 Task: Look for space in Bāgha Purāna, India from 9th July, 2023 to 16th July, 2023 for 2 adults, 1 child in price range Rs.8000 to Rs.16000. Place can be entire place with 2 bedrooms having 2 beds and 1 bathroom. Property type can be house, flat, guest house. Booking option can be shelf check-in. Required host language is English.
Action: Mouse moved to (541, 112)
Screenshot: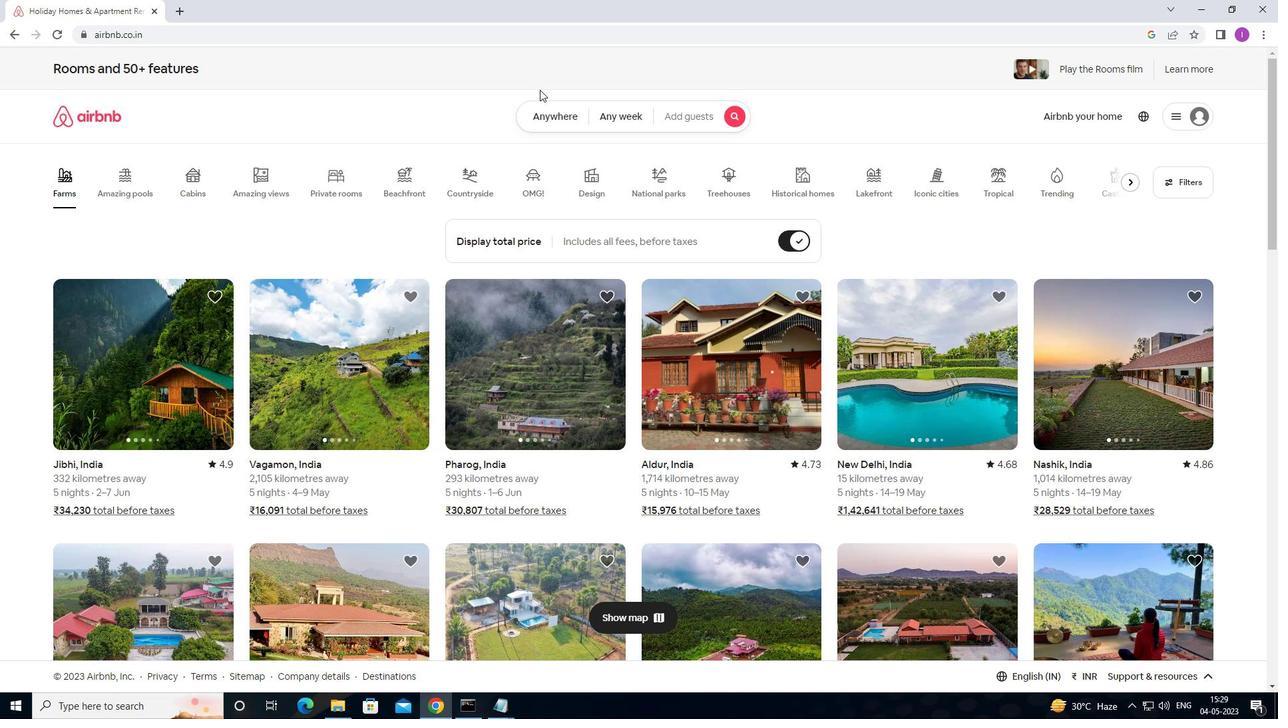 
Action: Mouse pressed left at (541, 112)
Screenshot: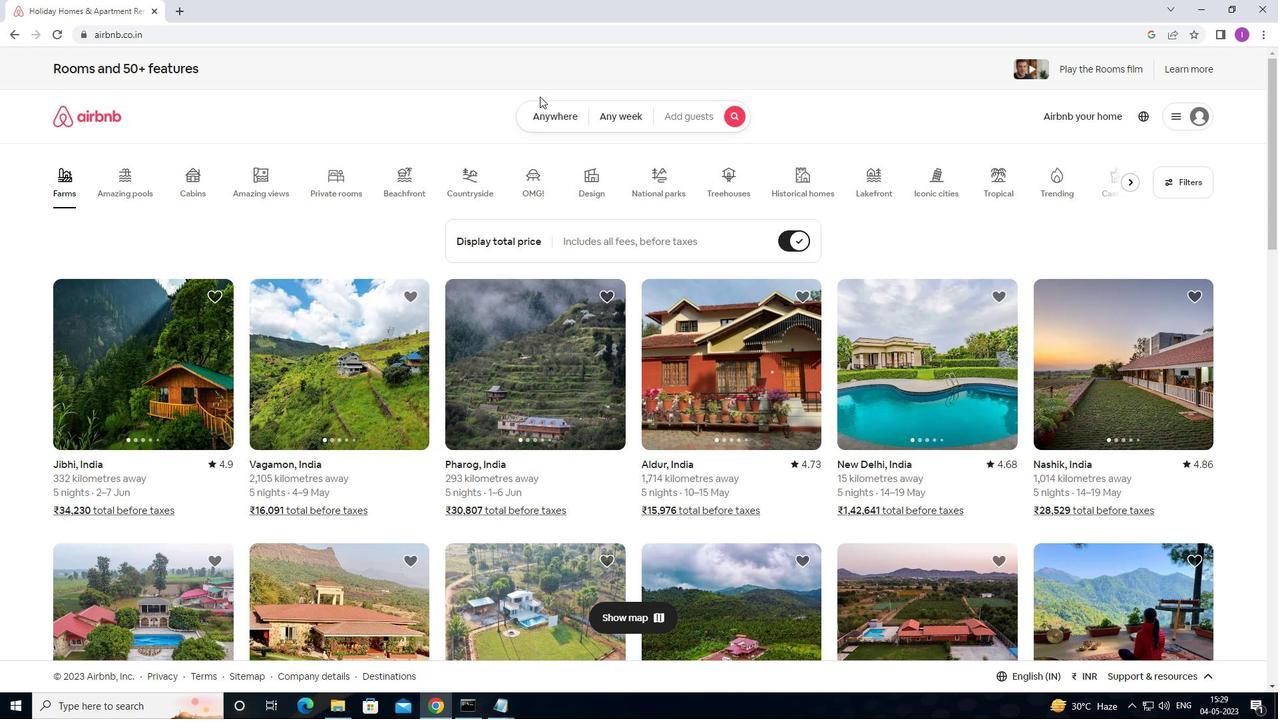 
Action: Mouse moved to (473, 172)
Screenshot: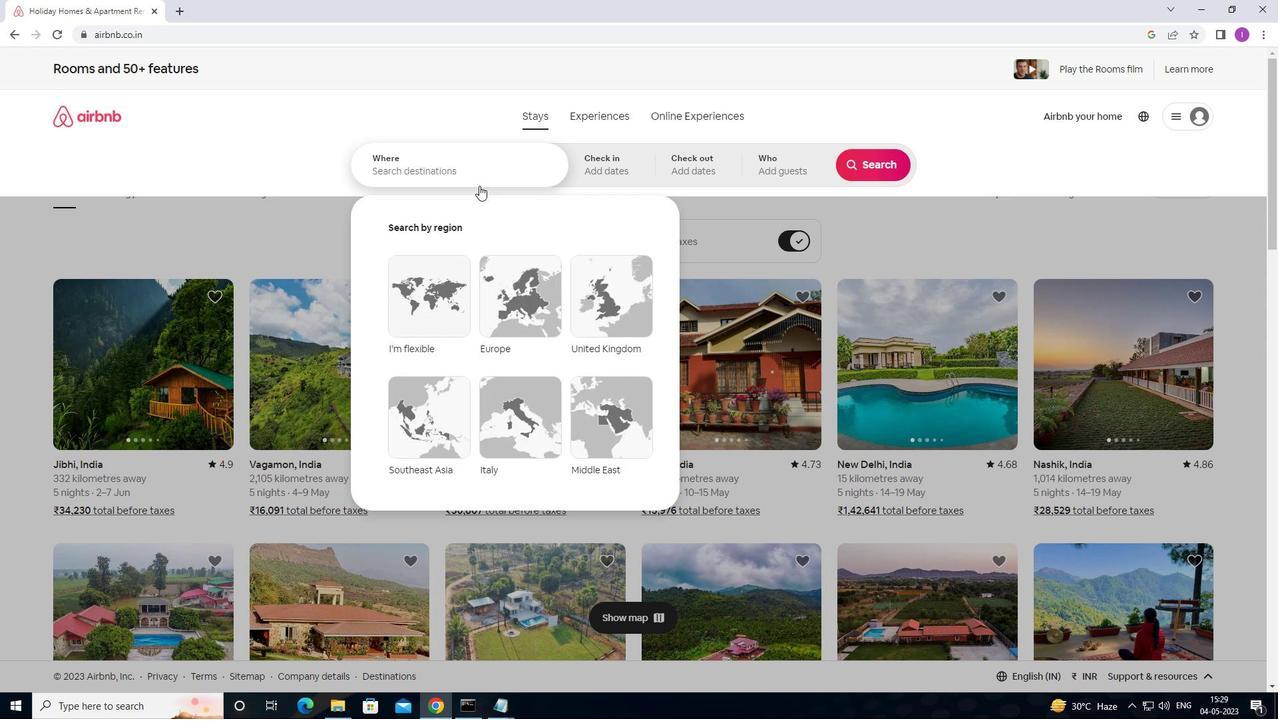 
Action: Mouse pressed left at (473, 172)
Screenshot: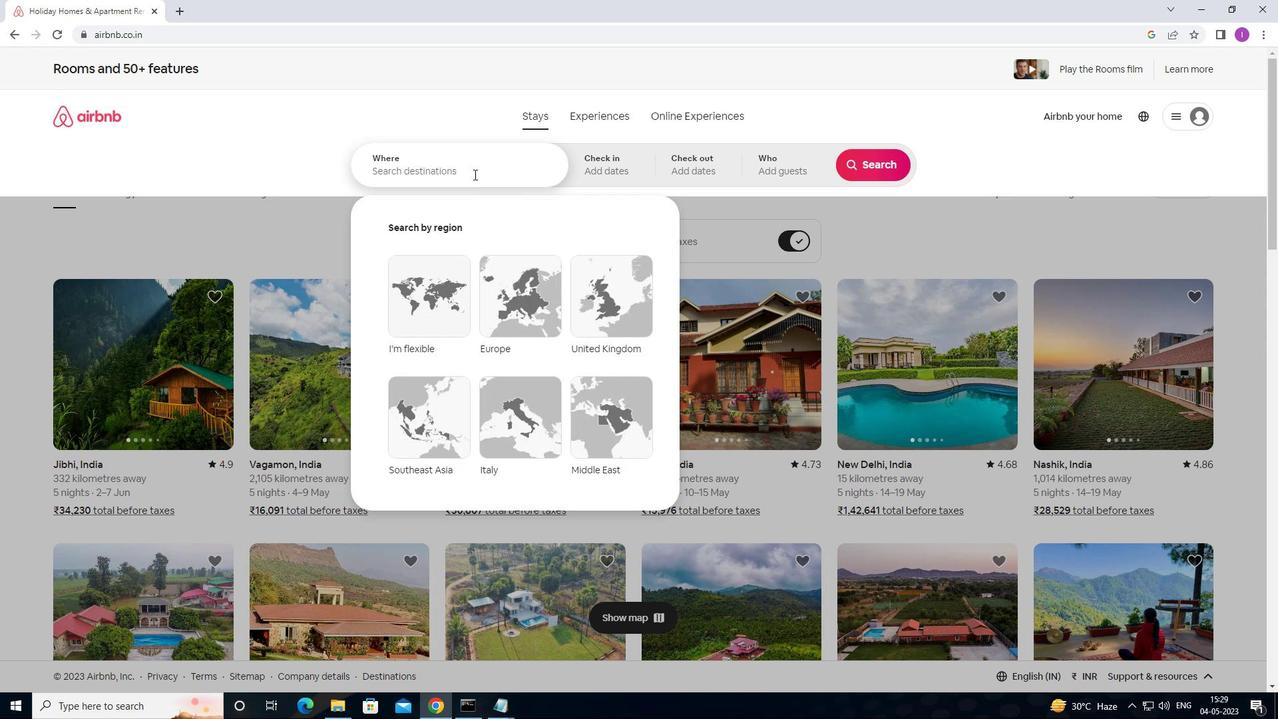 
Action: Mouse moved to (509, 155)
Screenshot: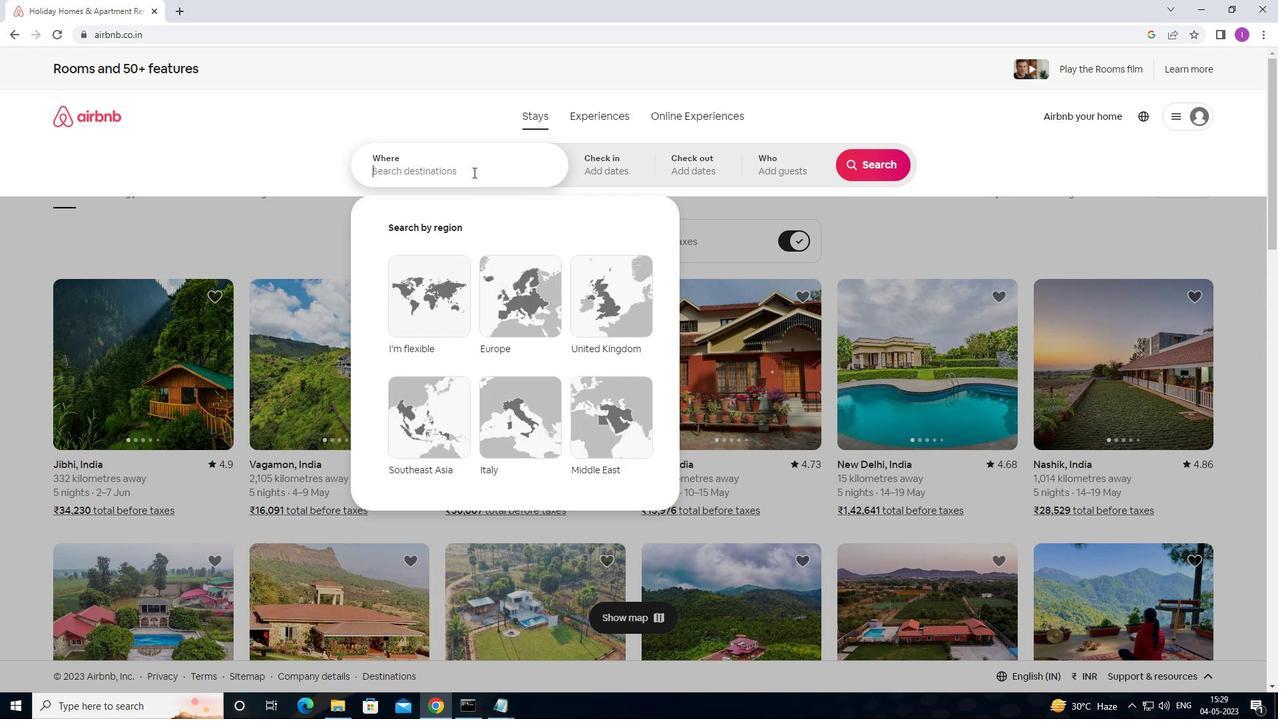 
Action: Key pressed <Key.shift>BAGHA<Key.space>PURANA,<Key.shift>I
Screenshot: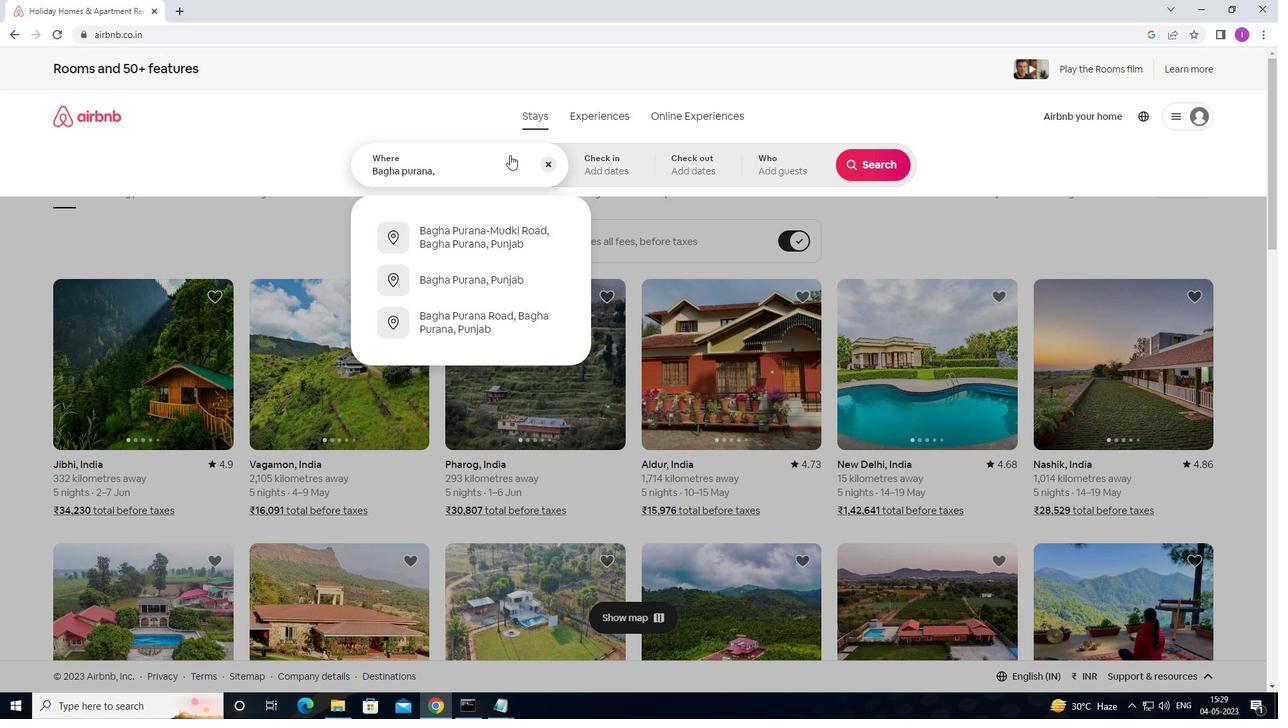 
Action: Mouse moved to (525, 161)
Screenshot: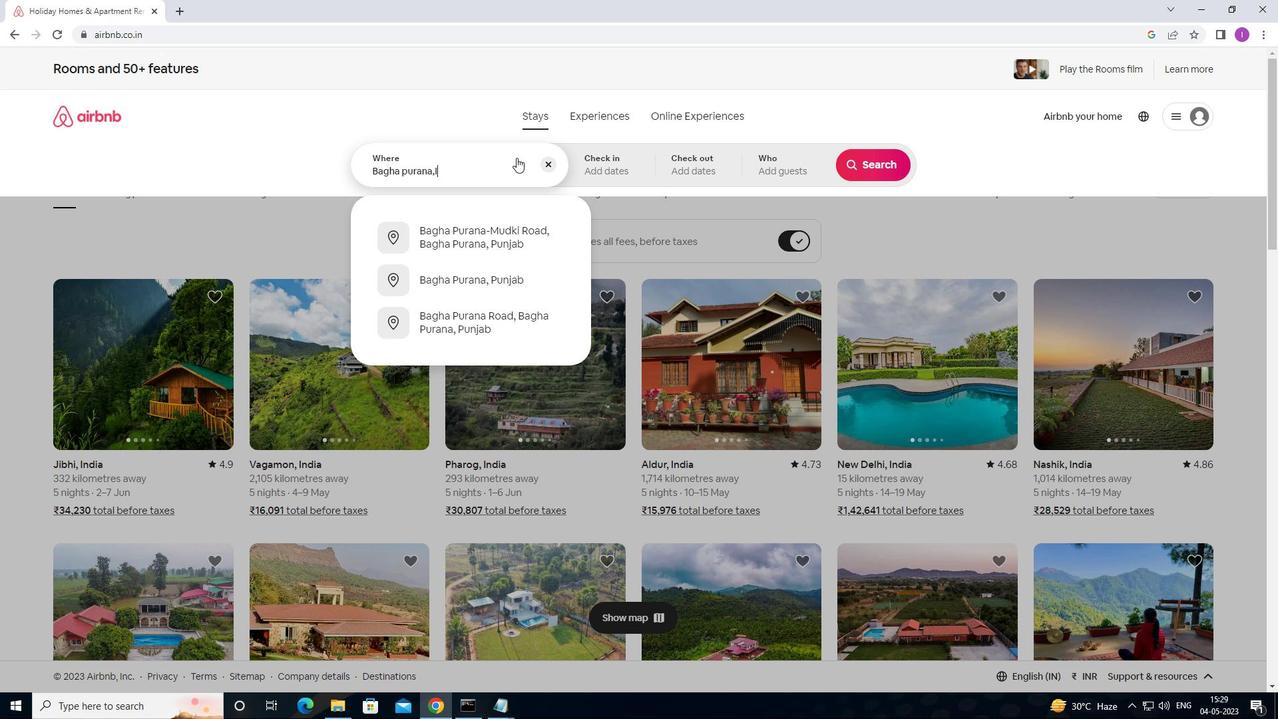 
Action: Key pressed NDI
Screenshot: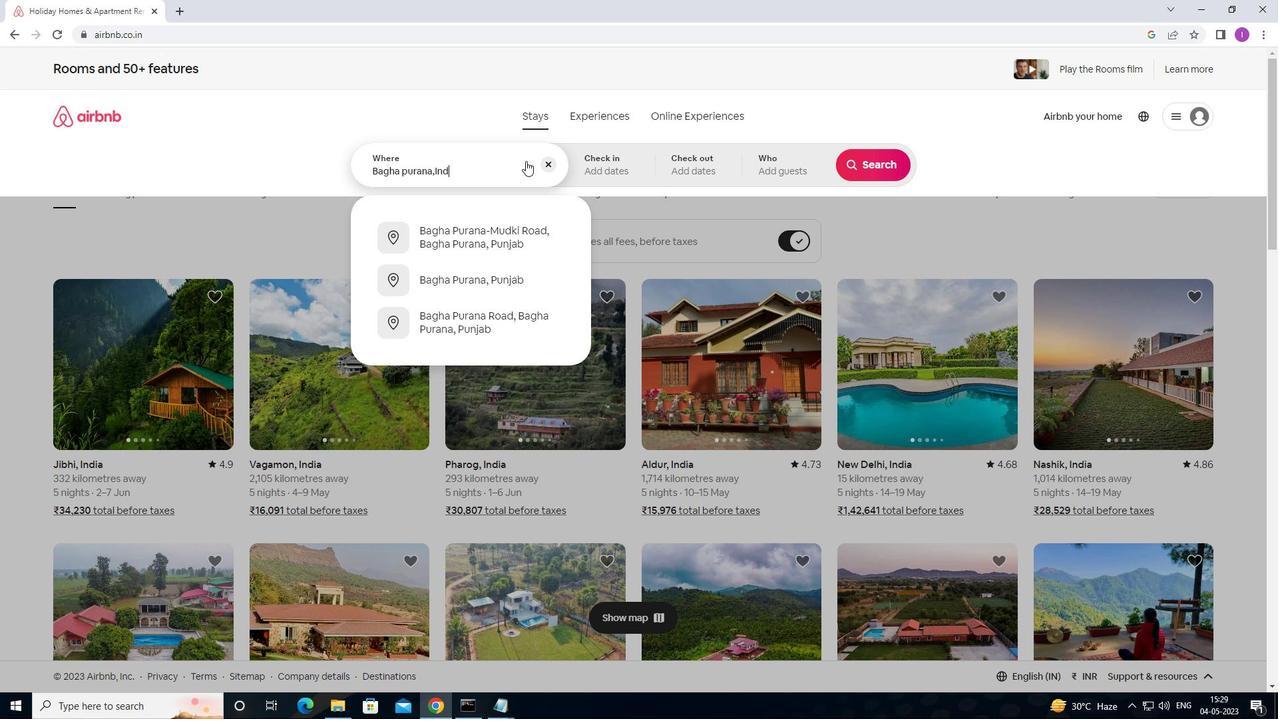 
Action: Mouse moved to (529, 162)
Screenshot: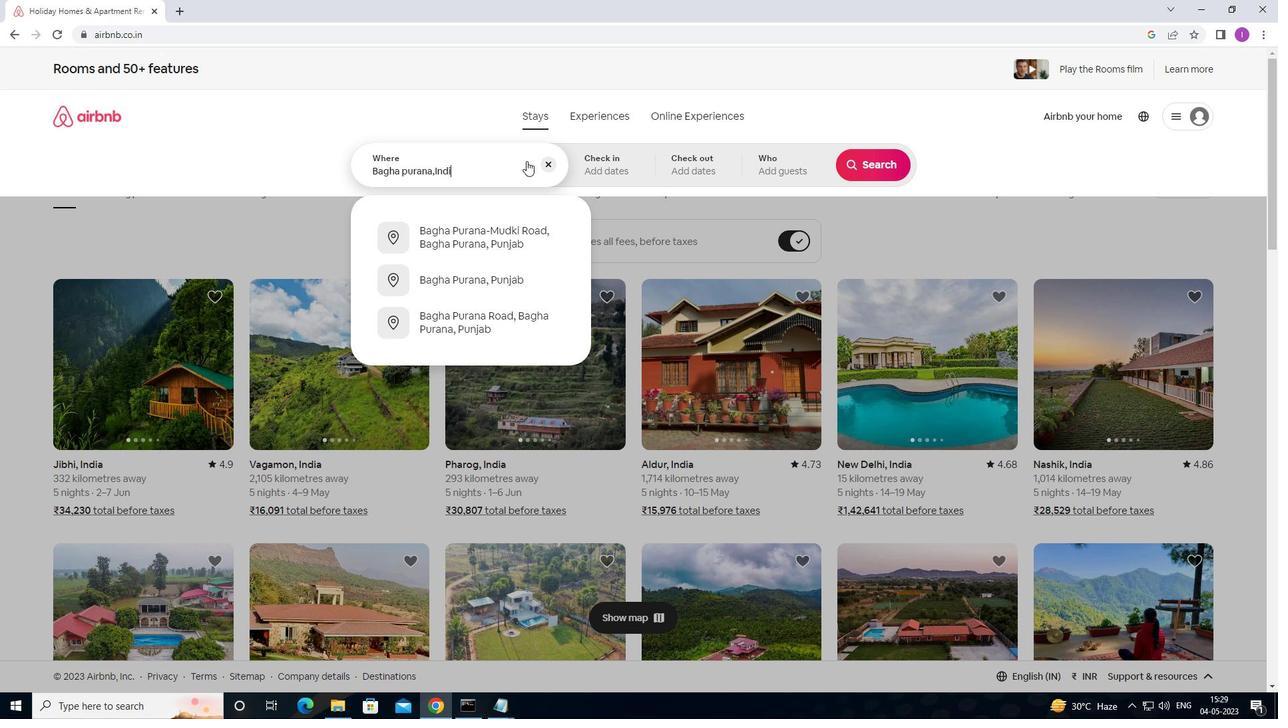
Action: Key pressed A
Screenshot: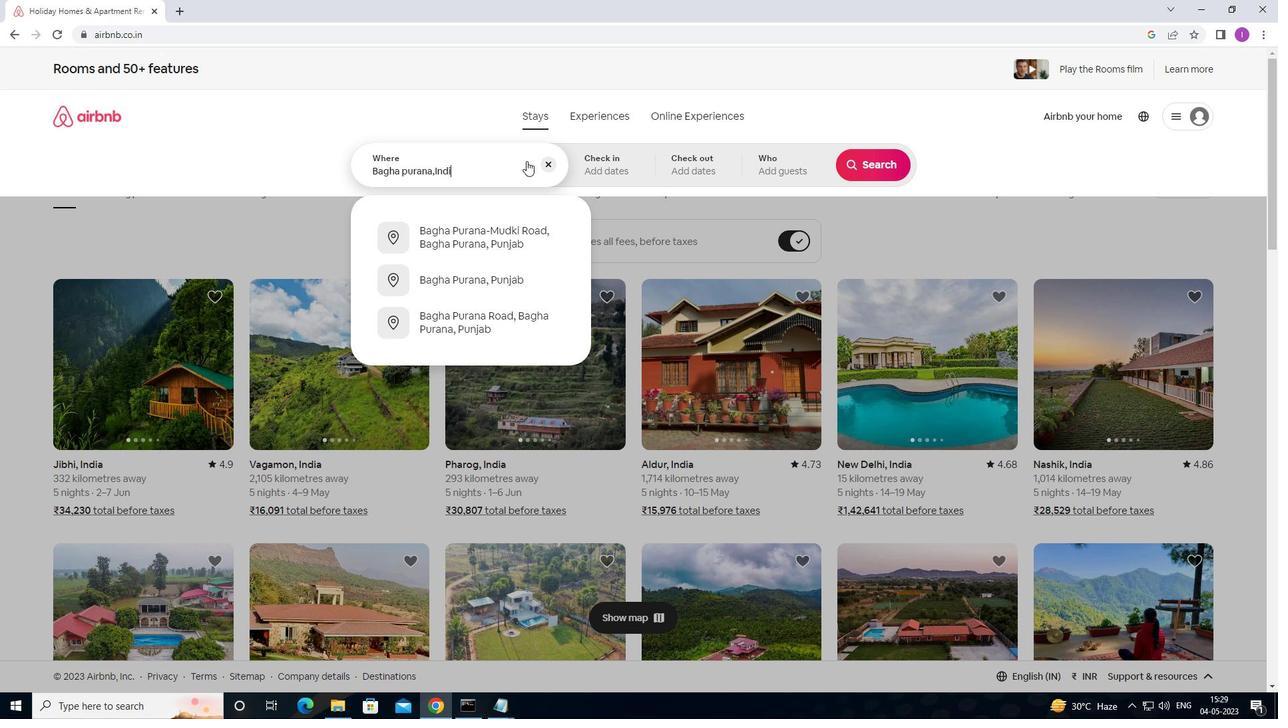 
Action: Mouse moved to (607, 171)
Screenshot: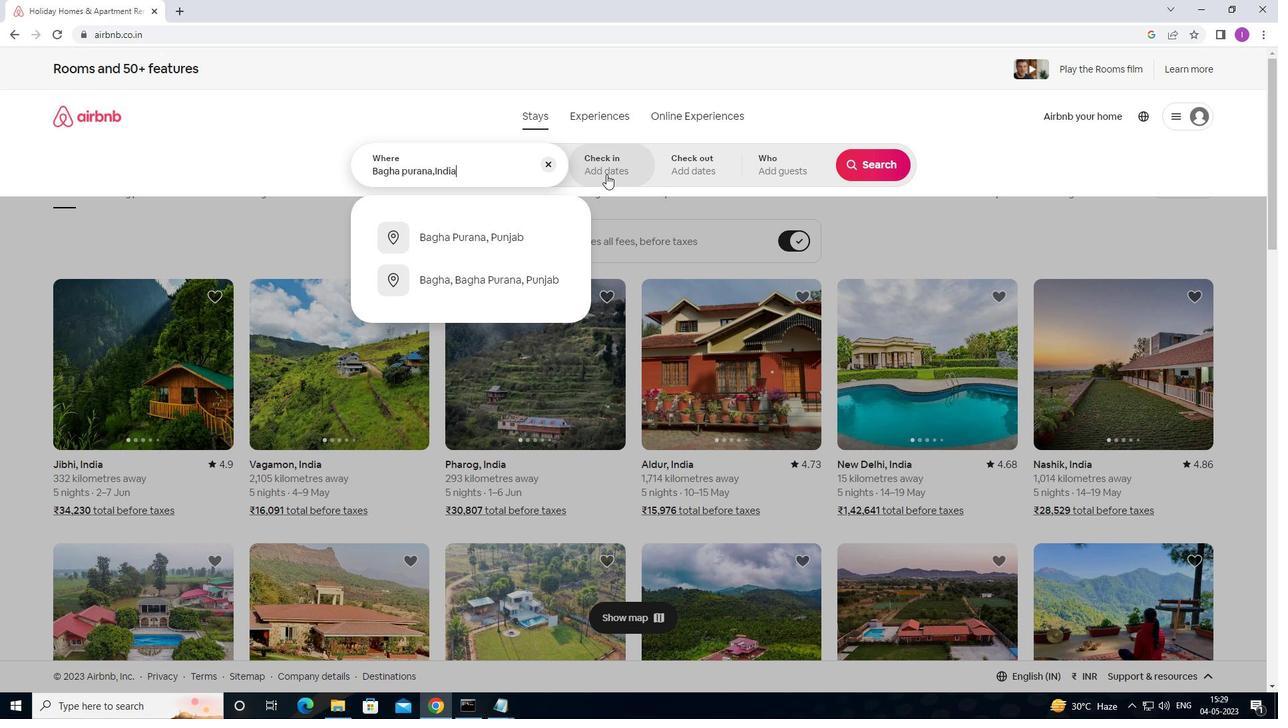 
Action: Mouse pressed left at (607, 171)
Screenshot: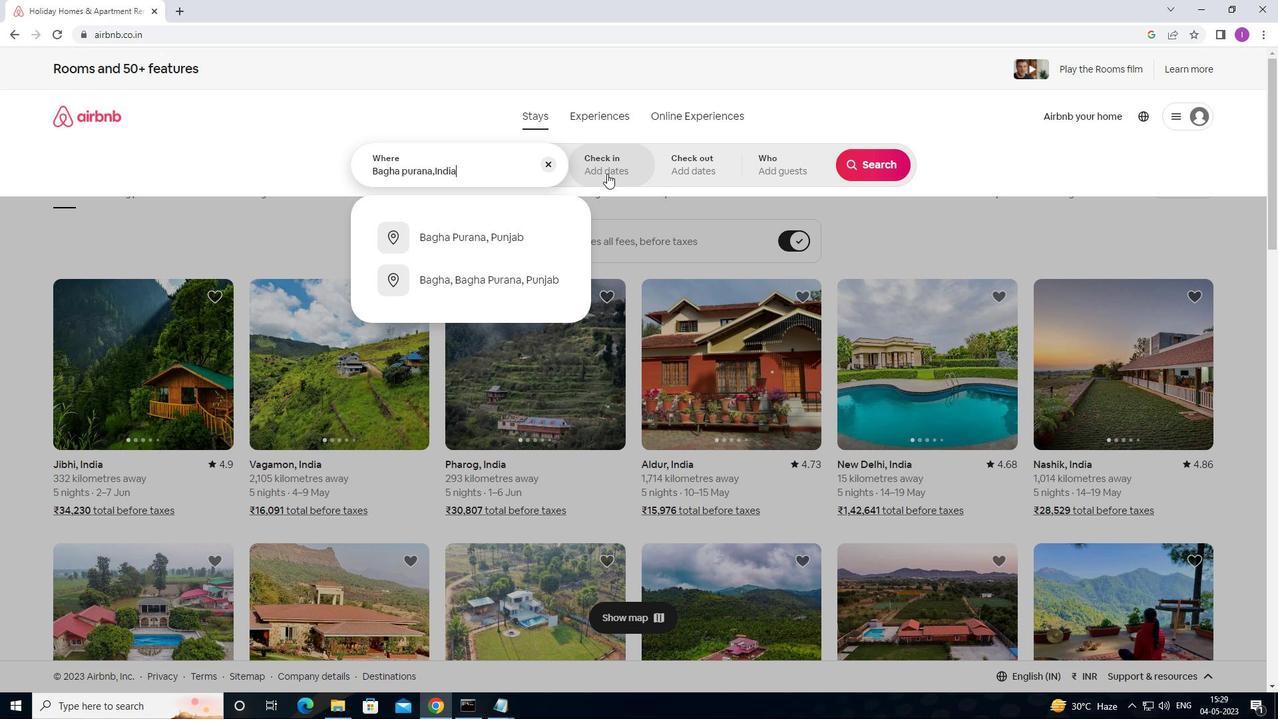 
Action: Mouse moved to (862, 270)
Screenshot: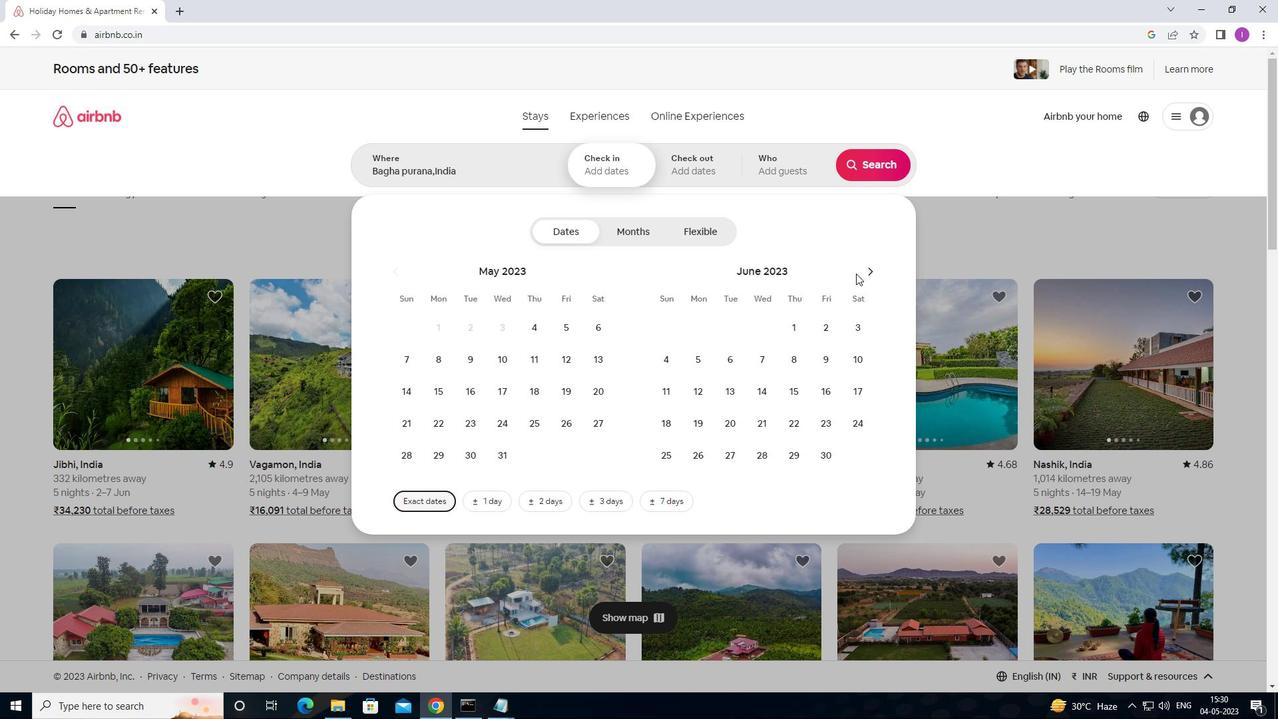 
Action: Mouse pressed left at (862, 270)
Screenshot: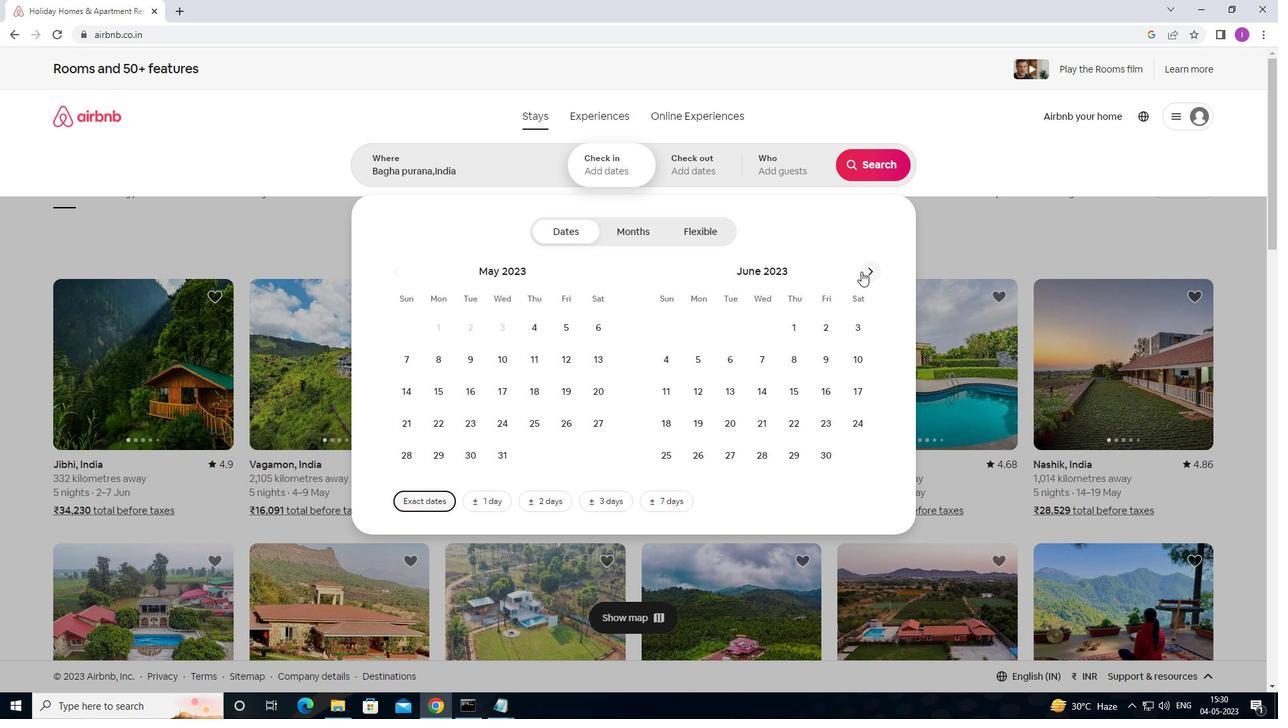 
Action: Mouse moved to (668, 380)
Screenshot: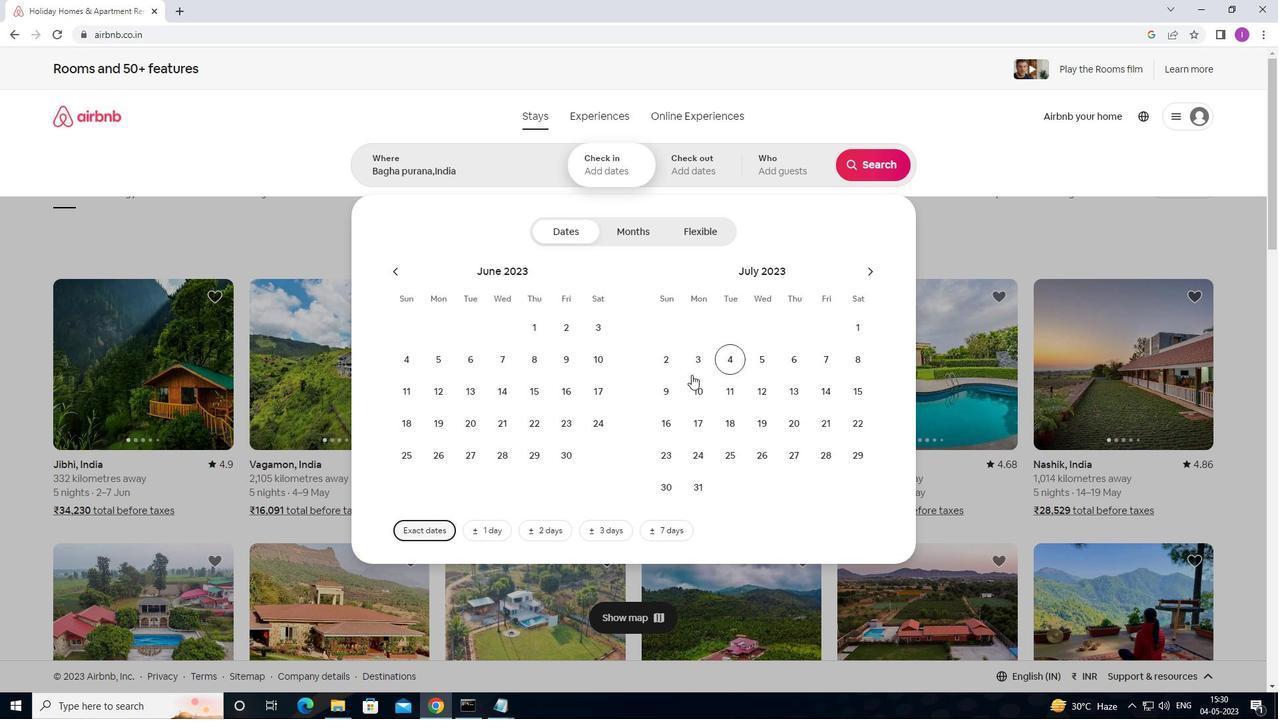 
Action: Mouse pressed left at (668, 380)
Screenshot: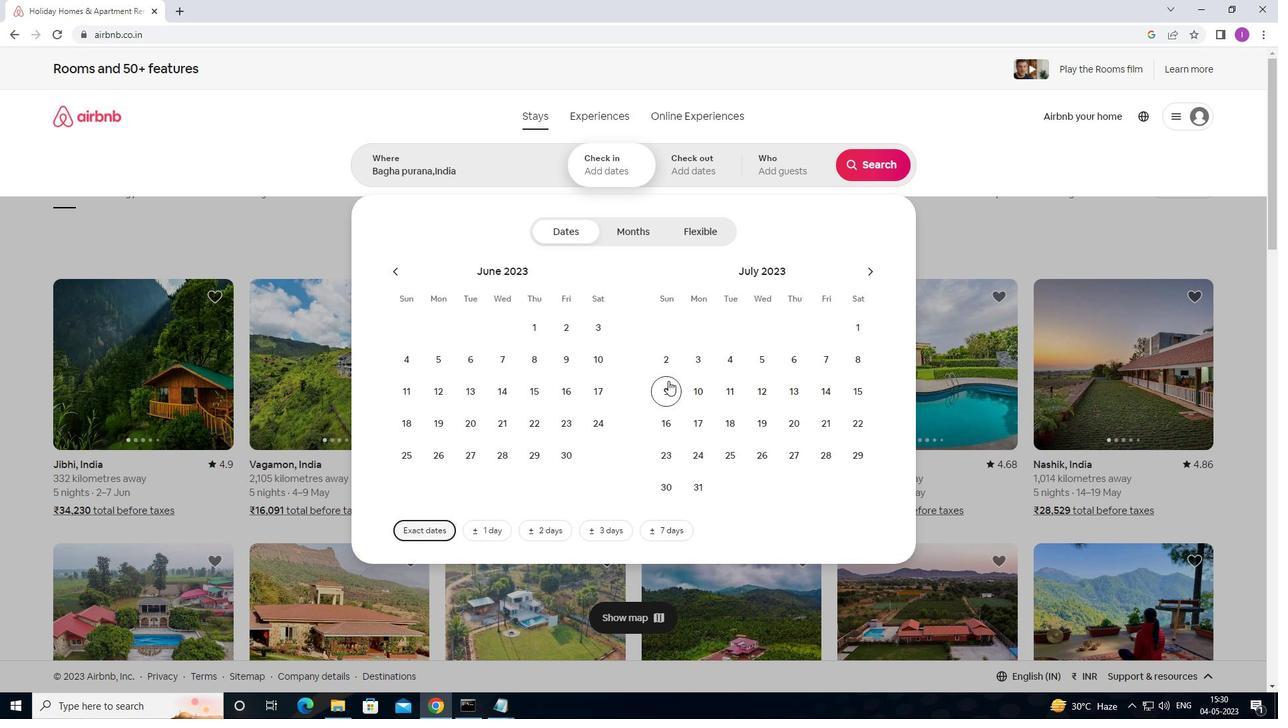 
Action: Mouse moved to (659, 426)
Screenshot: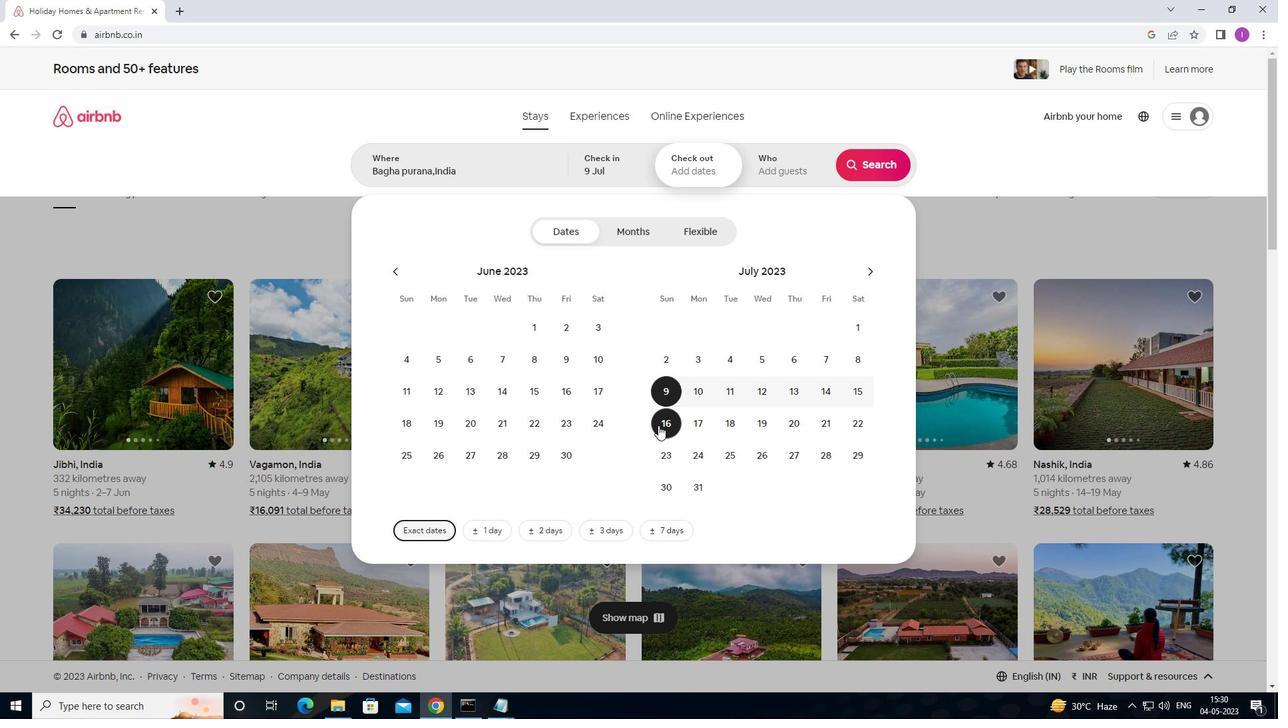 
Action: Mouse pressed left at (659, 426)
Screenshot: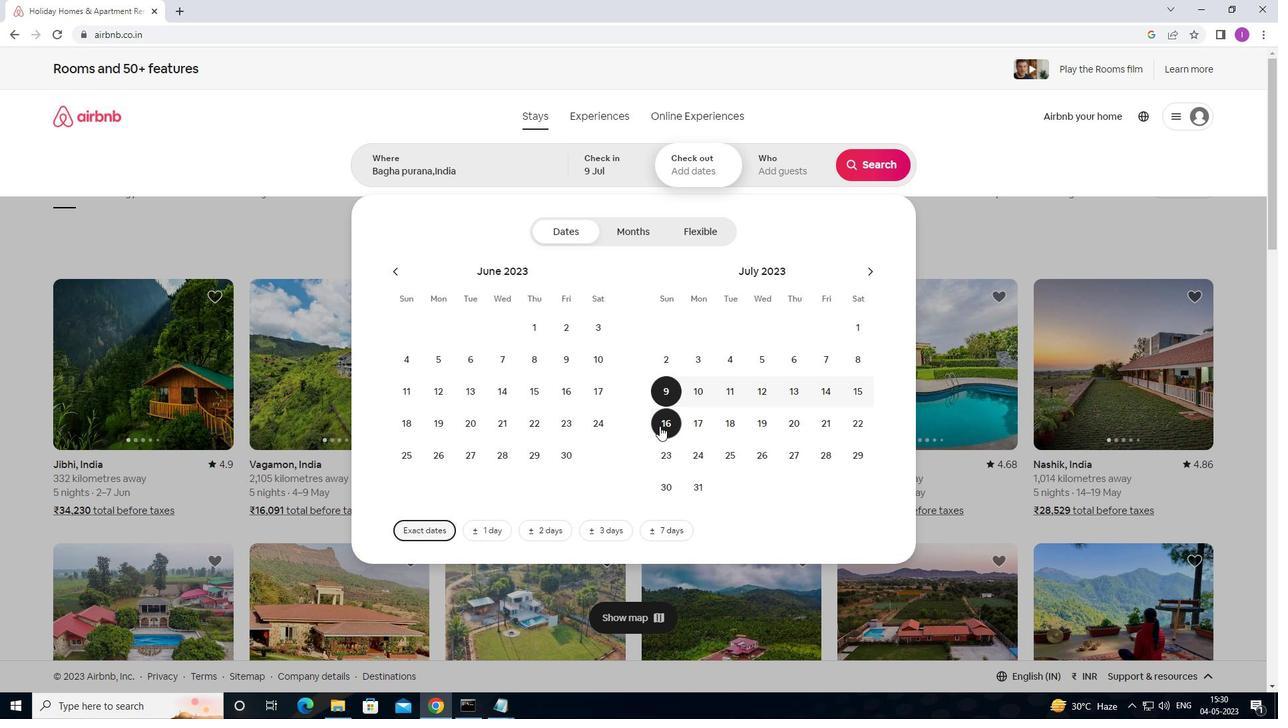 
Action: Mouse moved to (794, 167)
Screenshot: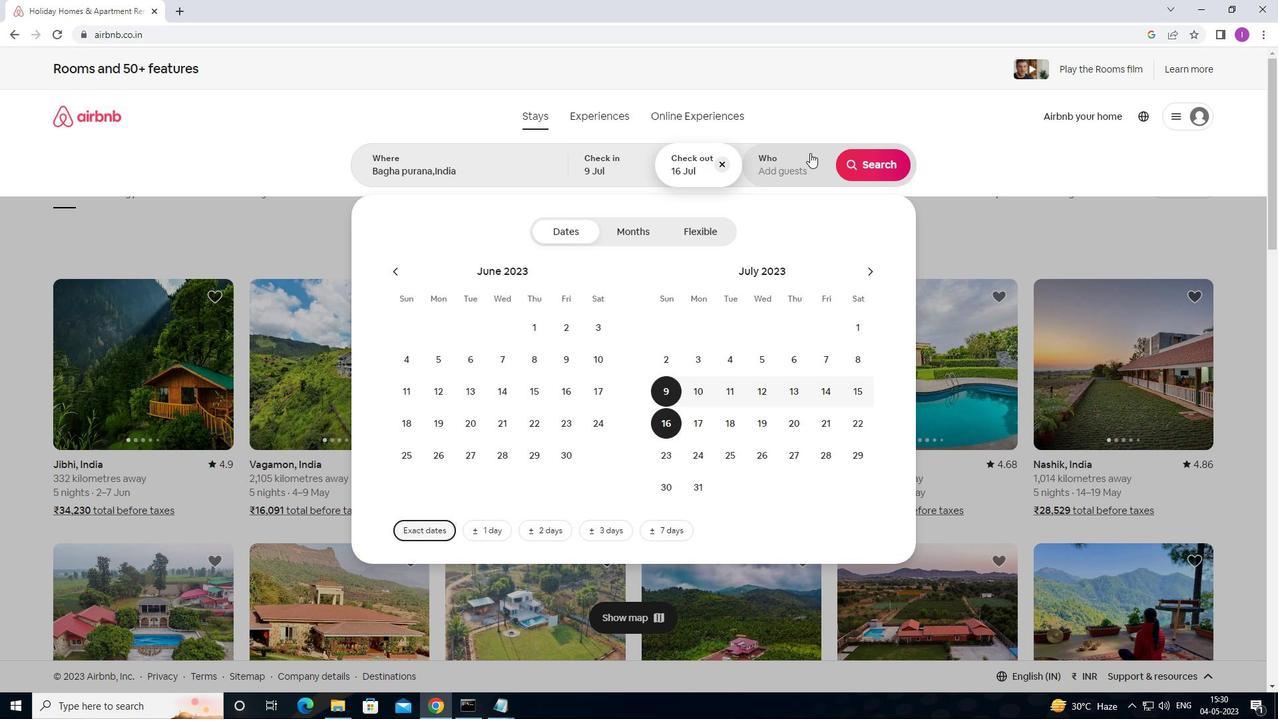 
Action: Mouse pressed left at (794, 167)
Screenshot: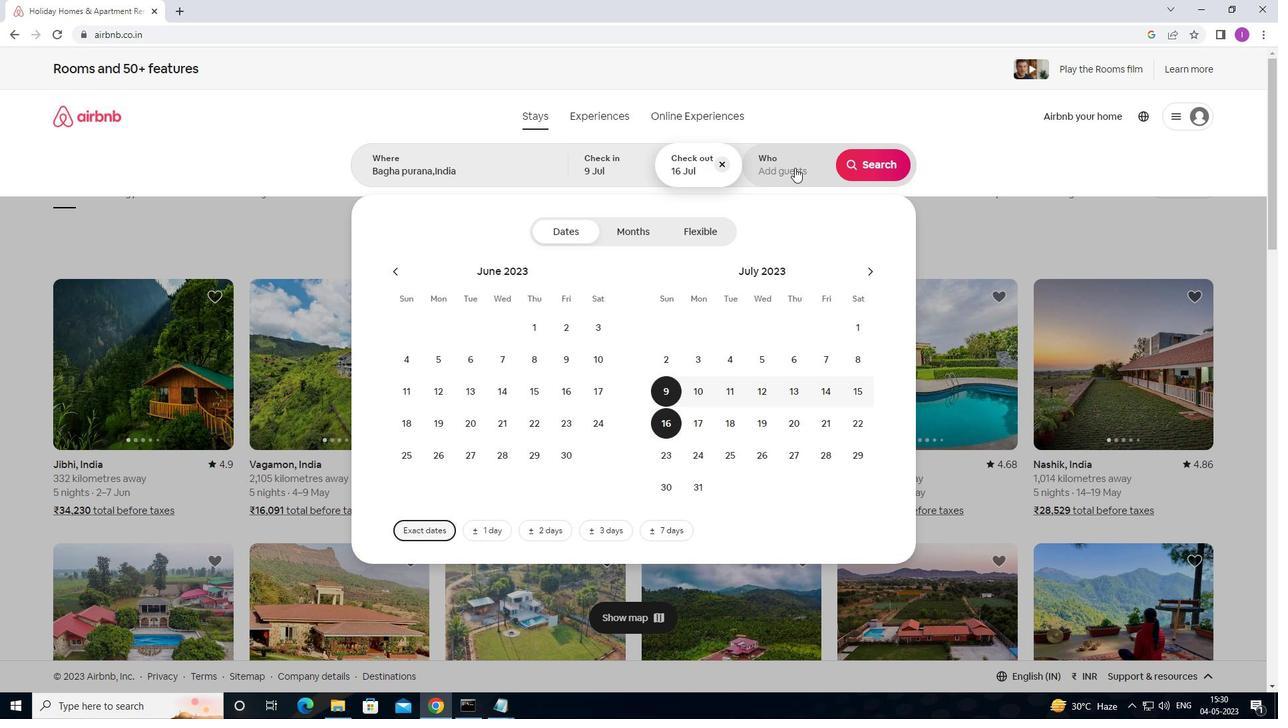 
Action: Mouse moved to (876, 231)
Screenshot: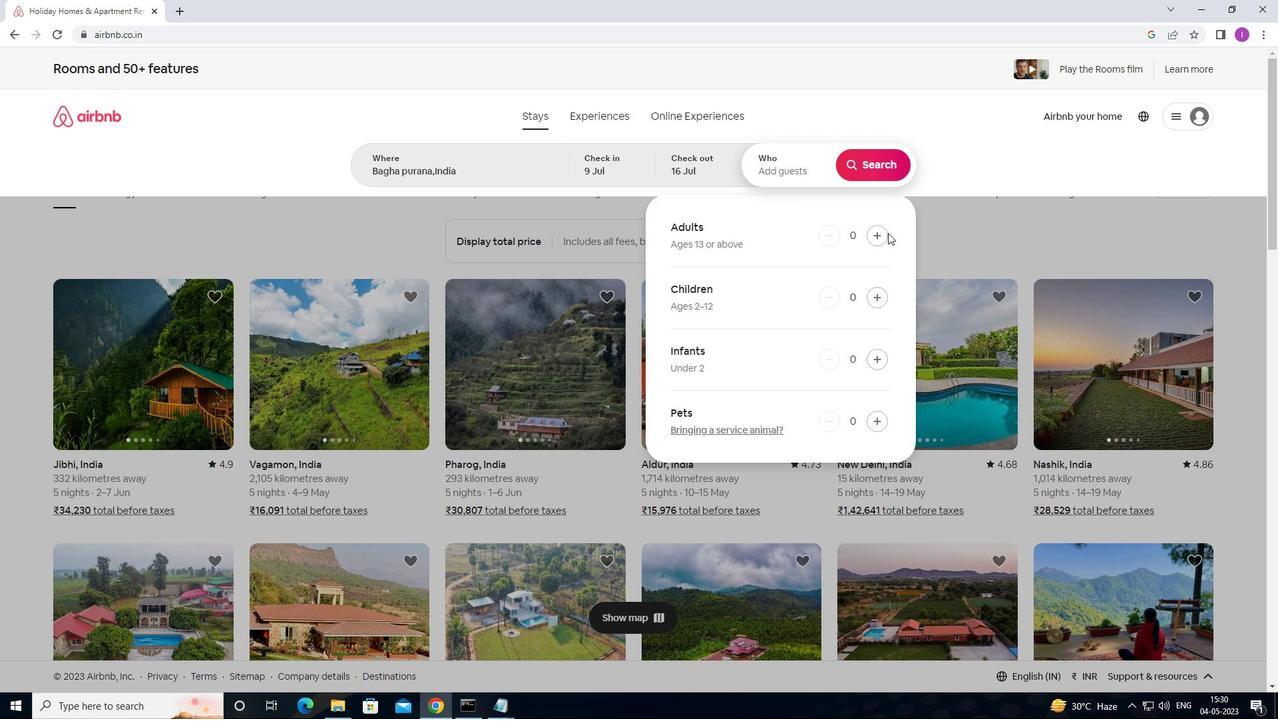 
Action: Mouse pressed left at (876, 231)
Screenshot: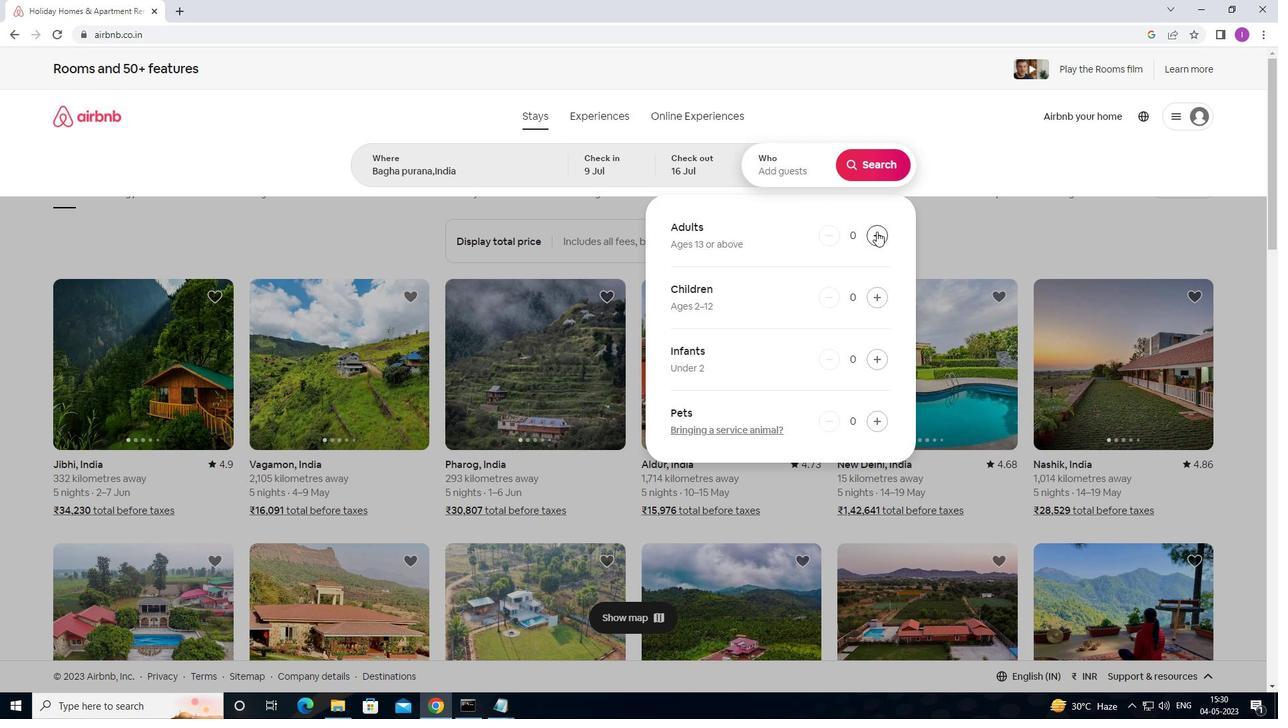 
Action: Mouse moved to (876, 227)
Screenshot: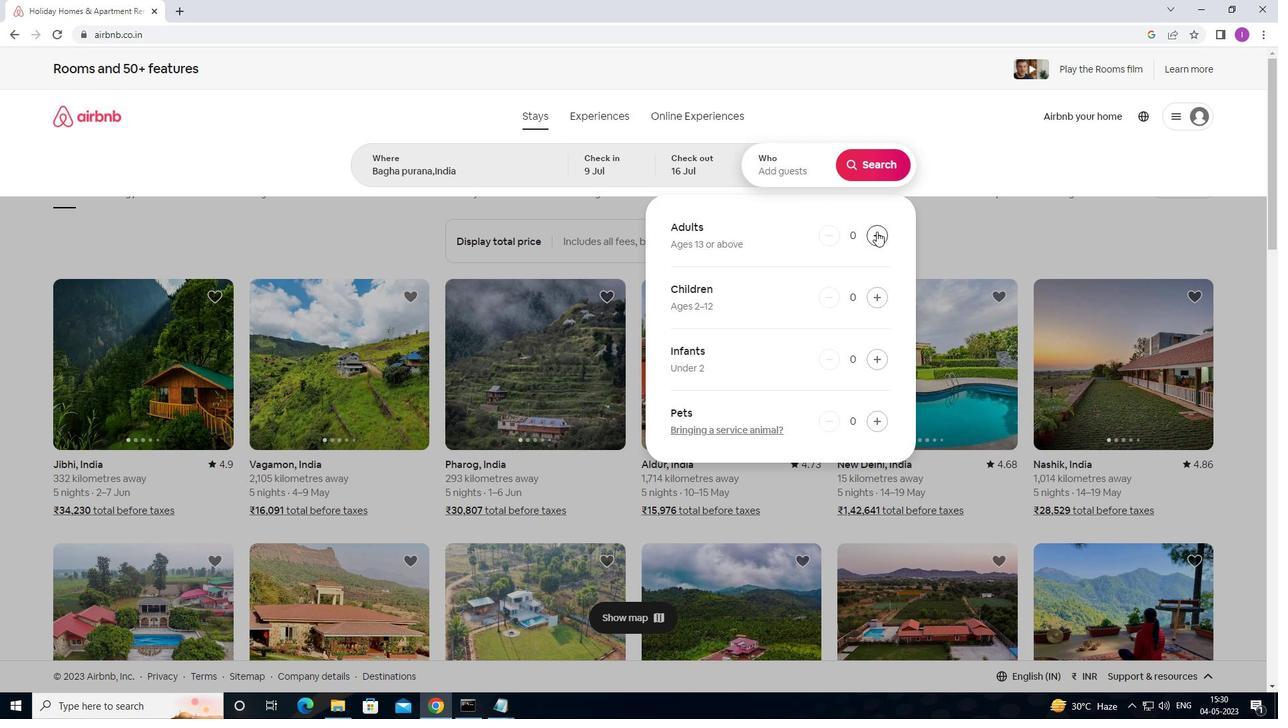 
Action: Mouse pressed left at (876, 227)
Screenshot: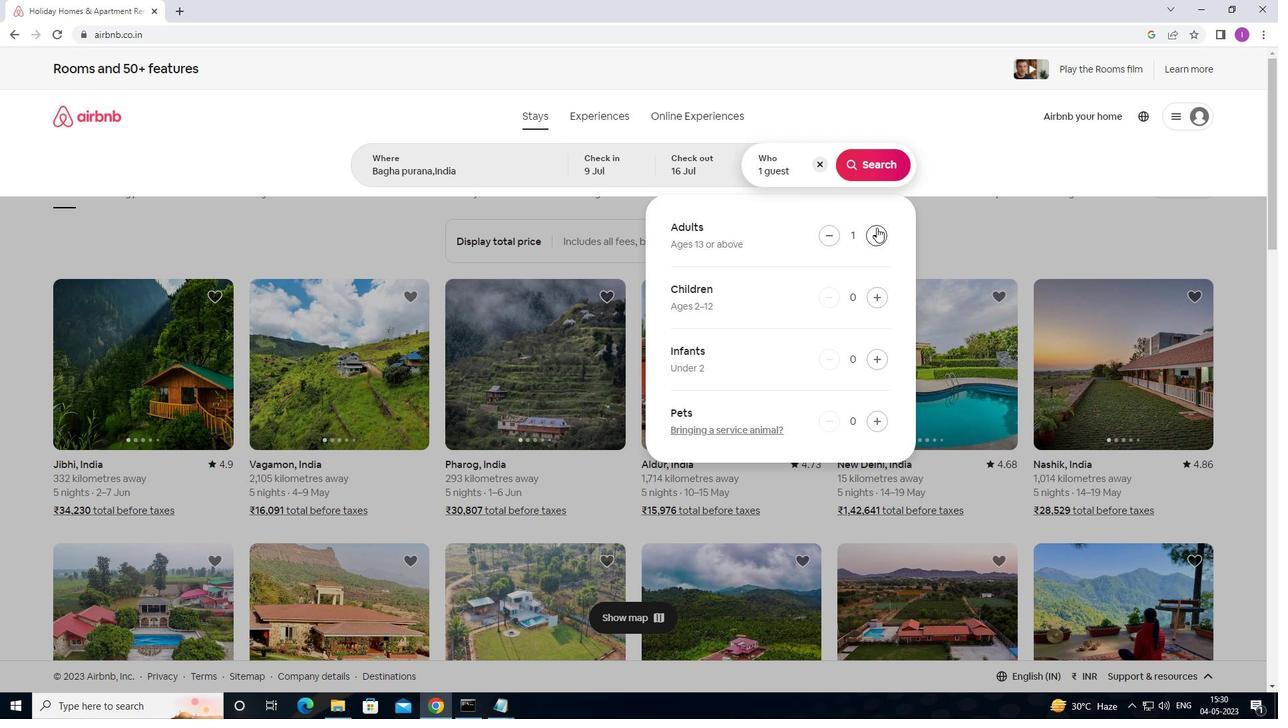 
Action: Mouse moved to (872, 291)
Screenshot: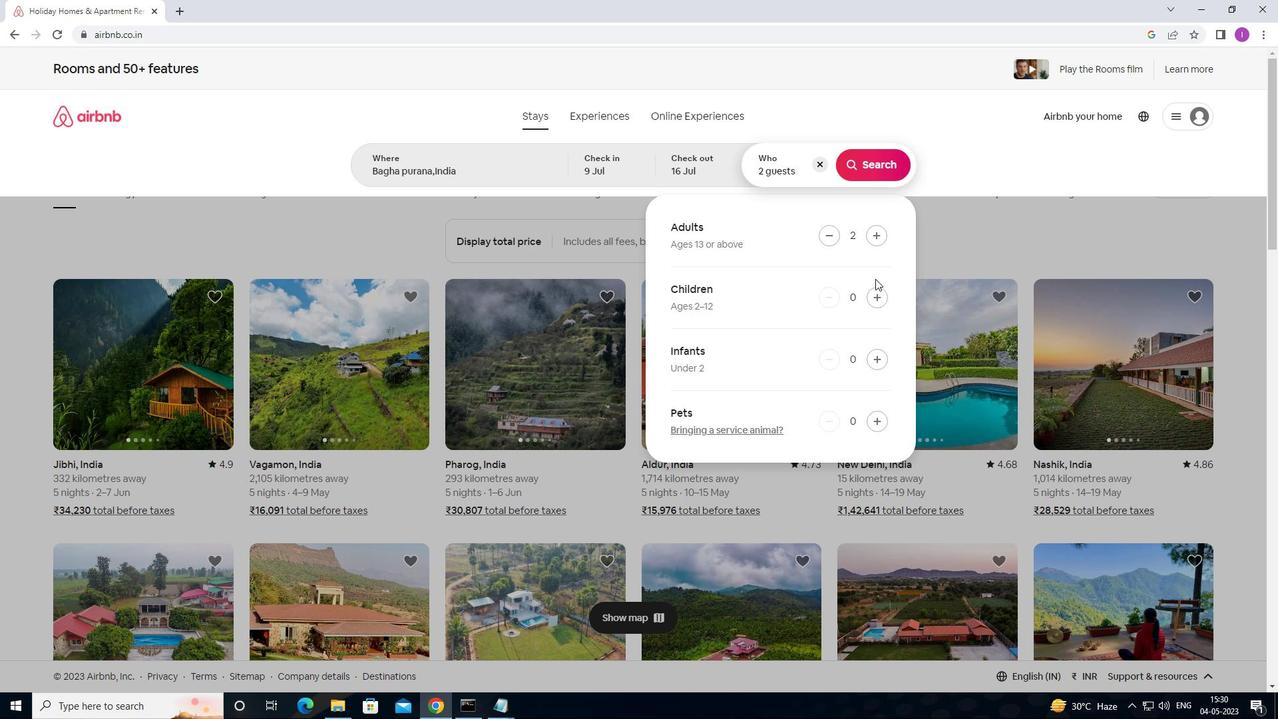 
Action: Mouse pressed left at (872, 291)
Screenshot: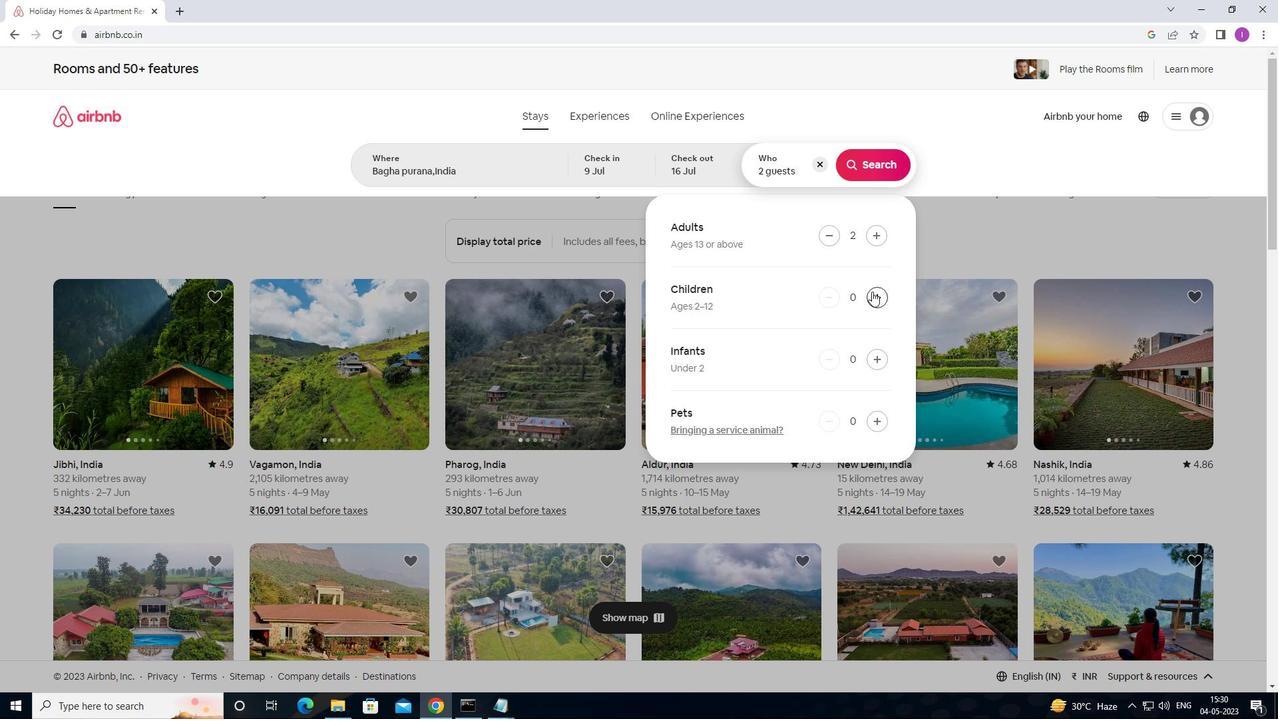 
Action: Mouse moved to (870, 172)
Screenshot: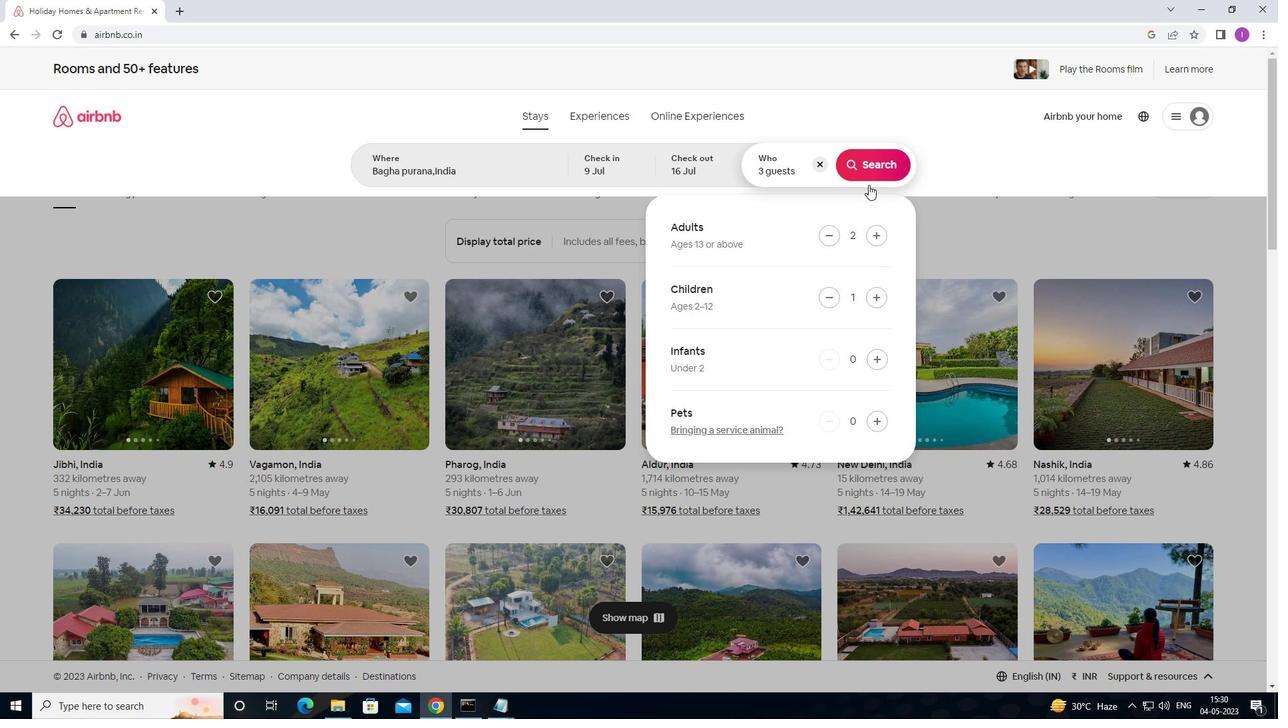 
Action: Mouse pressed left at (870, 172)
Screenshot: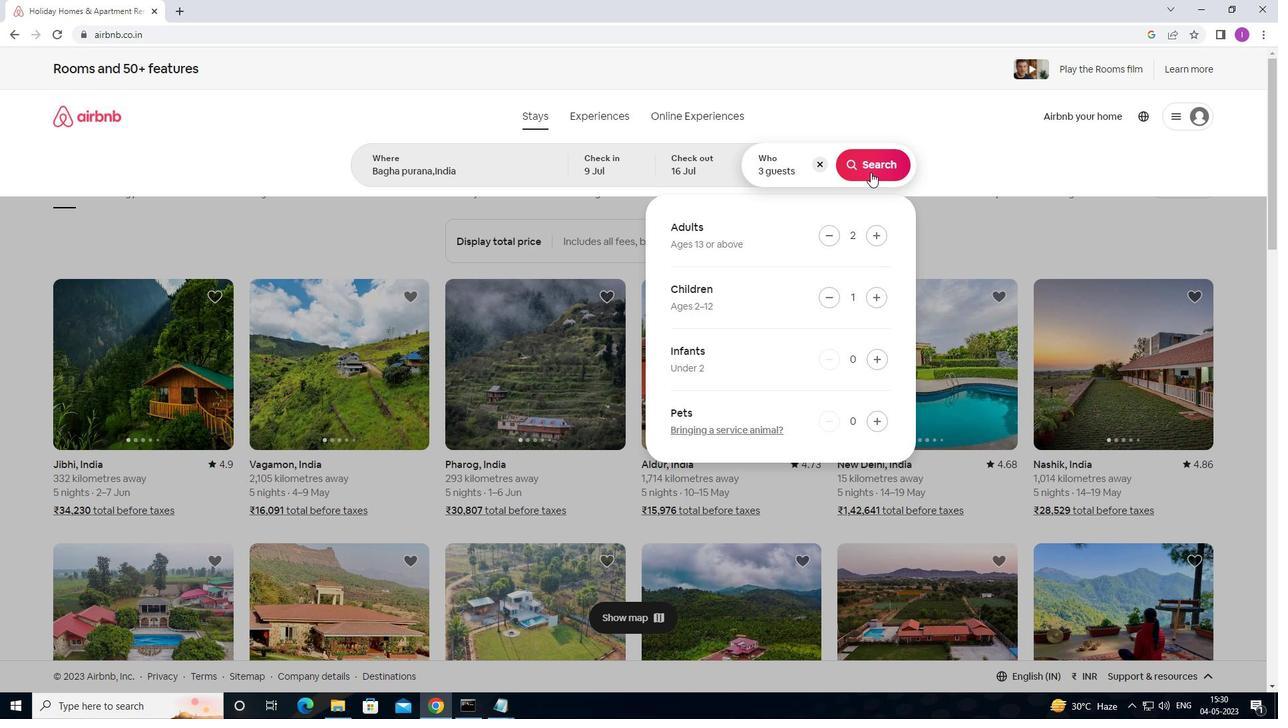 
Action: Mouse moved to (1246, 137)
Screenshot: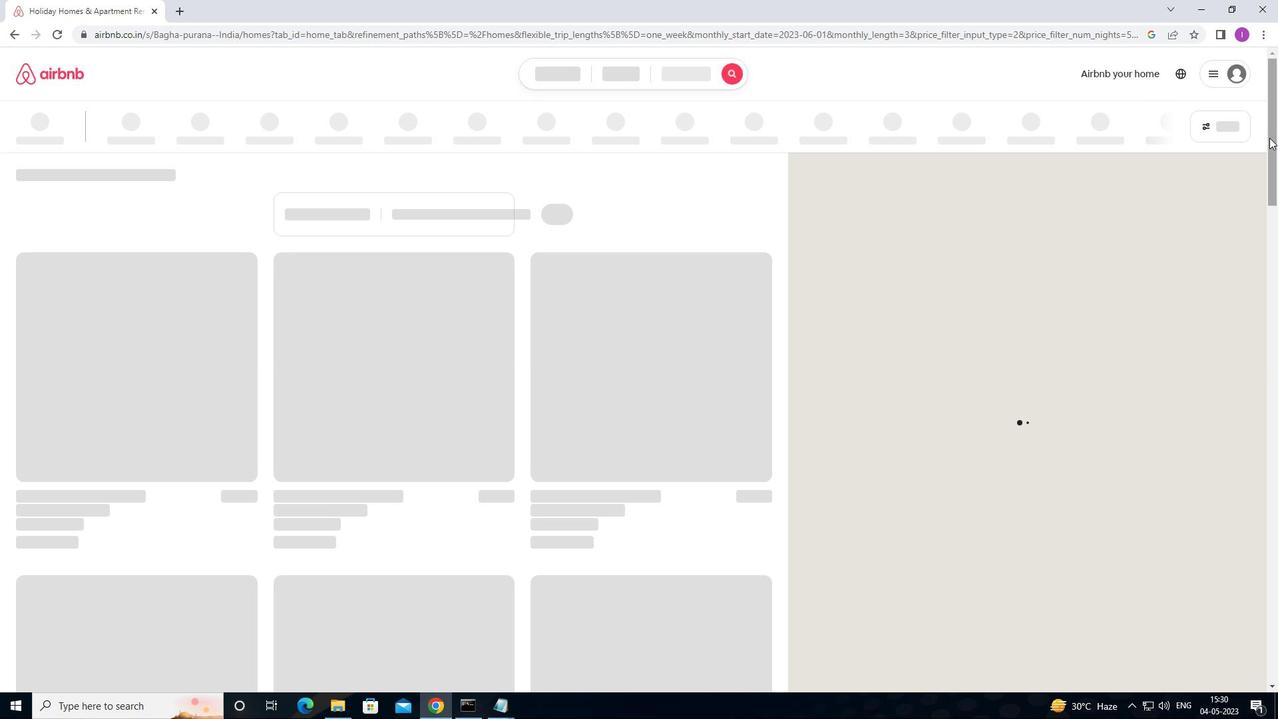 
Action: Mouse pressed left at (1246, 137)
Screenshot: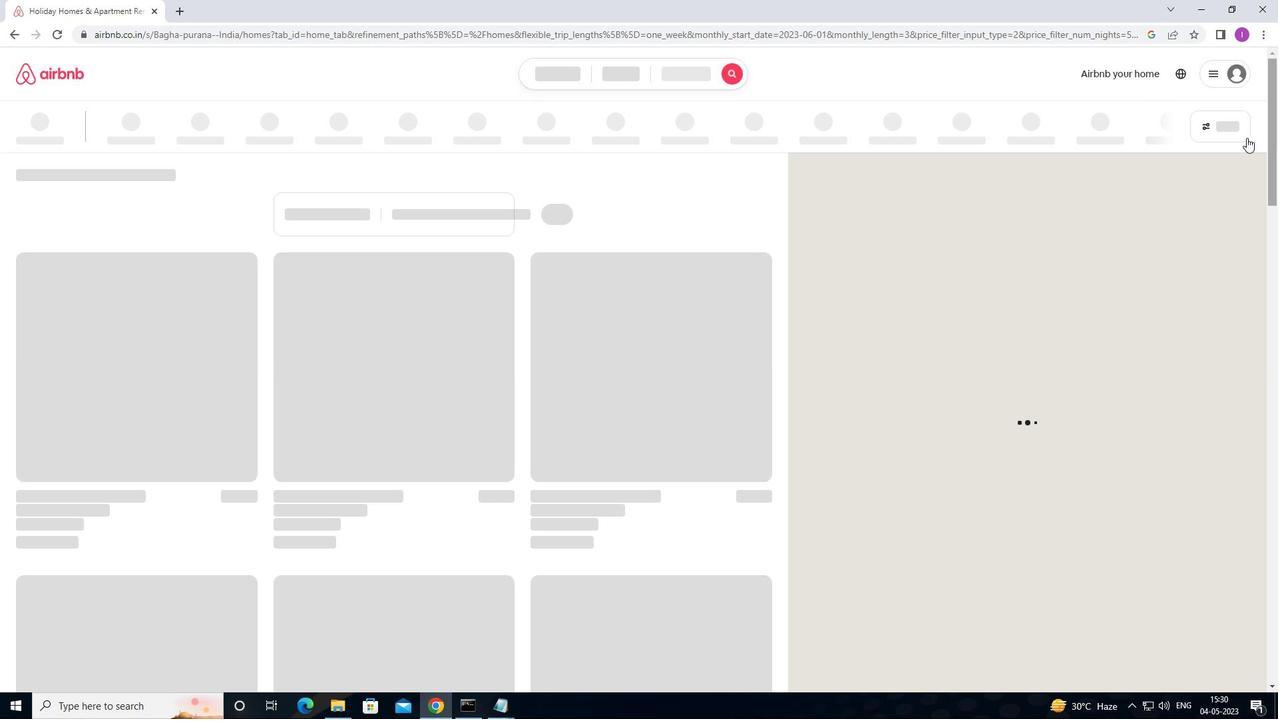 
Action: Mouse moved to (476, 301)
Screenshot: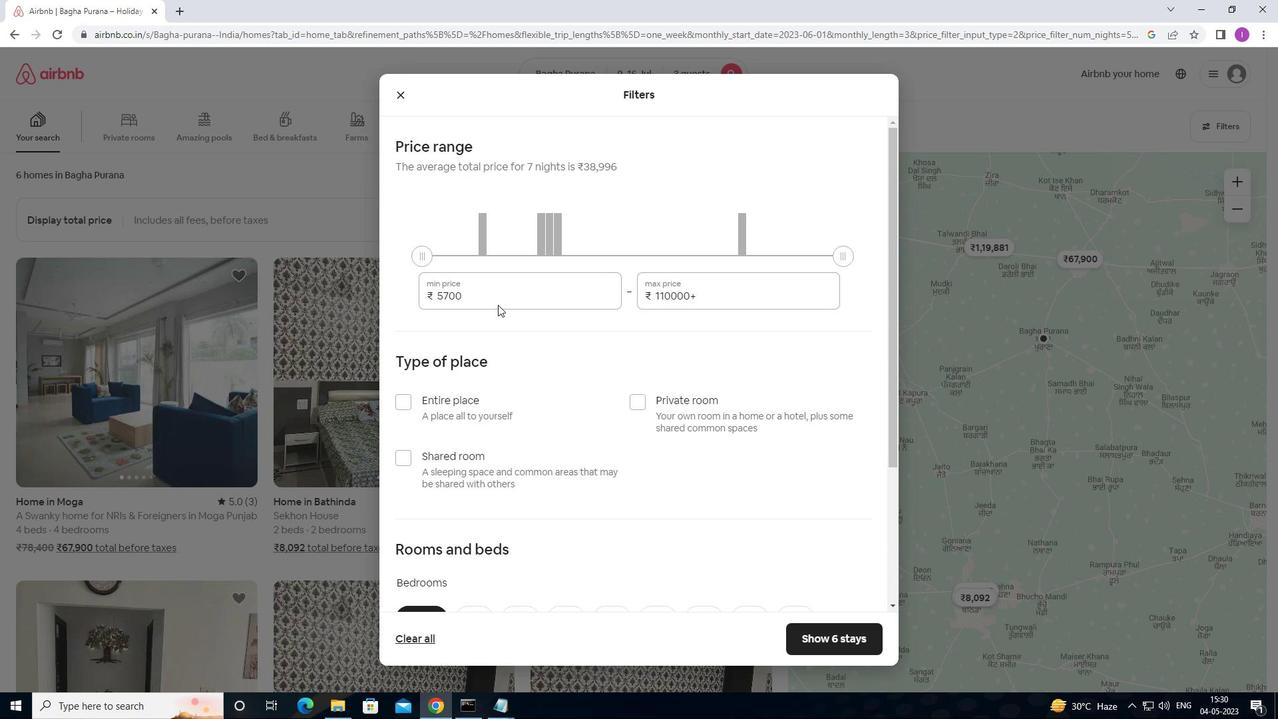 
Action: Mouse pressed left at (476, 301)
Screenshot: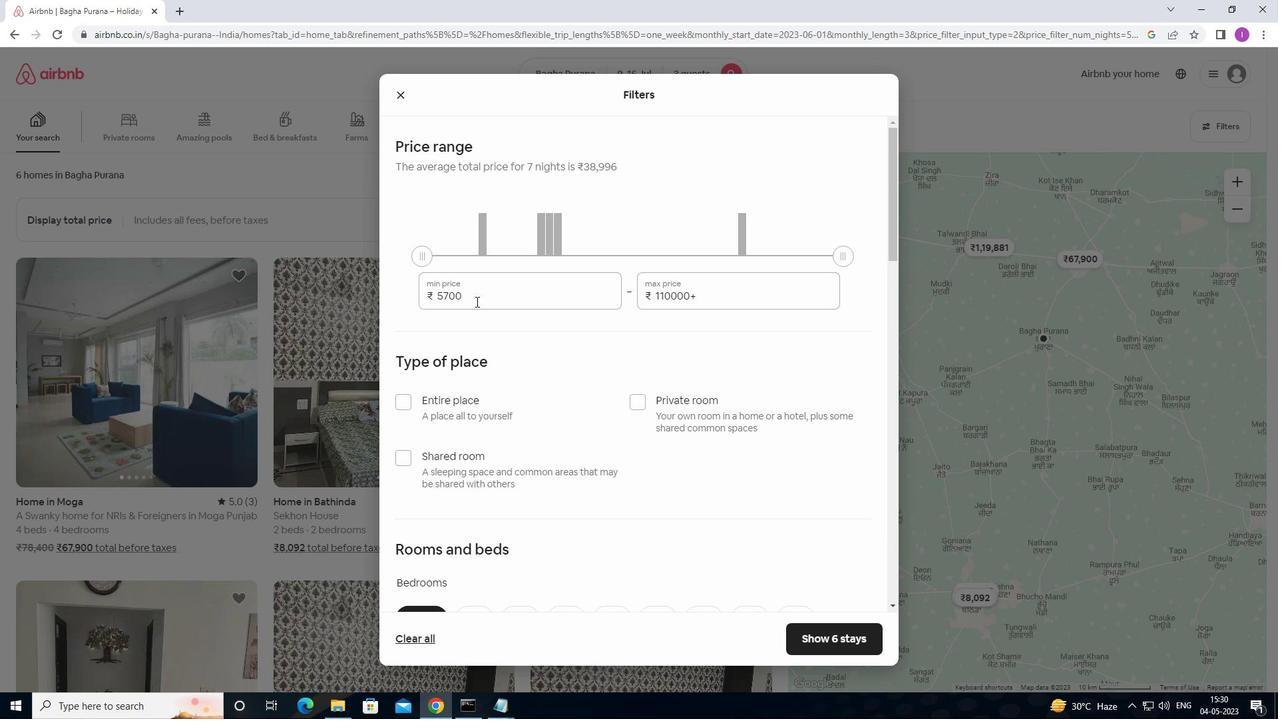 
Action: Mouse moved to (425, 287)
Screenshot: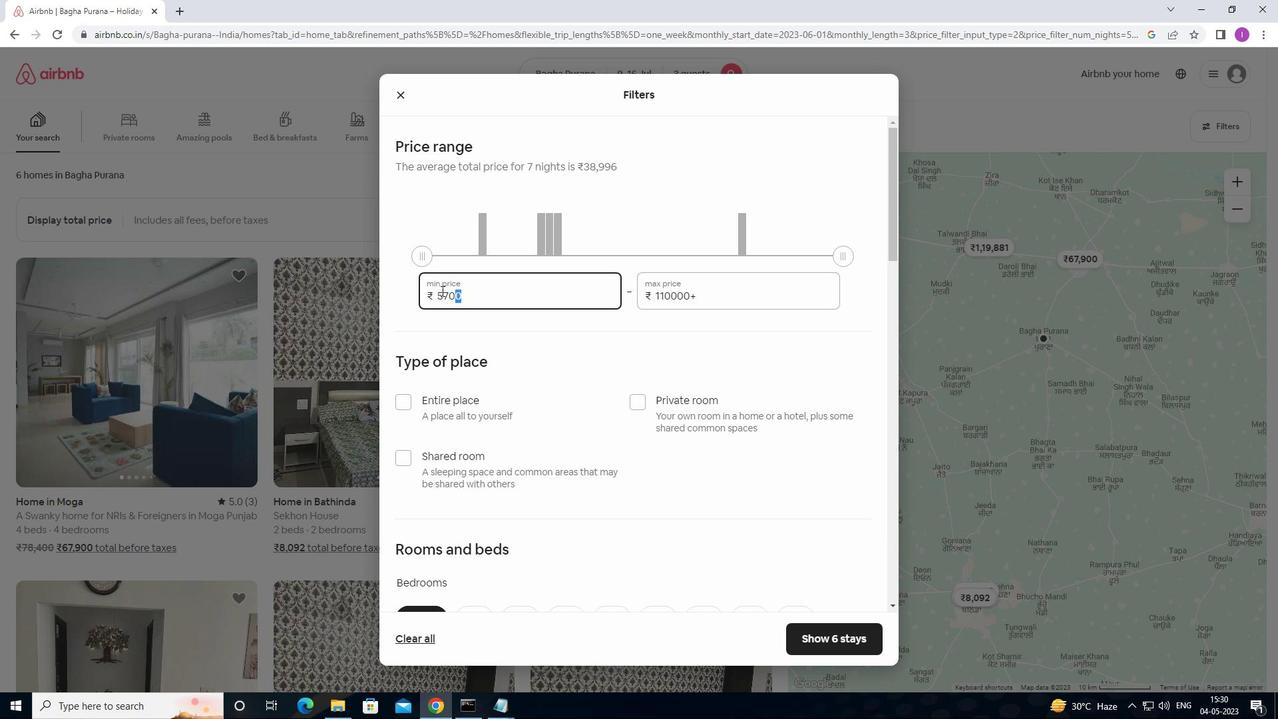 
Action: Key pressed 8
Screenshot: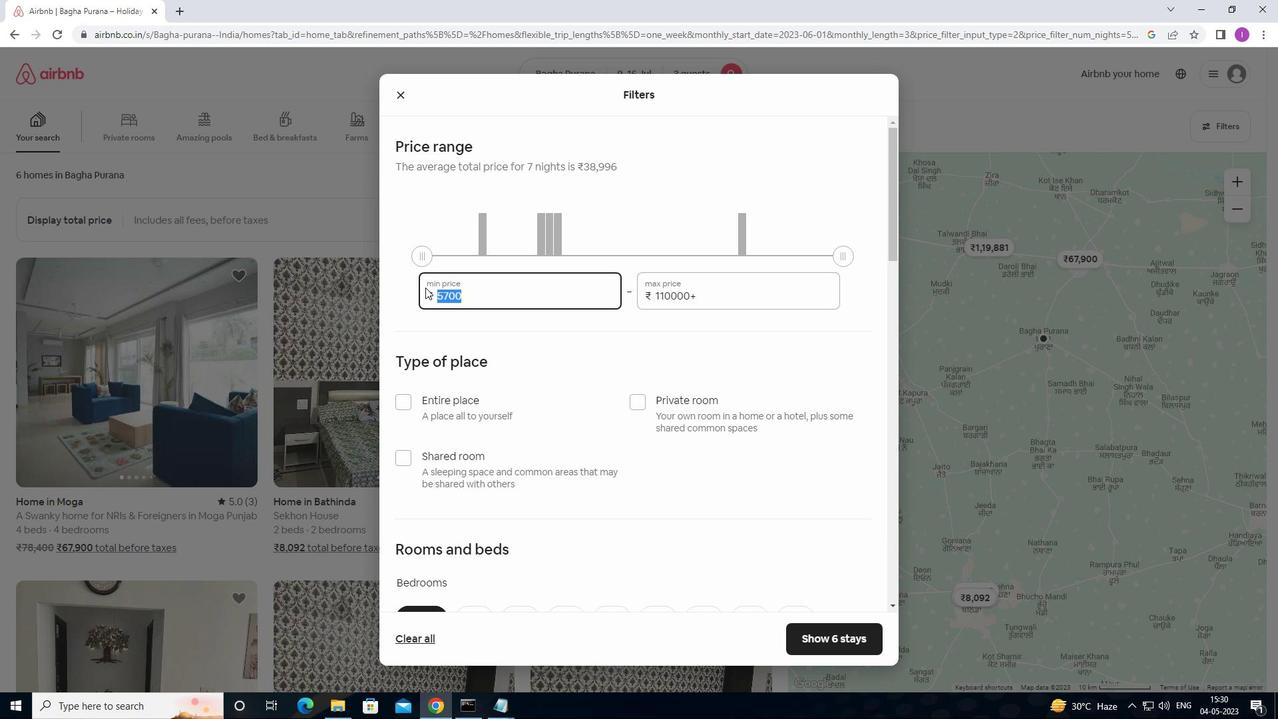 
Action: Mouse moved to (427, 287)
Screenshot: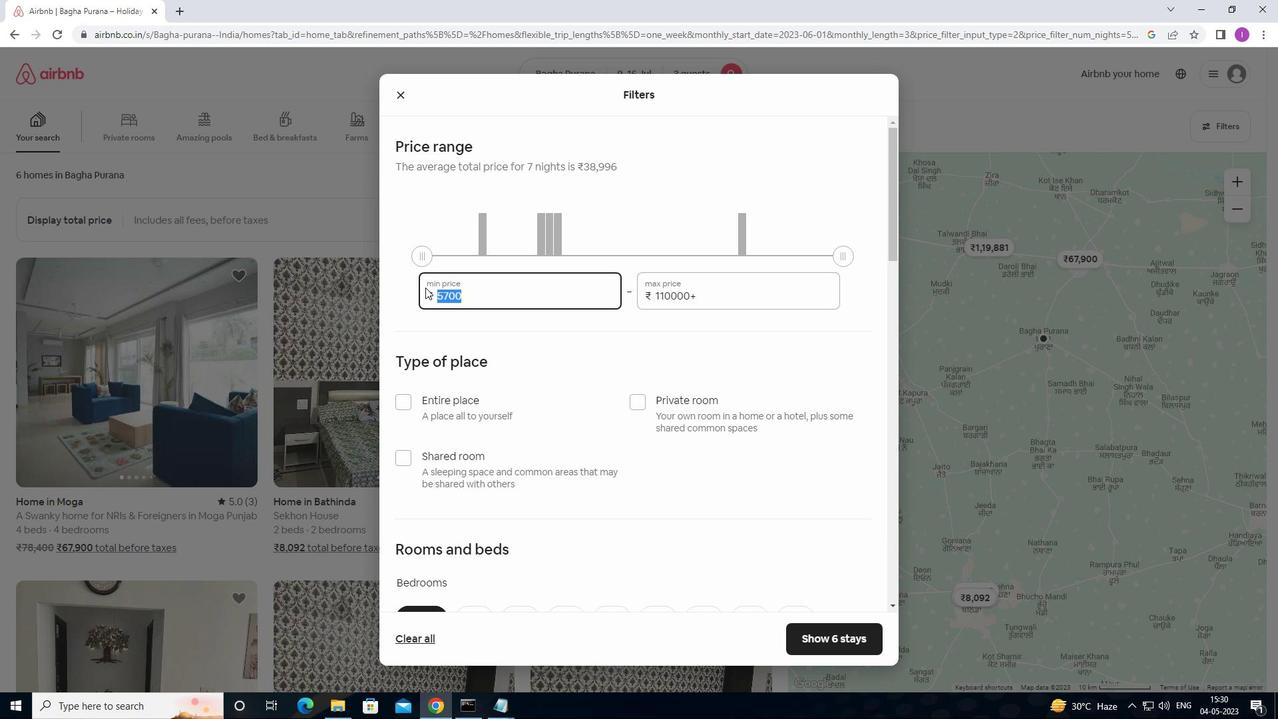 
Action: Key pressed 0
Screenshot: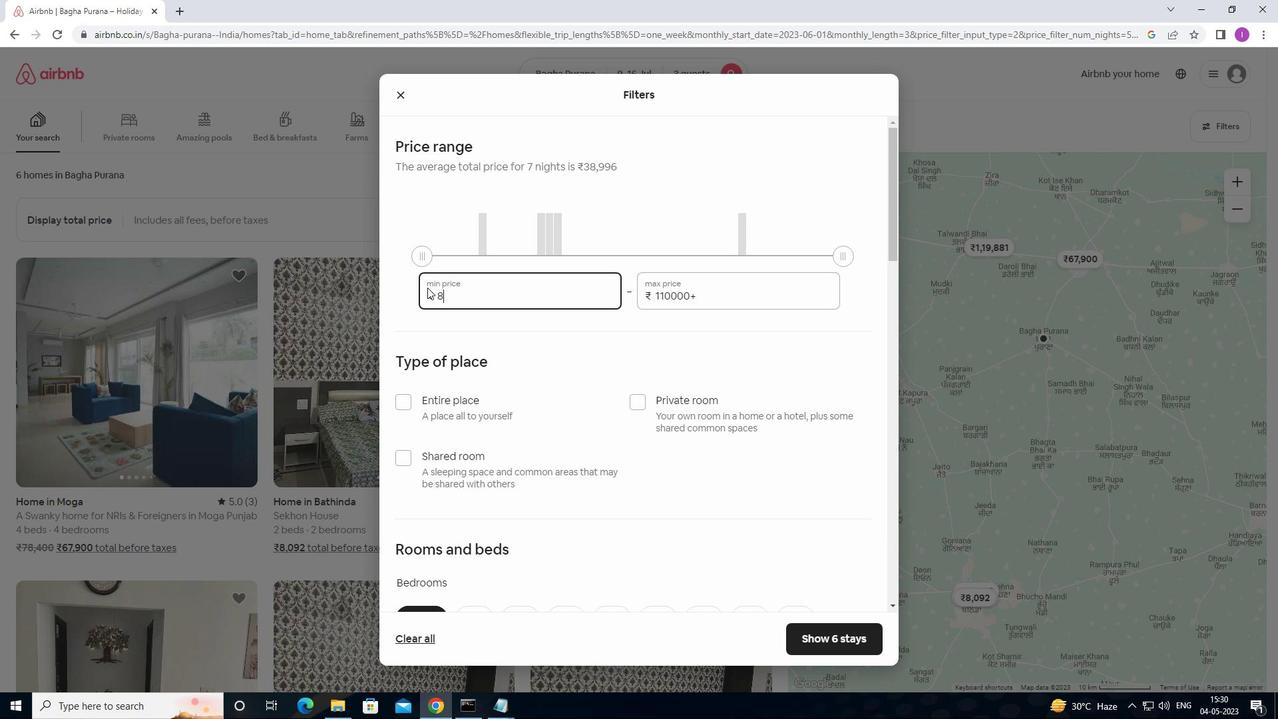 
Action: Mouse moved to (430, 287)
Screenshot: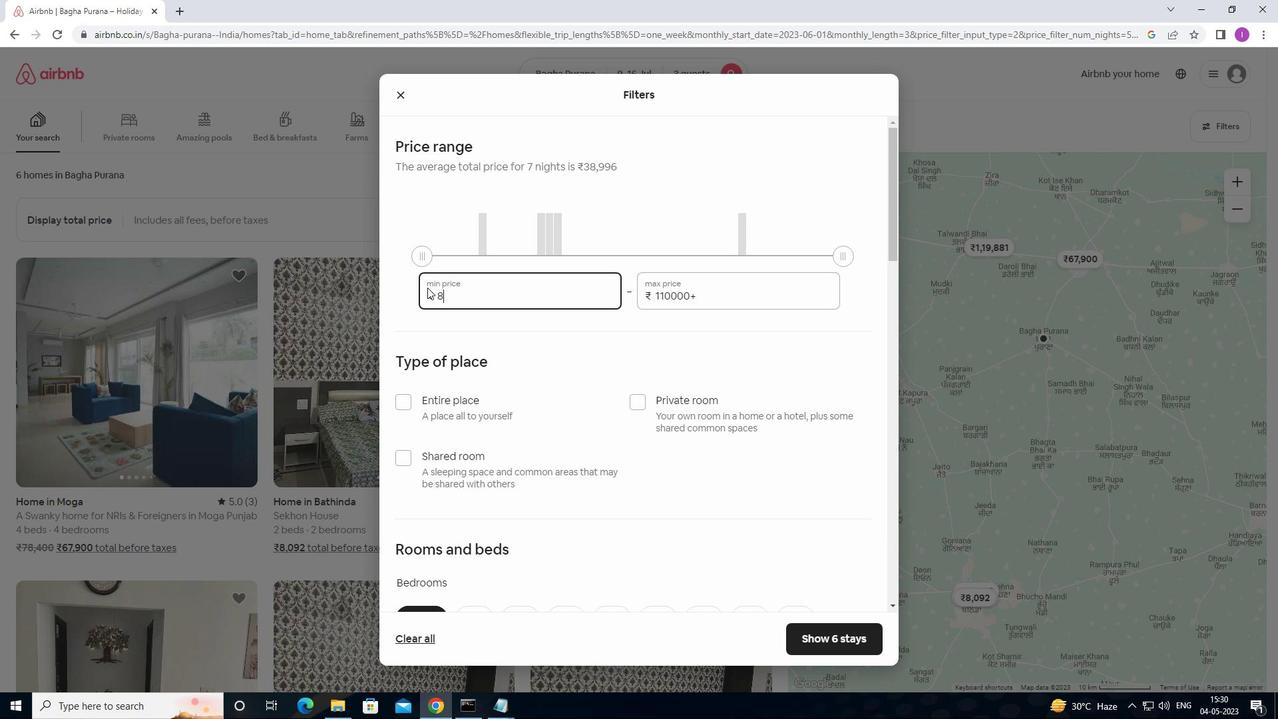 
Action: Key pressed 0
Screenshot: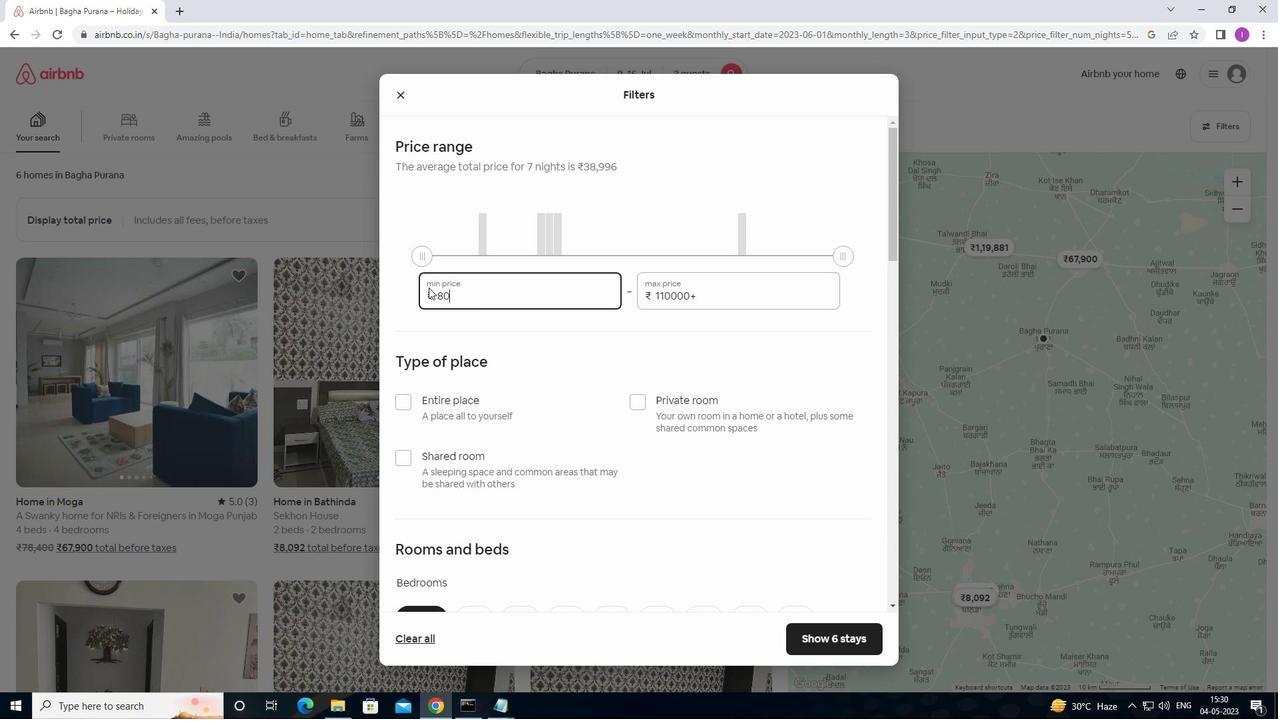 
Action: Mouse moved to (430, 287)
Screenshot: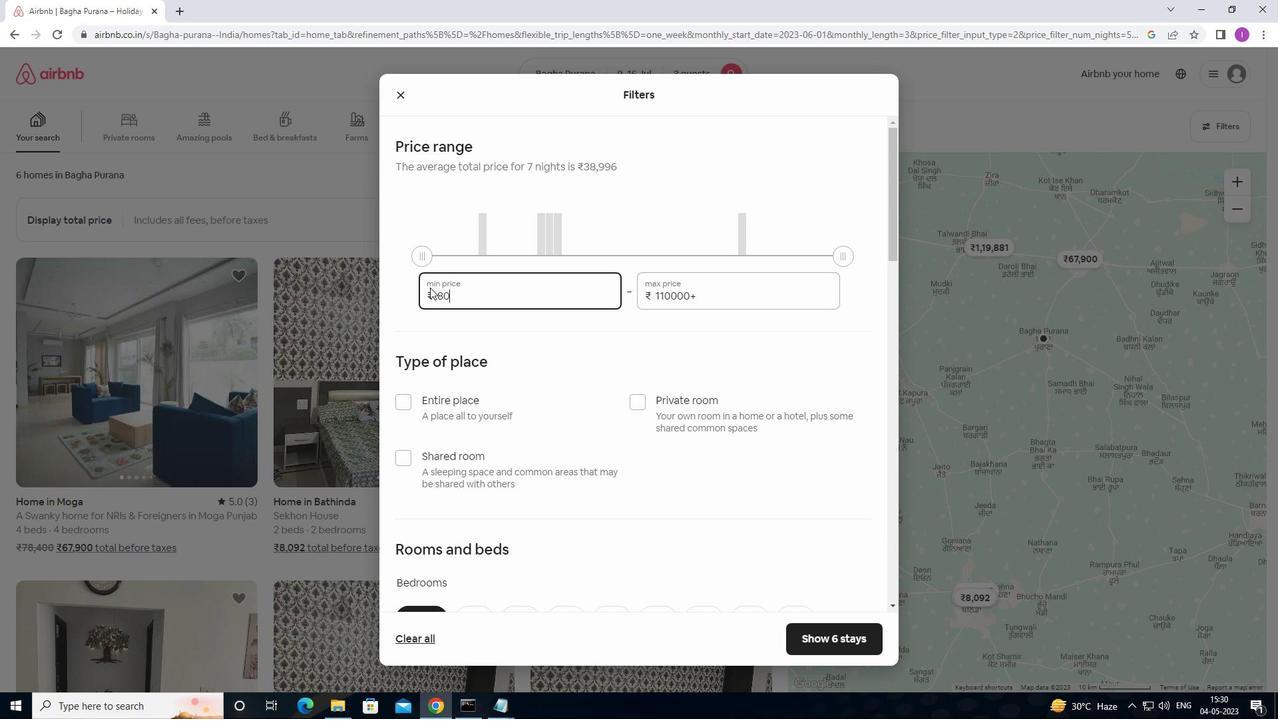 
Action: Key pressed 0
Screenshot: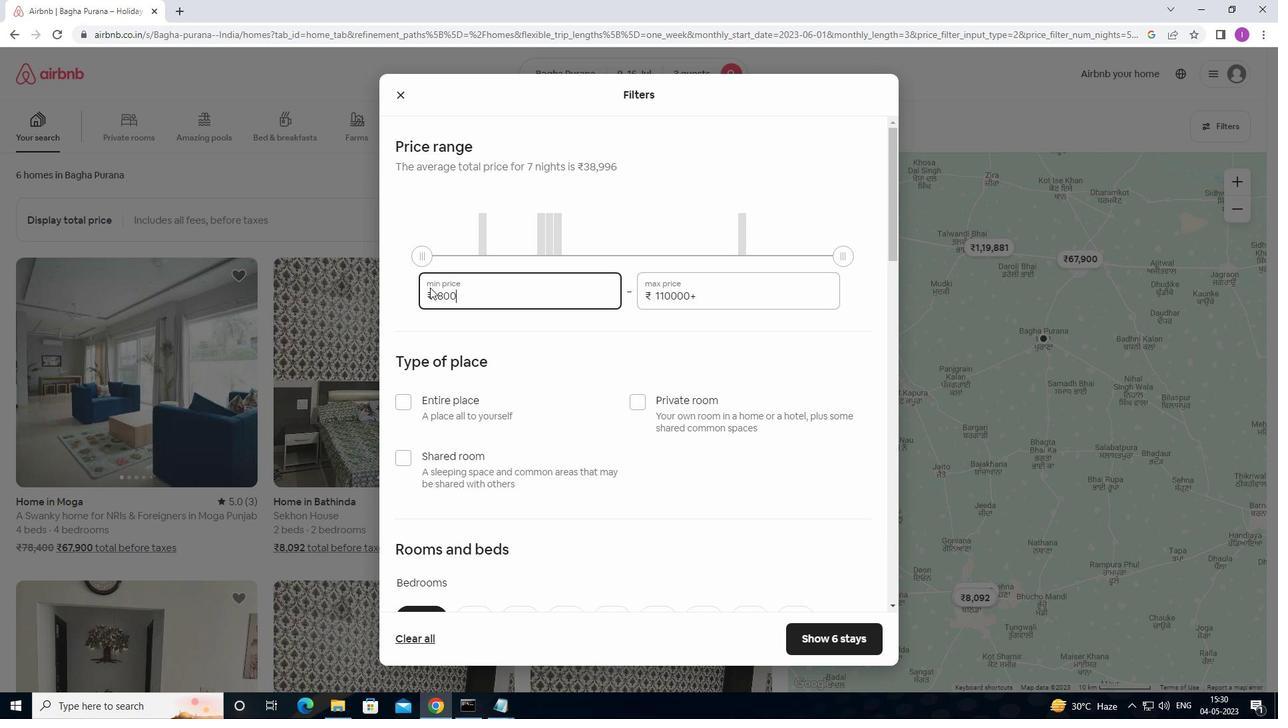 
Action: Mouse moved to (700, 295)
Screenshot: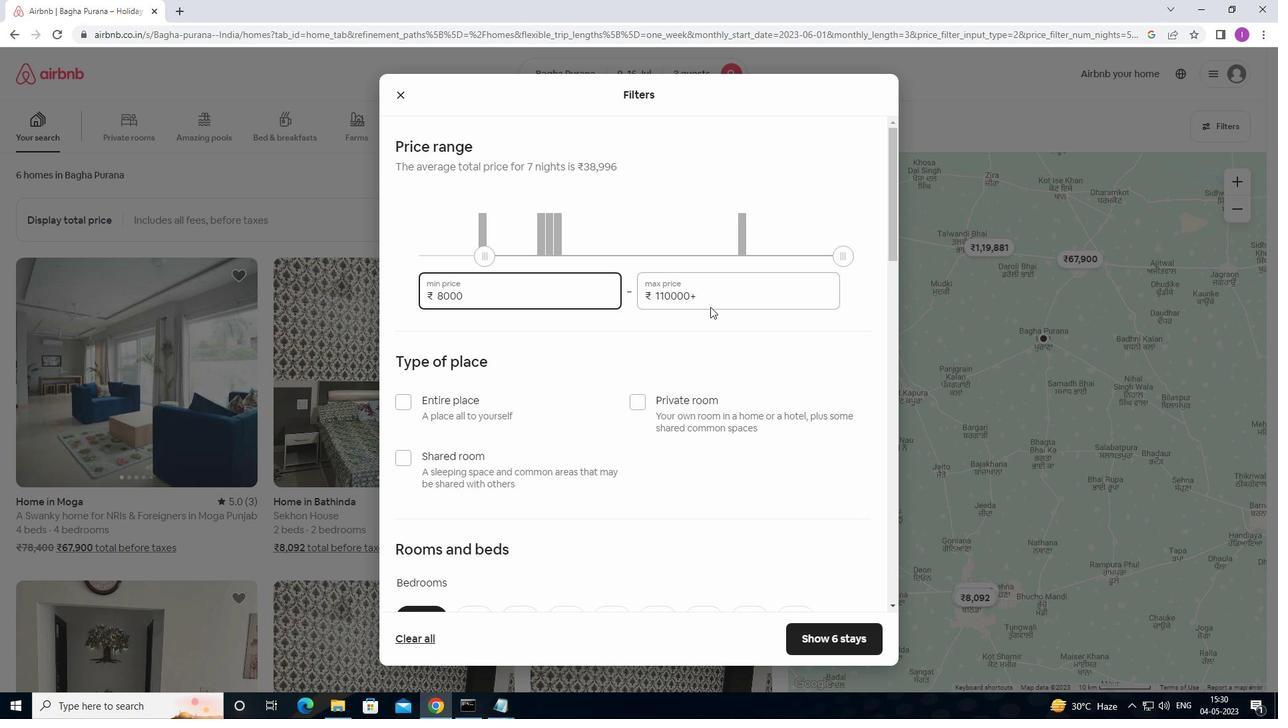 
Action: Mouse pressed left at (700, 295)
Screenshot: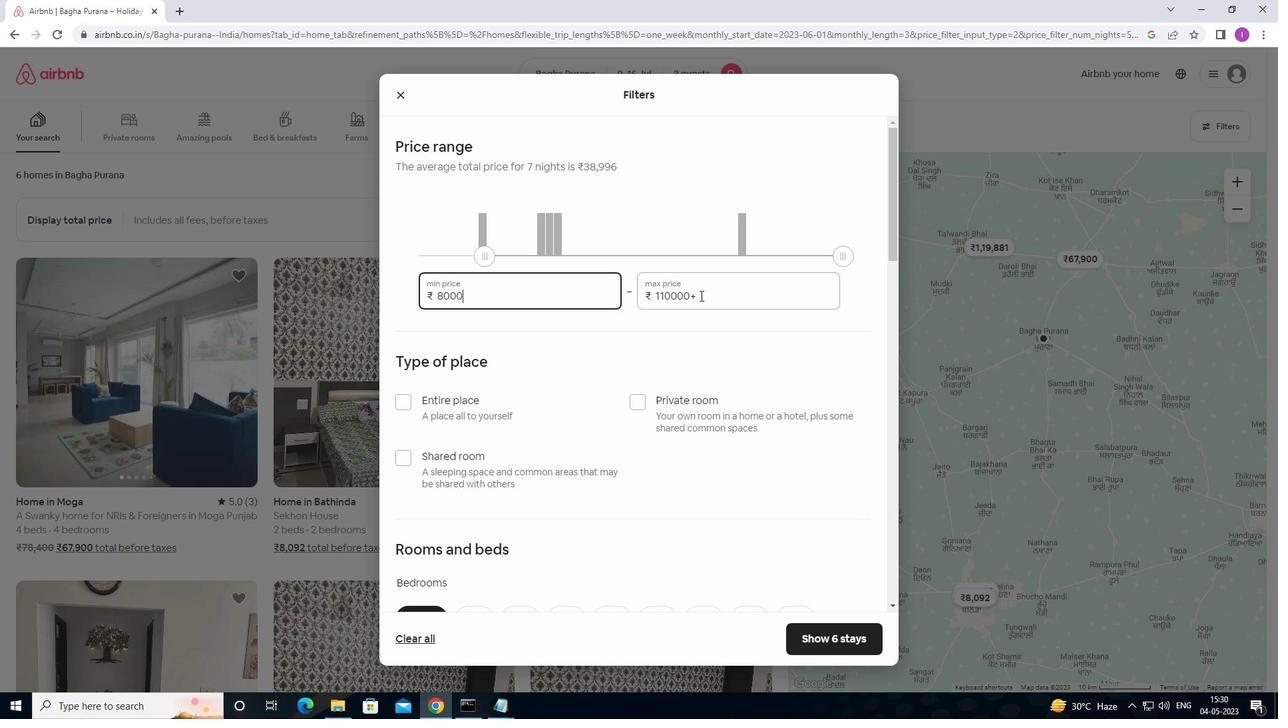 
Action: Mouse moved to (640, 293)
Screenshot: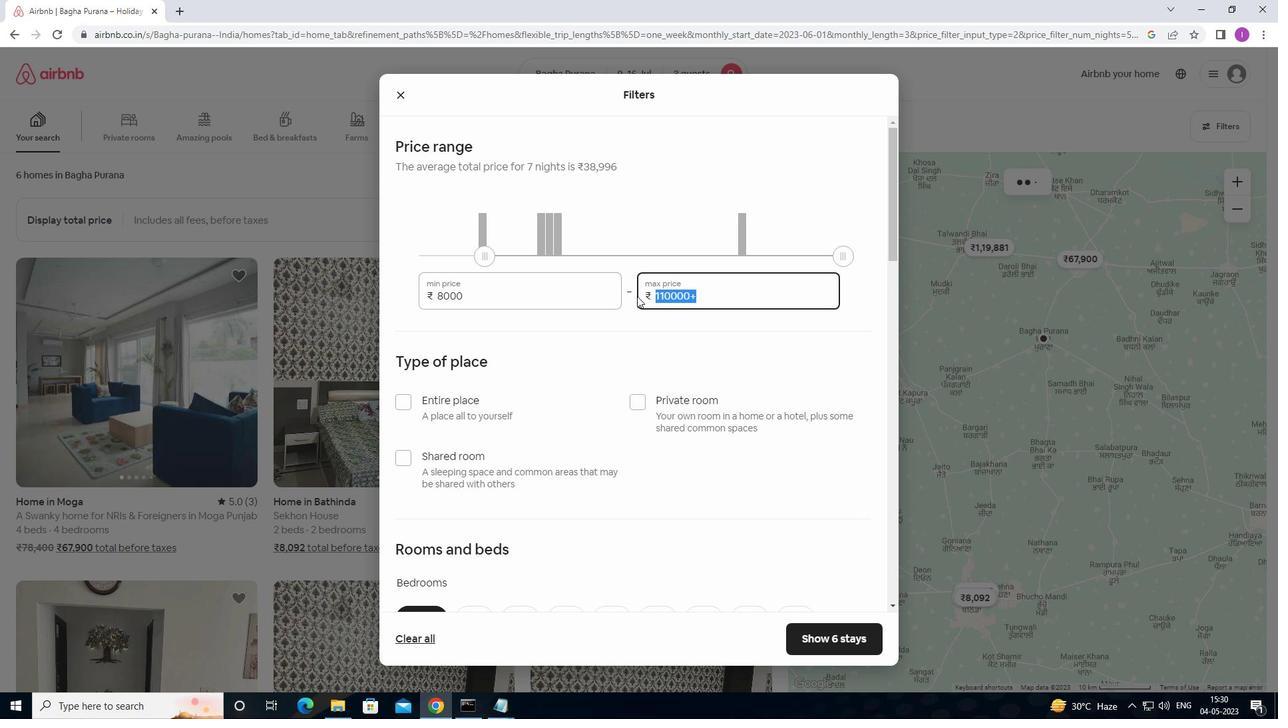 
Action: Key pressed 16
Screenshot: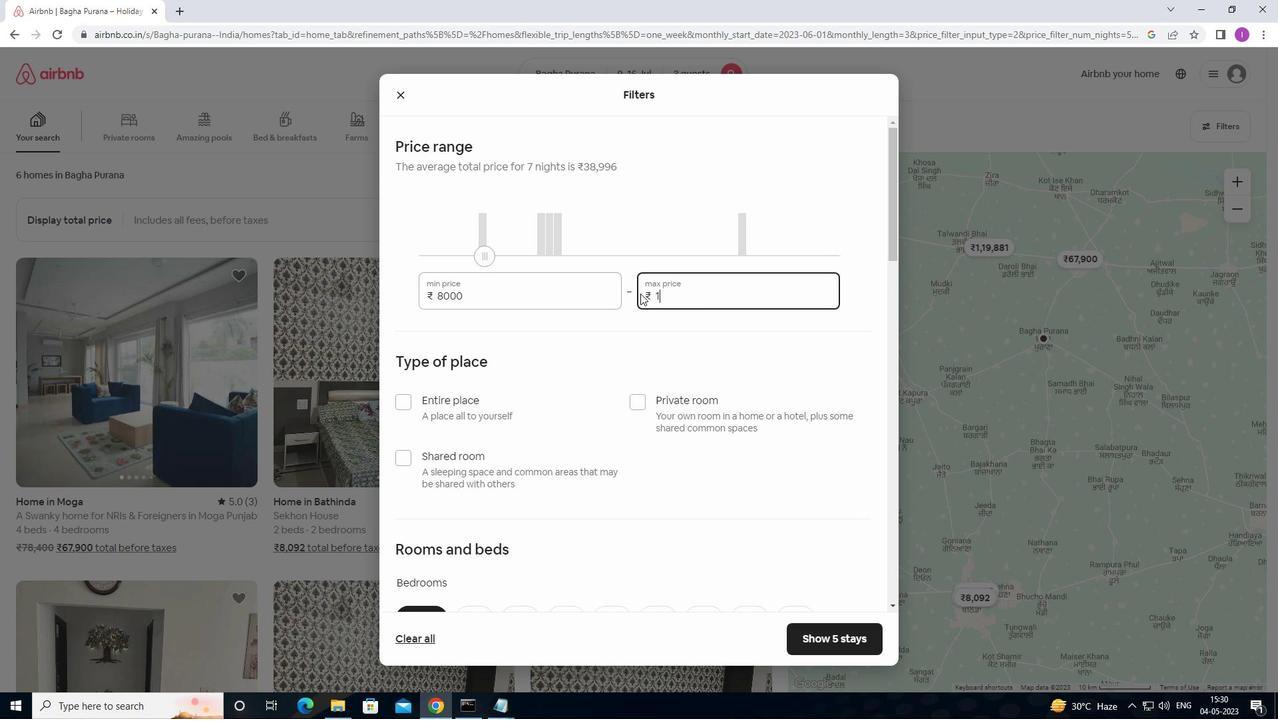 
Action: Mouse moved to (640, 294)
Screenshot: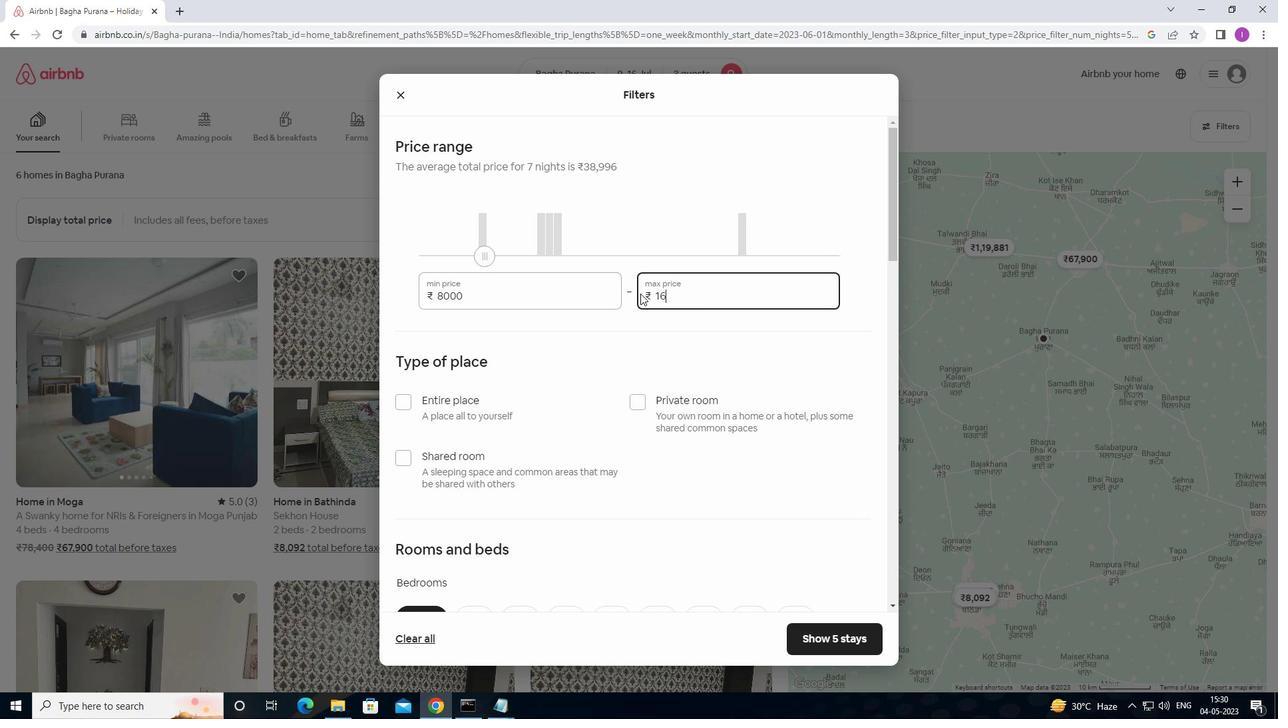 
Action: Key pressed 000
Screenshot: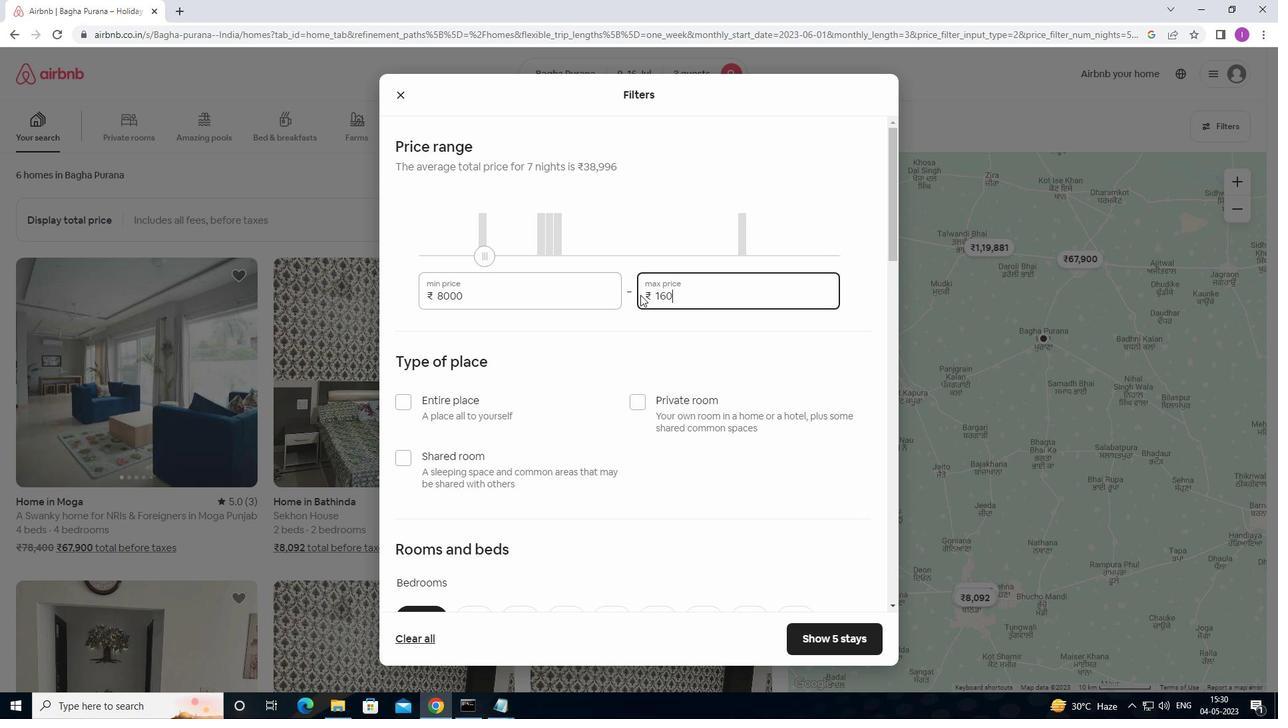 
Action: Mouse moved to (587, 353)
Screenshot: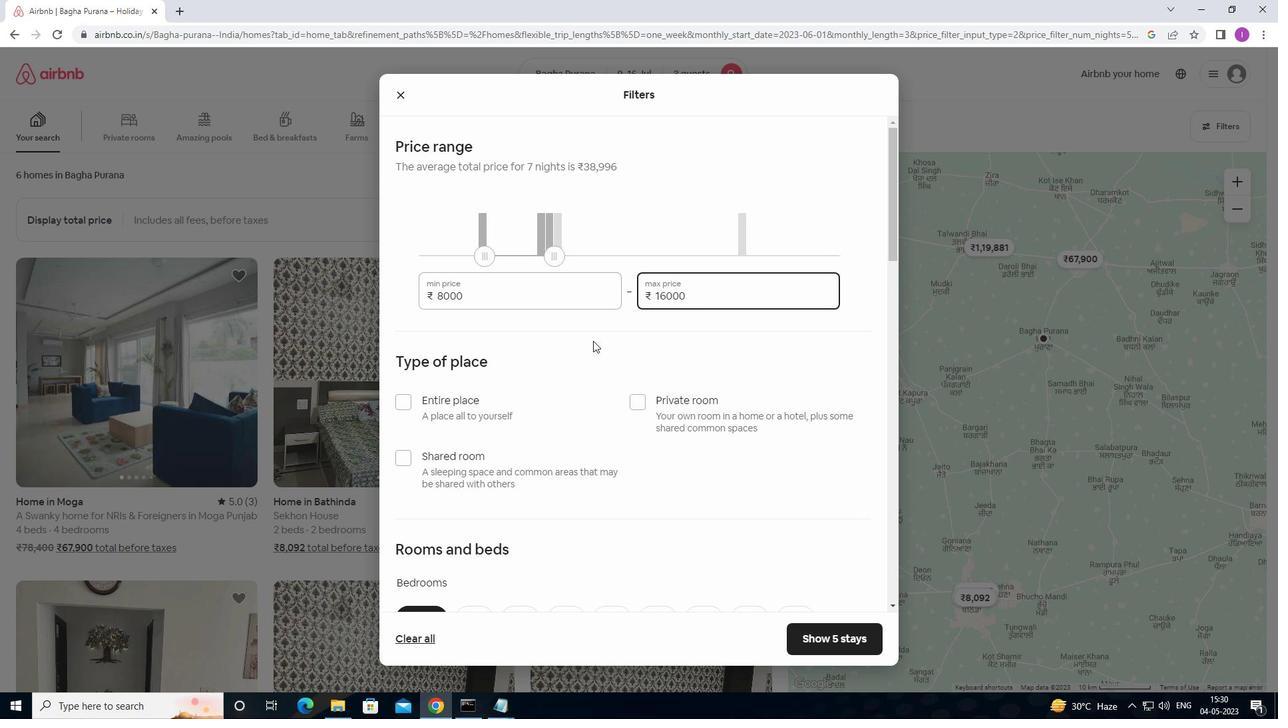 
Action: Mouse scrolled (587, 352) with delta (0, 0)
Screenshot: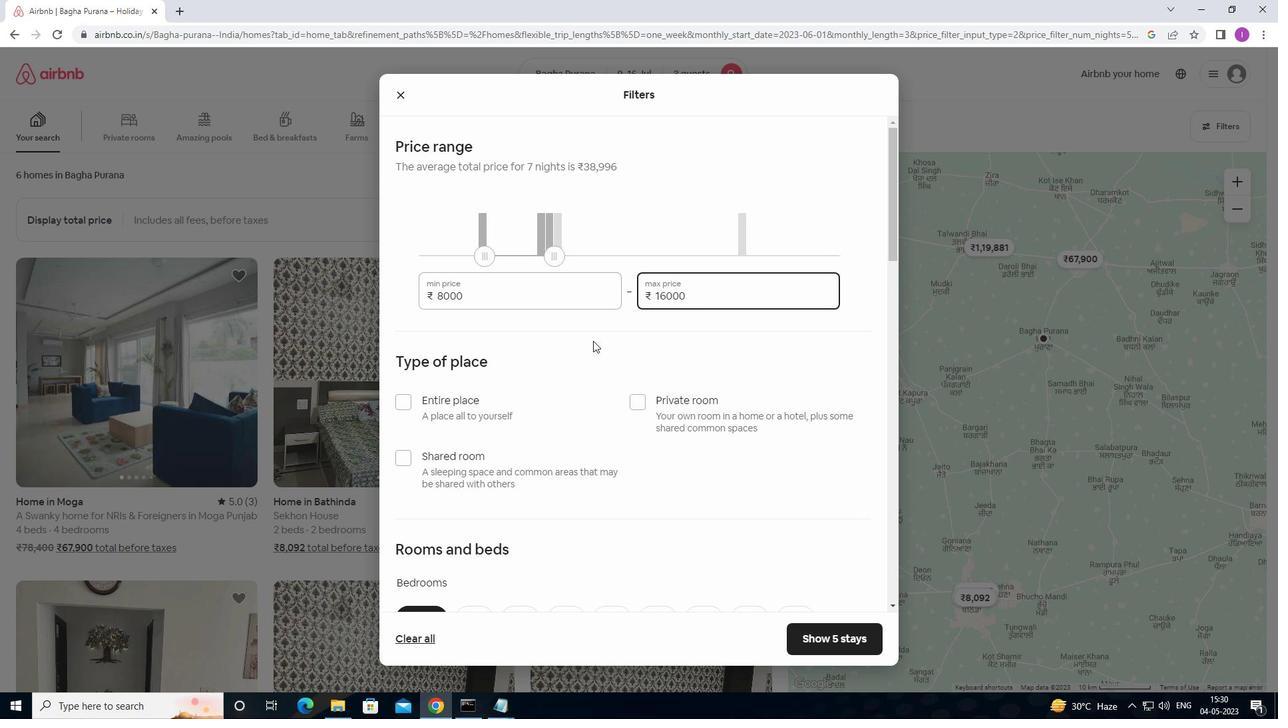 
Action: Mouse moved to (588, 355)
Screenshot: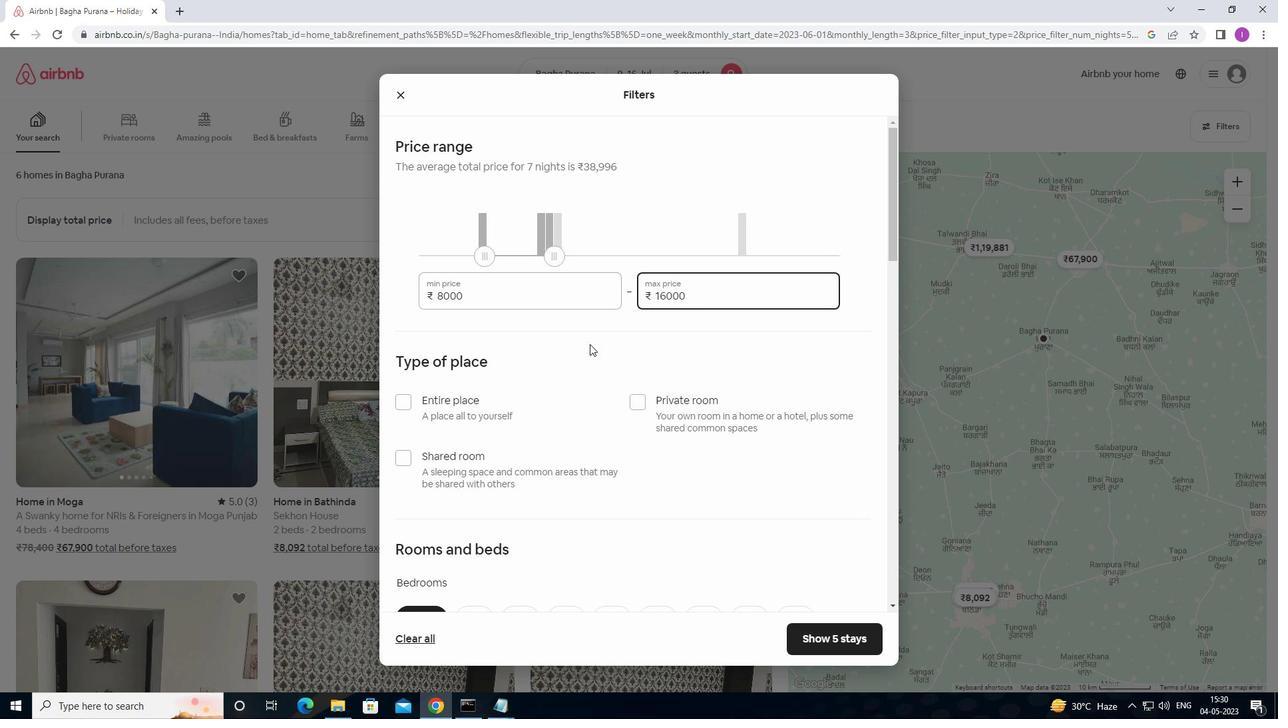 
Action: Mouse scrolled (588, 354) with delta (0, 0)
Screenshot: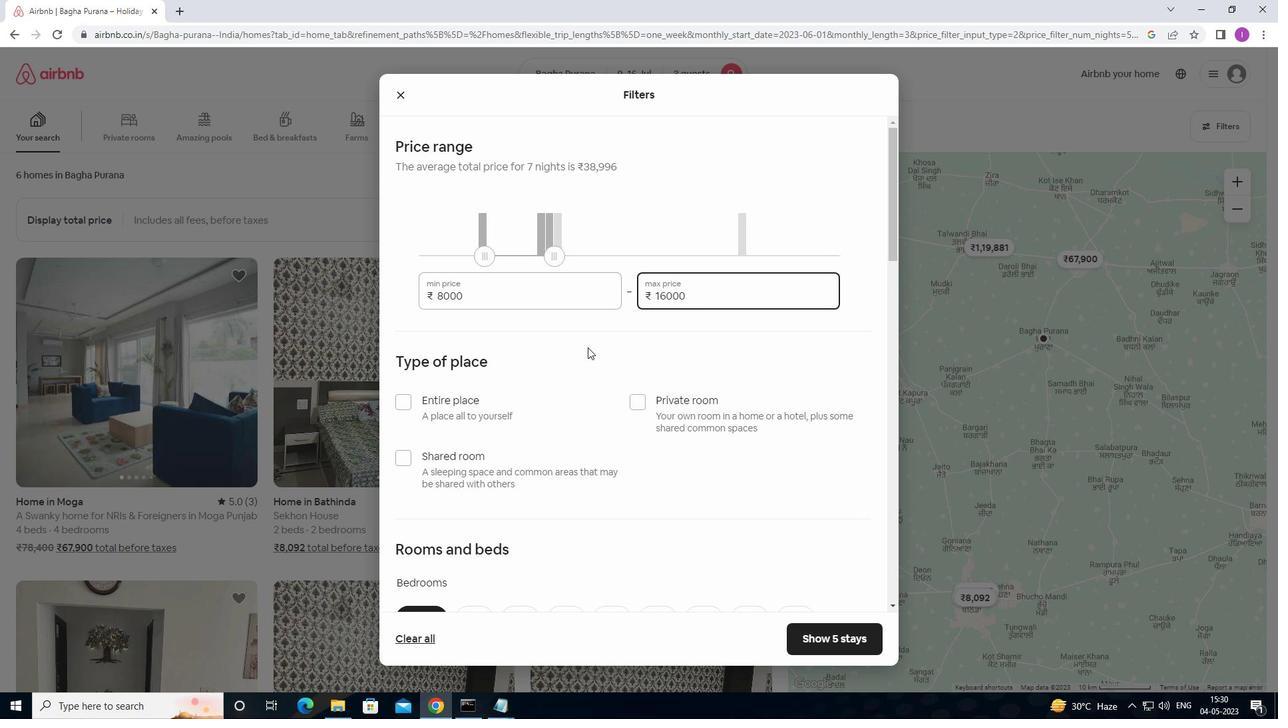 
Action: Mouse moved to (418, 274)
Screenshot: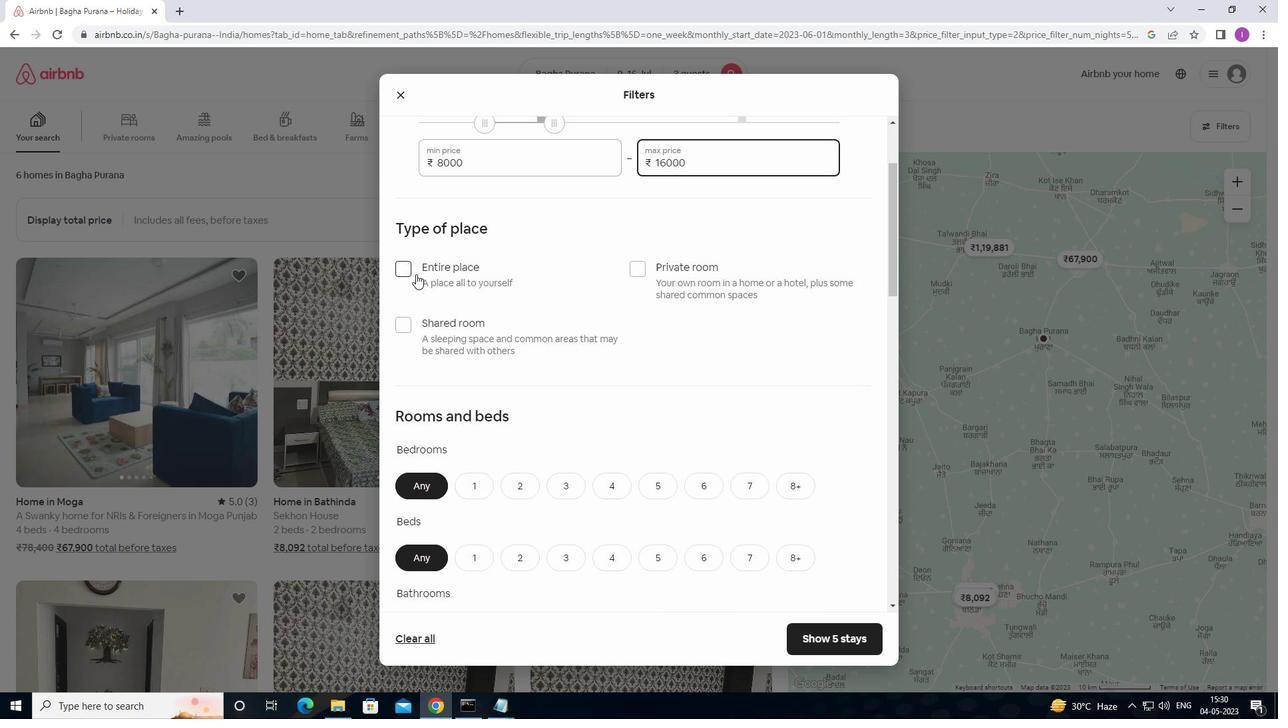 
Action: Mouse pressed left at (418, 274)
Screenshot: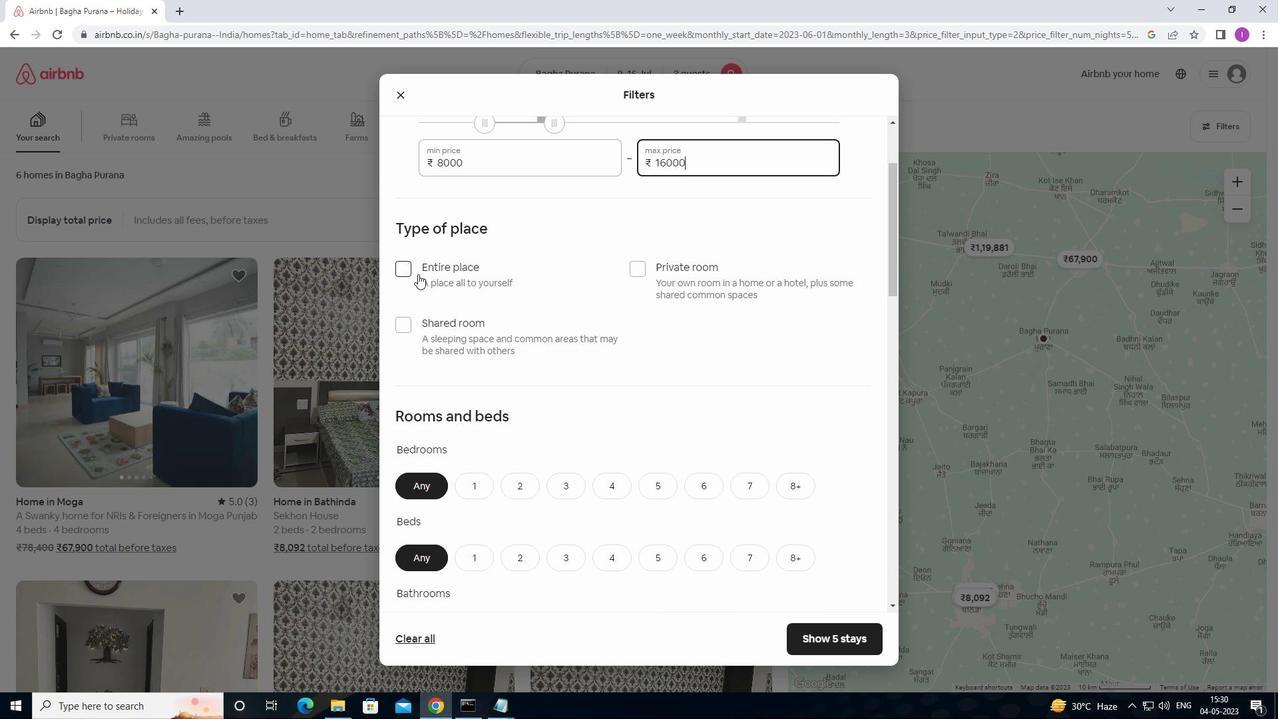 
Action: Mouse moved to (575, 312)
Screenshot: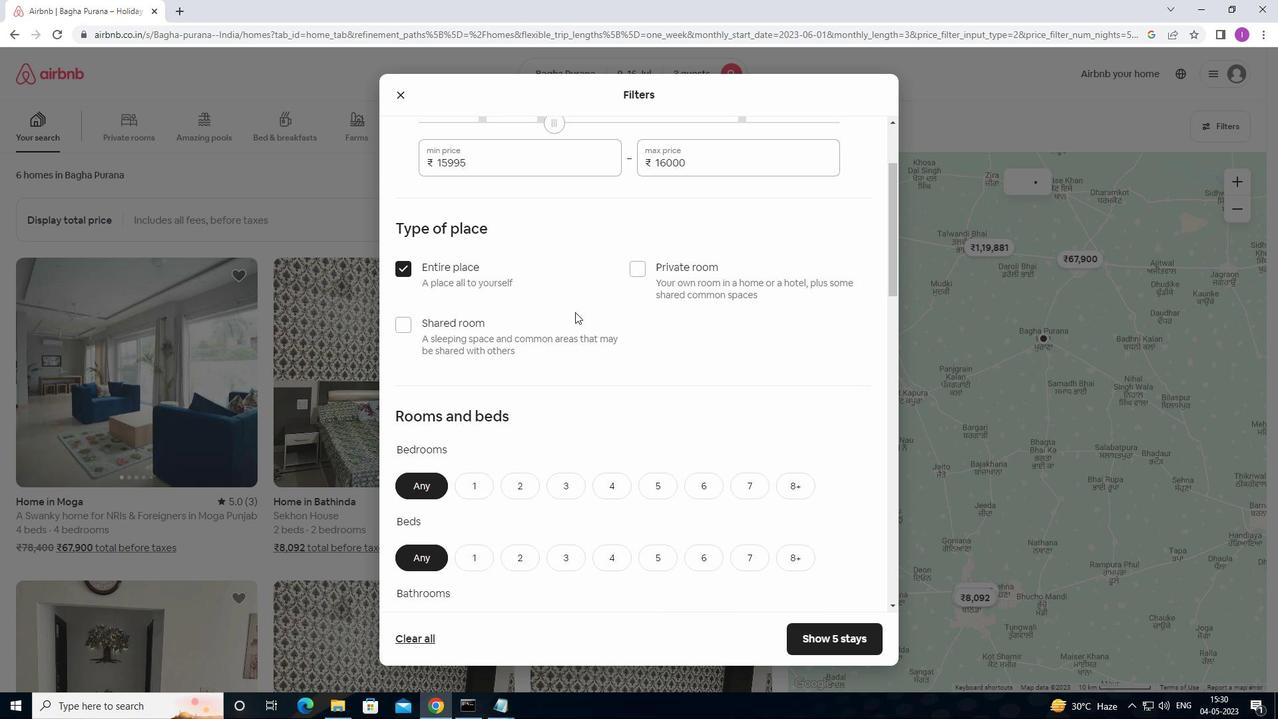 
Action: Mouse scrolled (575, 311) with delta (0, 0)
Screenshot: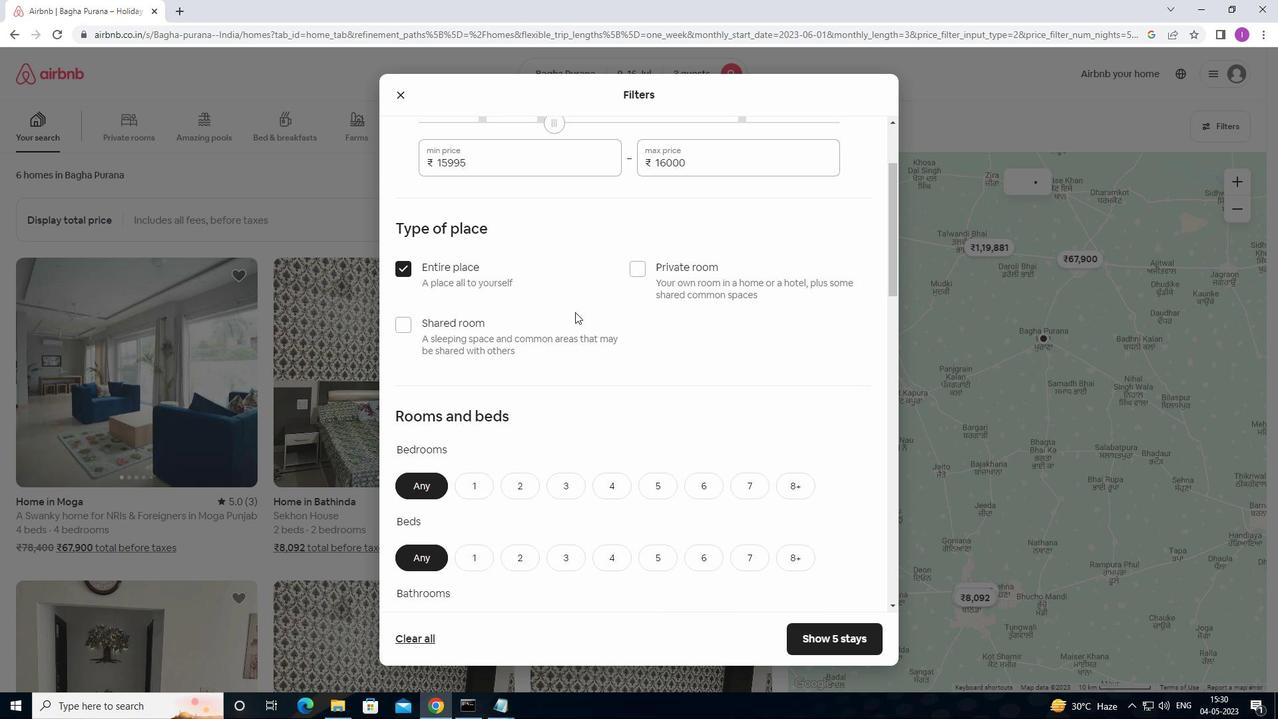 
Action: Mouse scrolled (575, 311) with delta (0, 0)
Screenshot: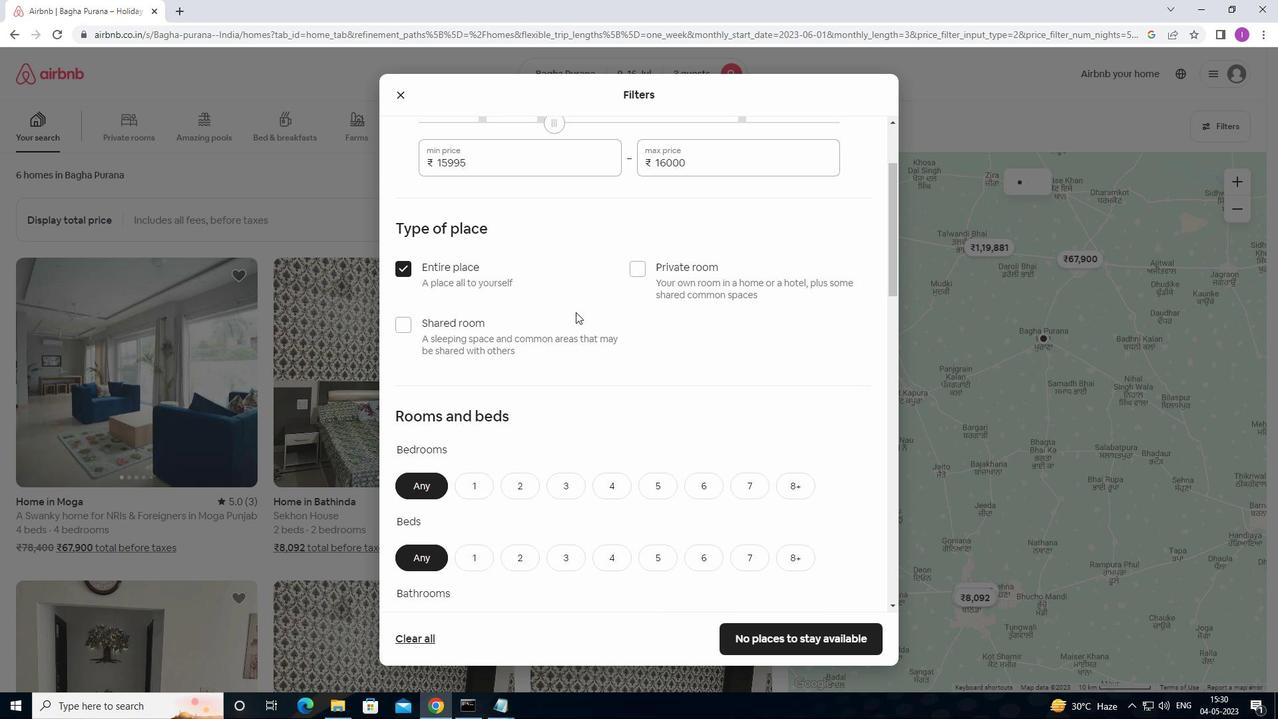 
Action: Mouse moved to (518, 350)
Screenshot: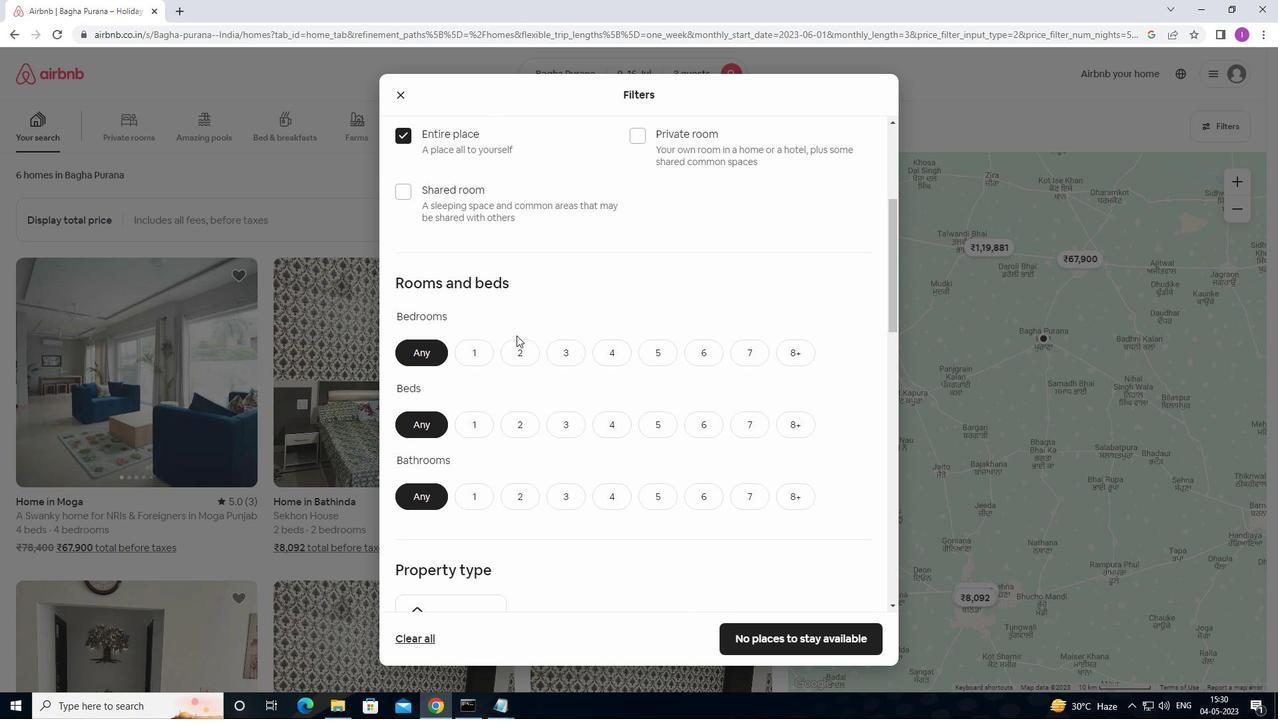 
Action: Mouse pressed left at (518, 350)
Screenshot: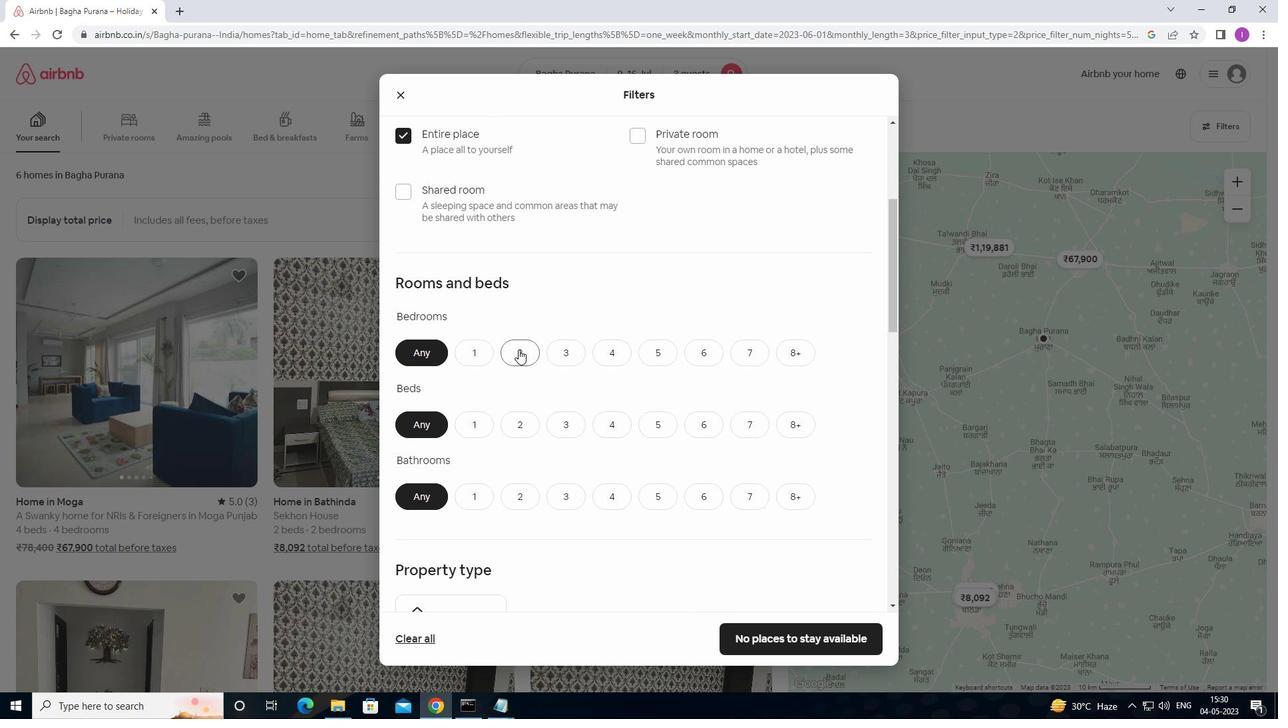 
Action: Mouse moved to (519, 426)
Screenshot: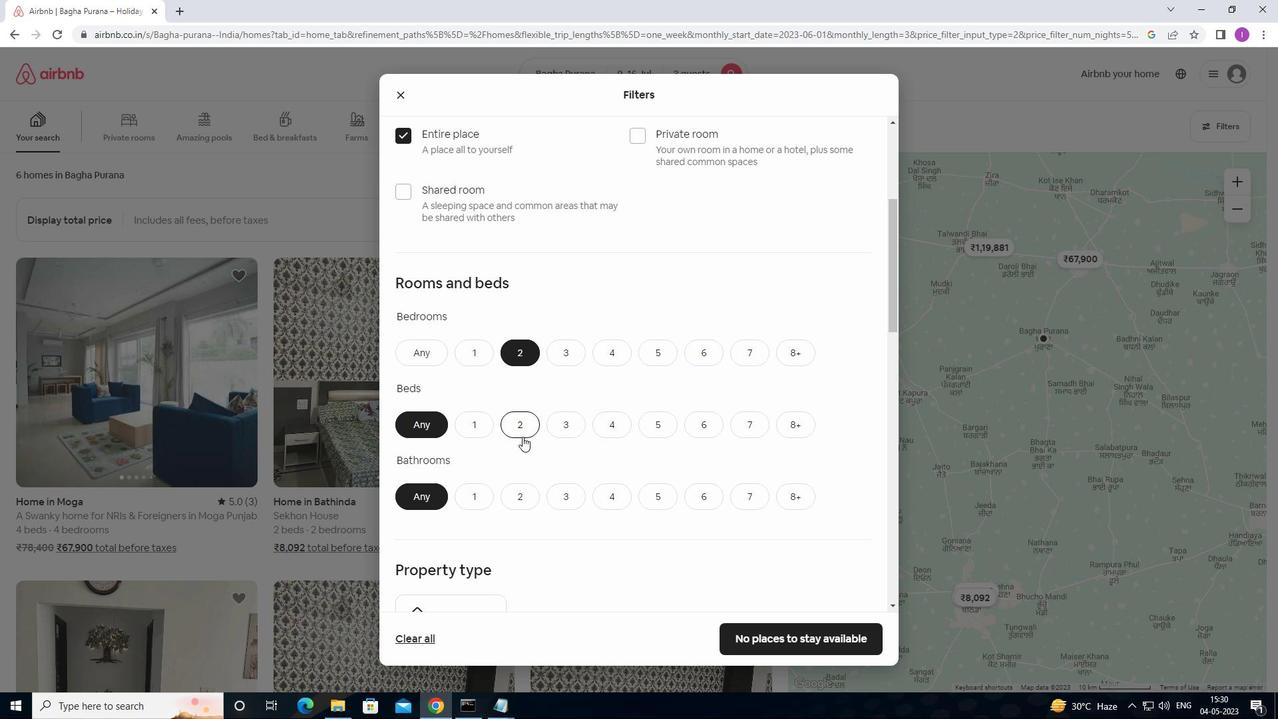 
Action: Mouse pressed left at (519, 426)
Screenshot: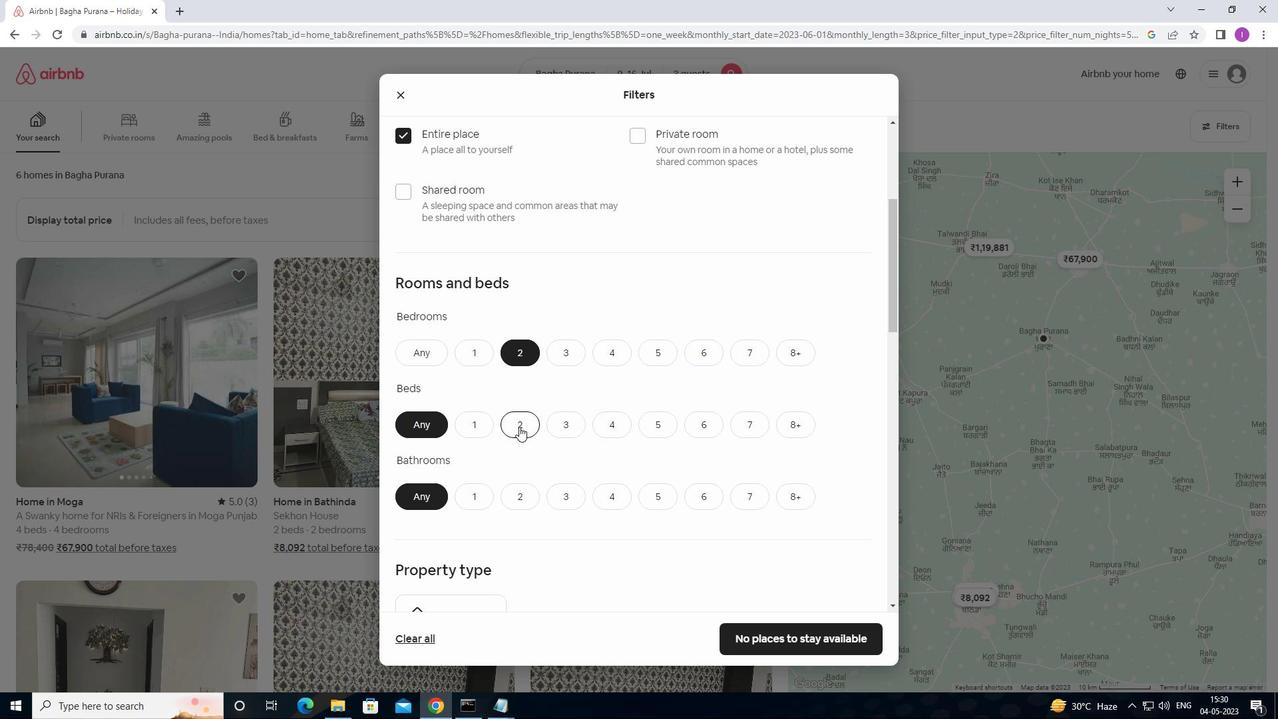 
Action: Mouse moved to (468, 502)
Screenshot: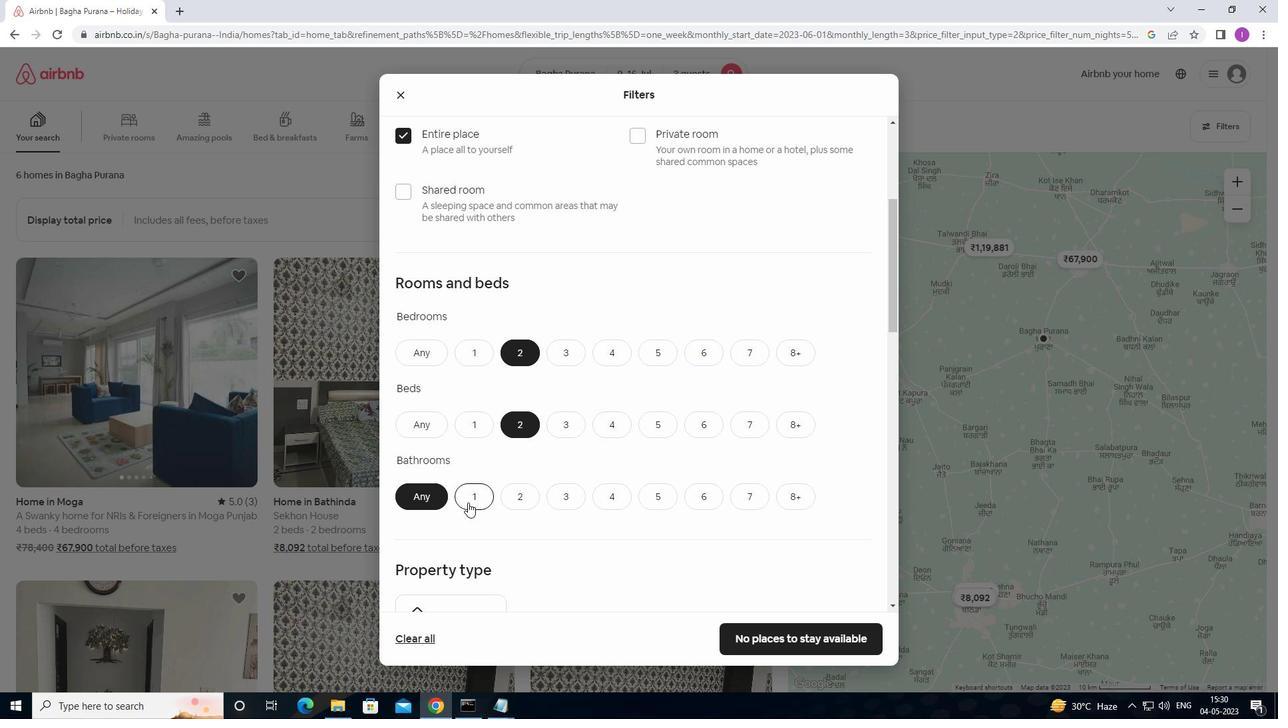 
Action: Mouse pressed left at (468, 502)
Screenshot: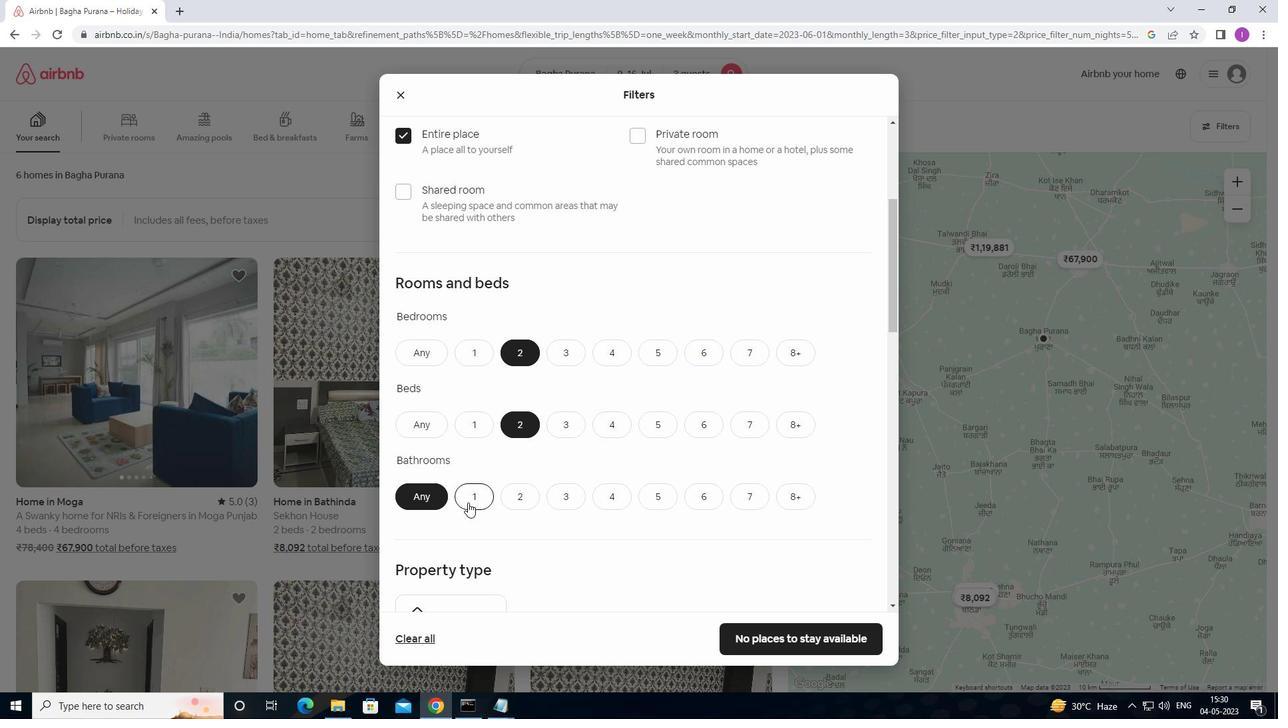 
Action: Mouse moved to (607, 440)
Screenshot: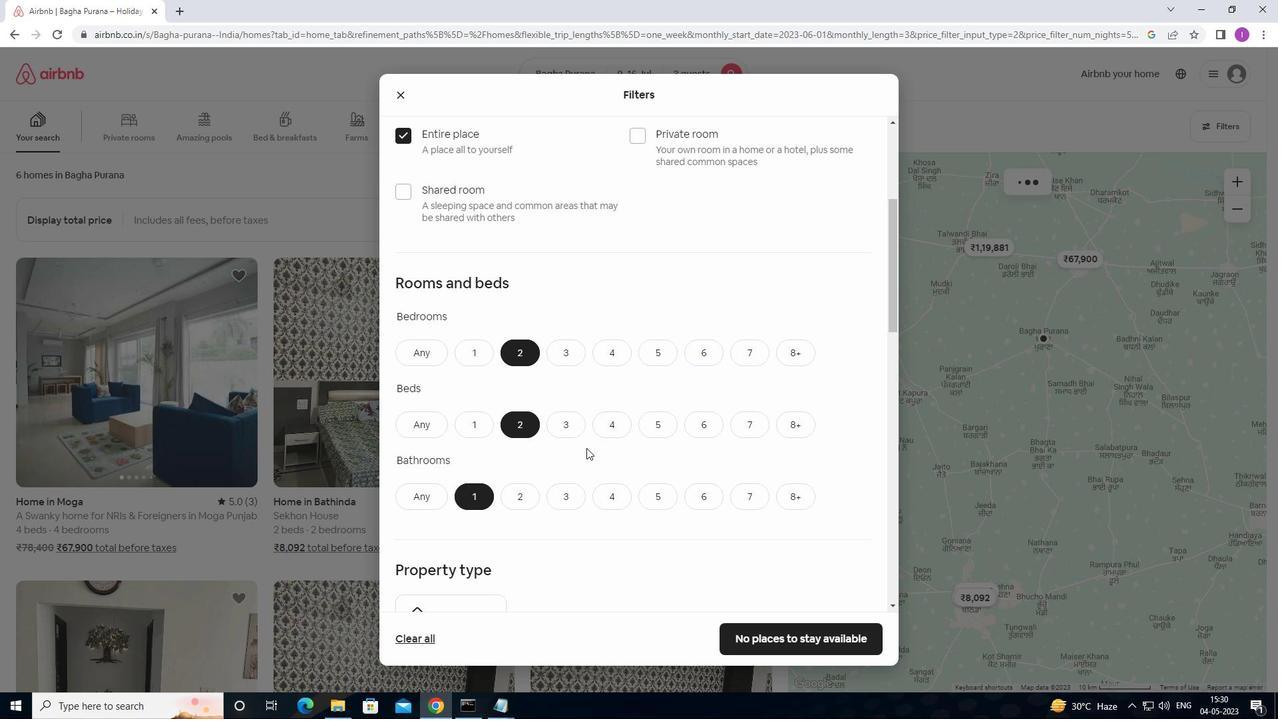 
Action: Mouse scrolled (607, 439) with delta (0, 0)
Screenshot: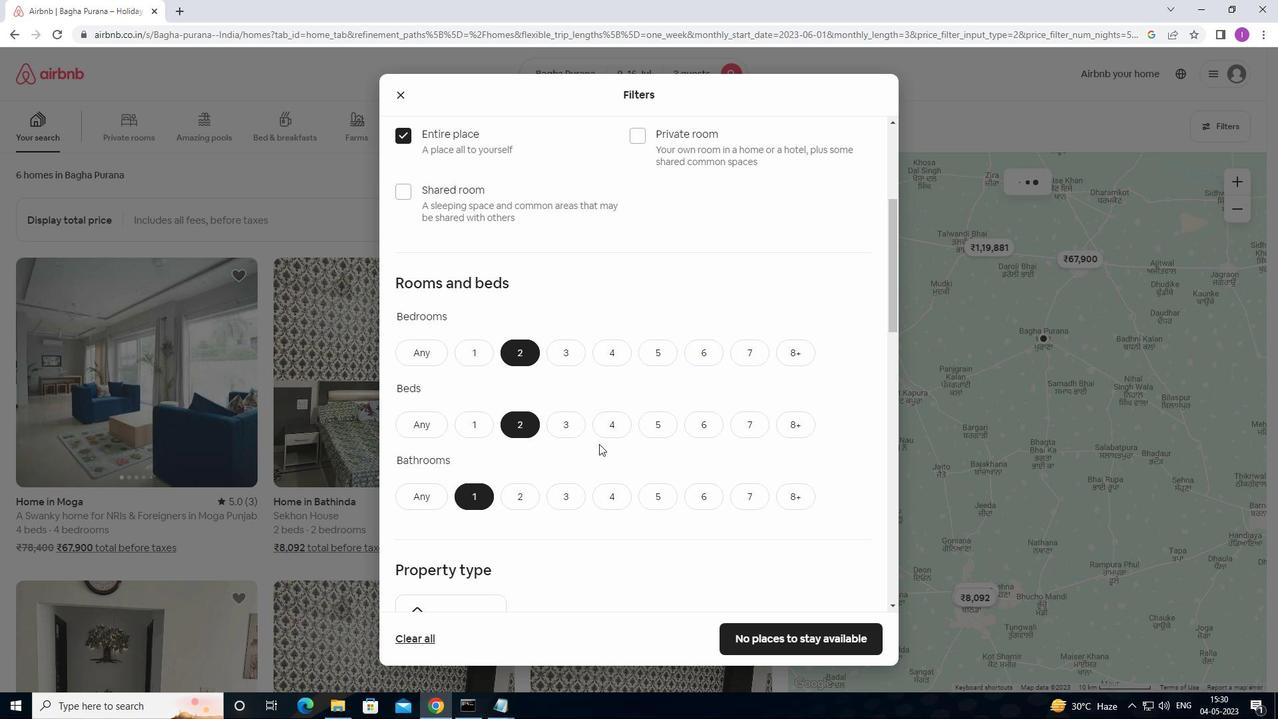 
Action: Mouse scrolled (607, 439) with delta (0, 0)
Screenshot: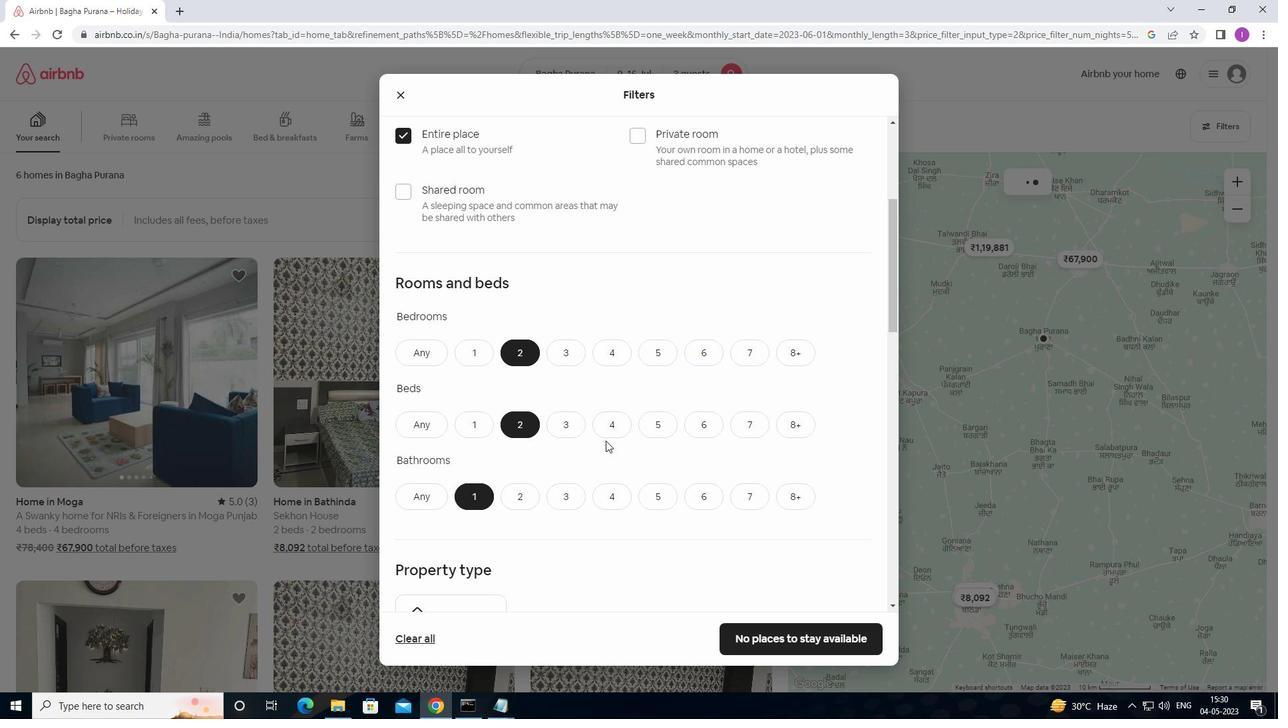
Action: Mouse moved to (609, 436)
Screenshot: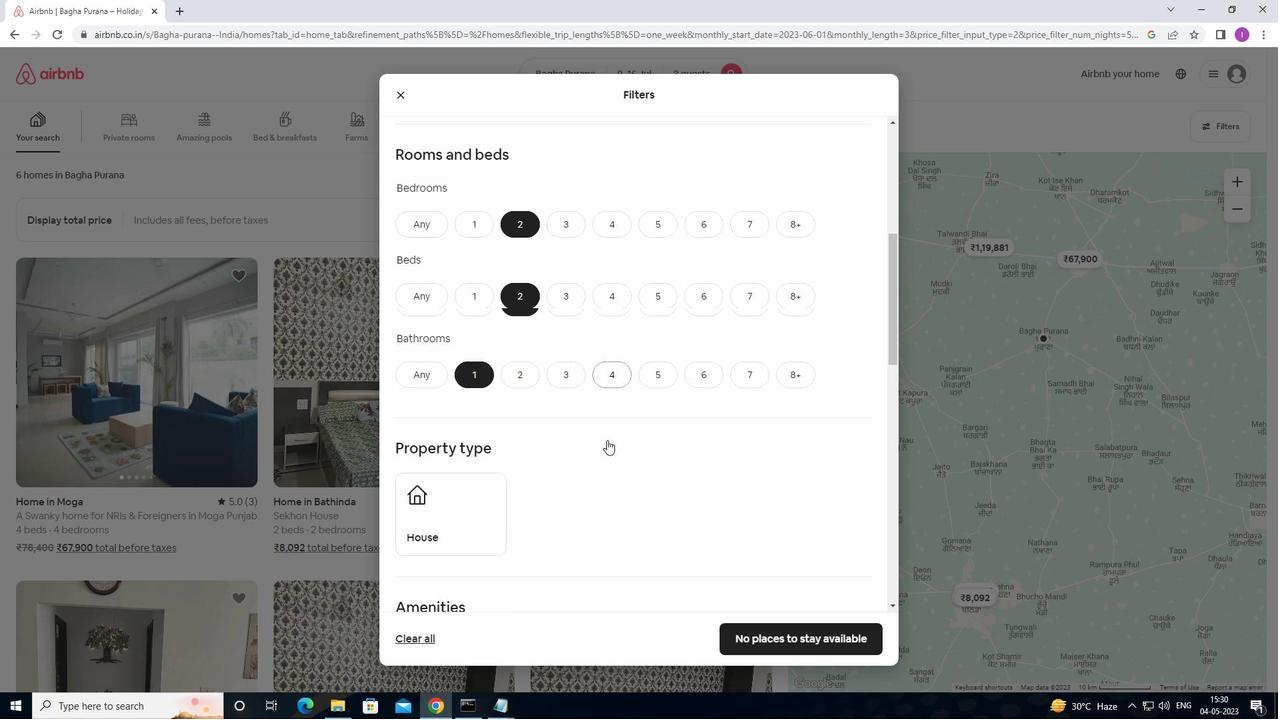 
Action: Mouse scrolled (609, 435) with delta (0, 0)
Screenshot: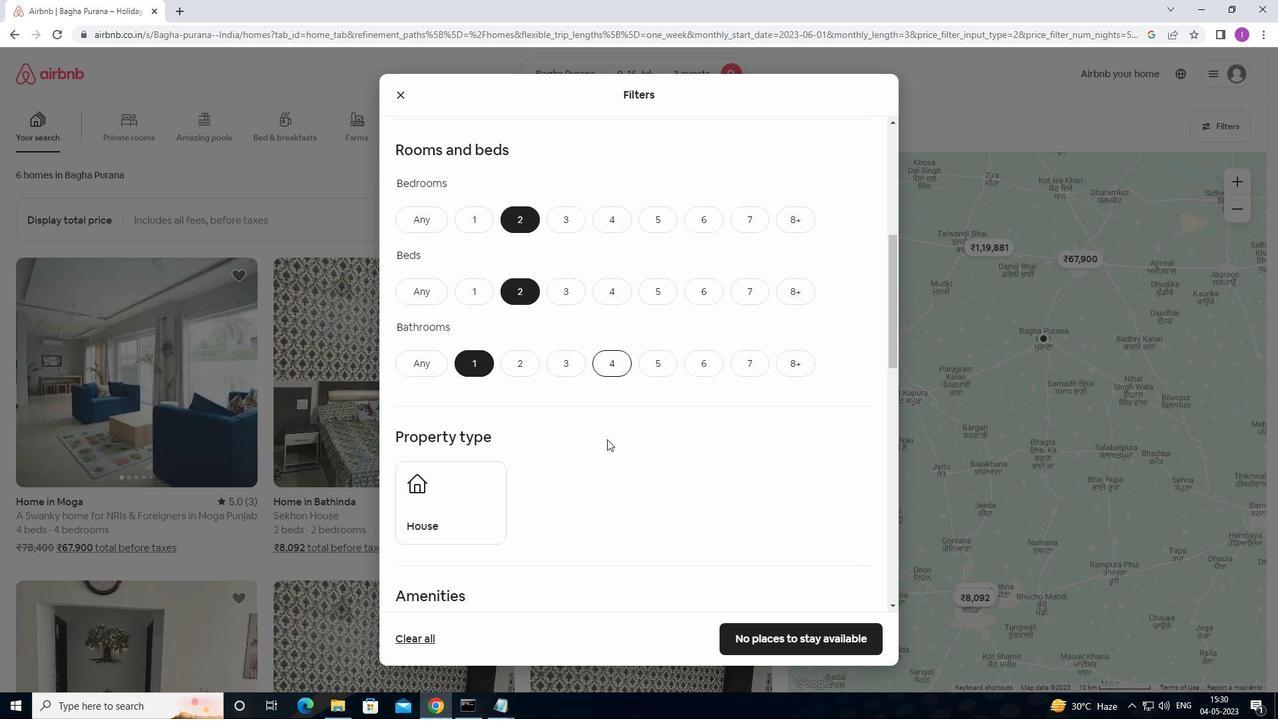 
Action: Mouse scrolled (609, 435) with delta (0, 0)
Screenshot: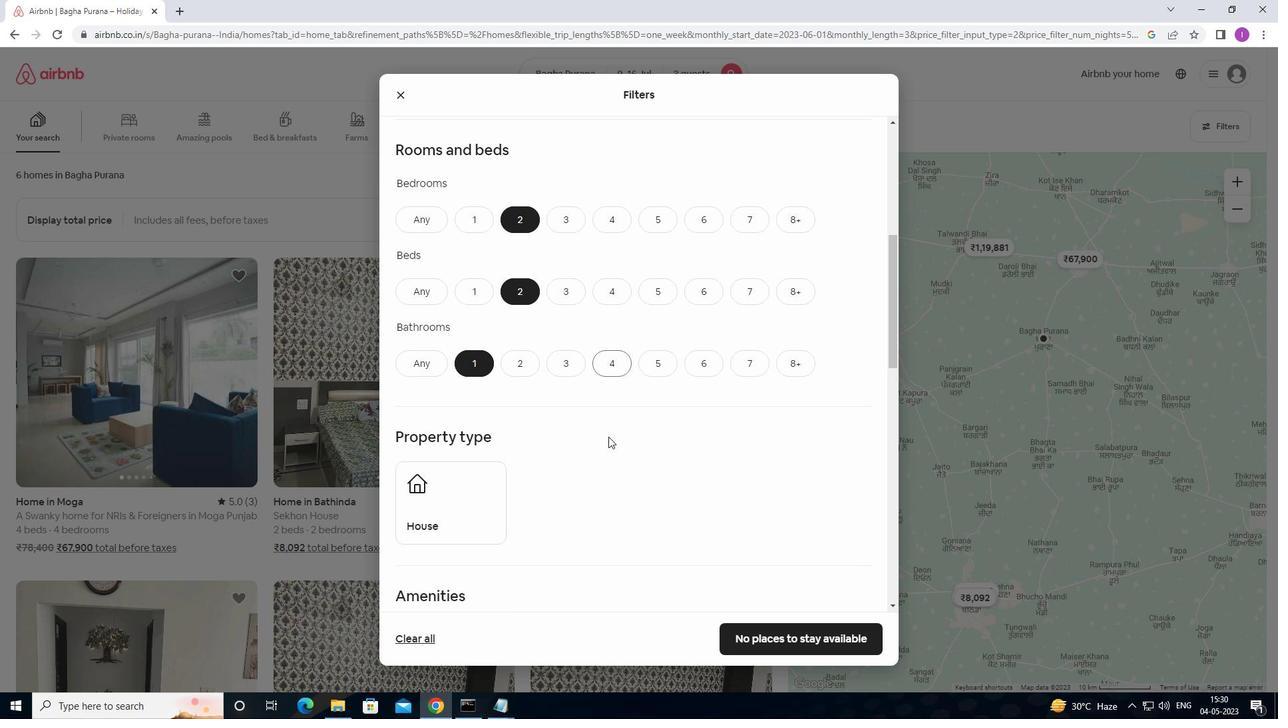 
Action: Mouse moved to (442, 398)
Screenshot: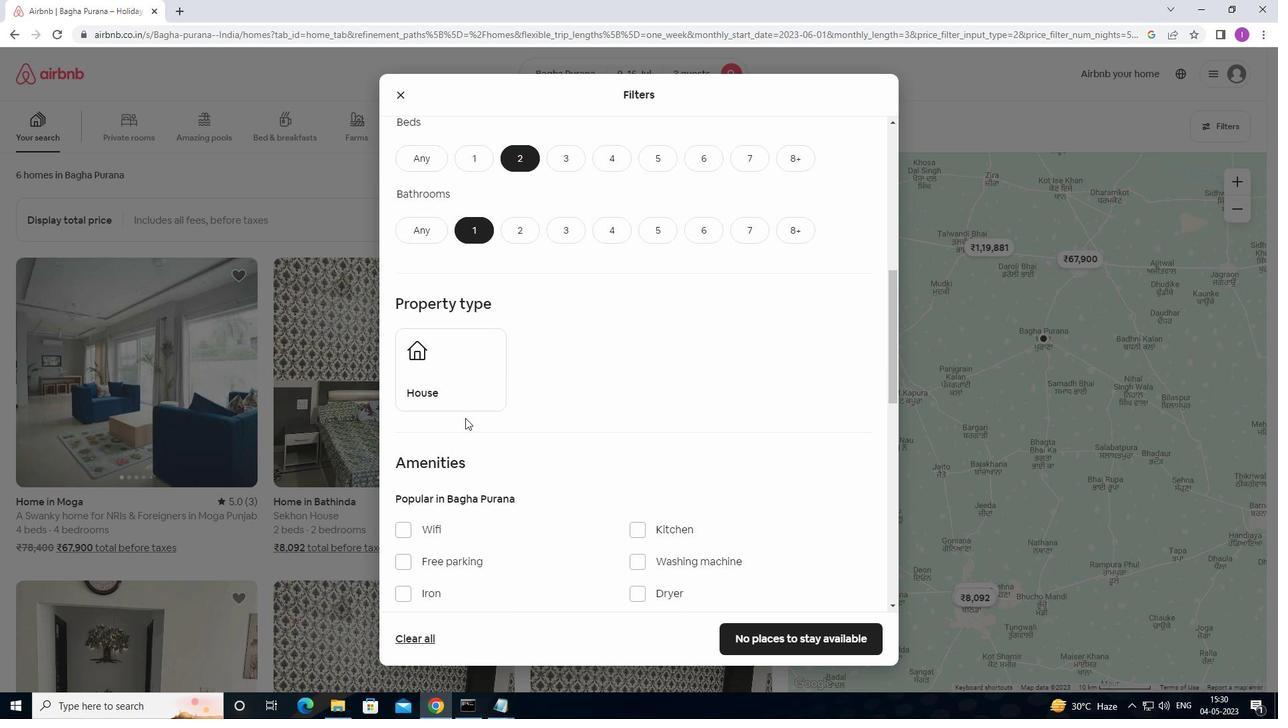 
Action: Mouse pressed left at (442, 398)
Screenshot: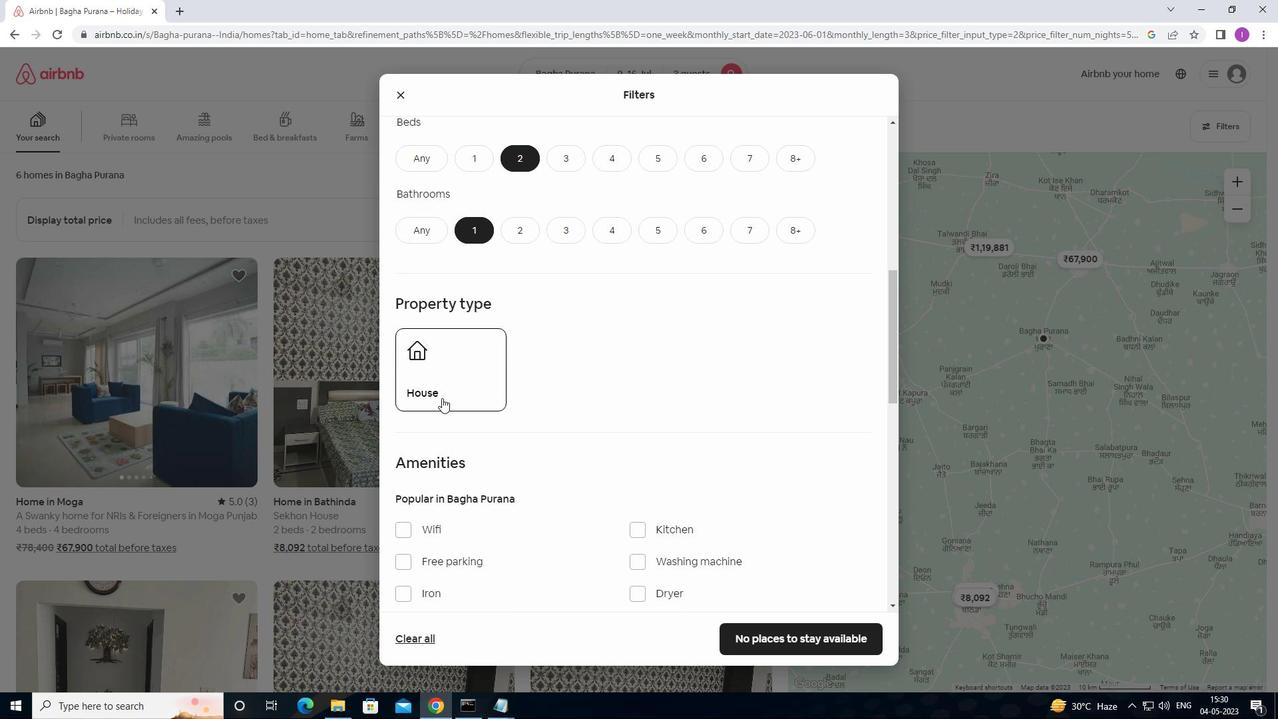 
Action: Mouse moved to (619, 395)
Screenshot: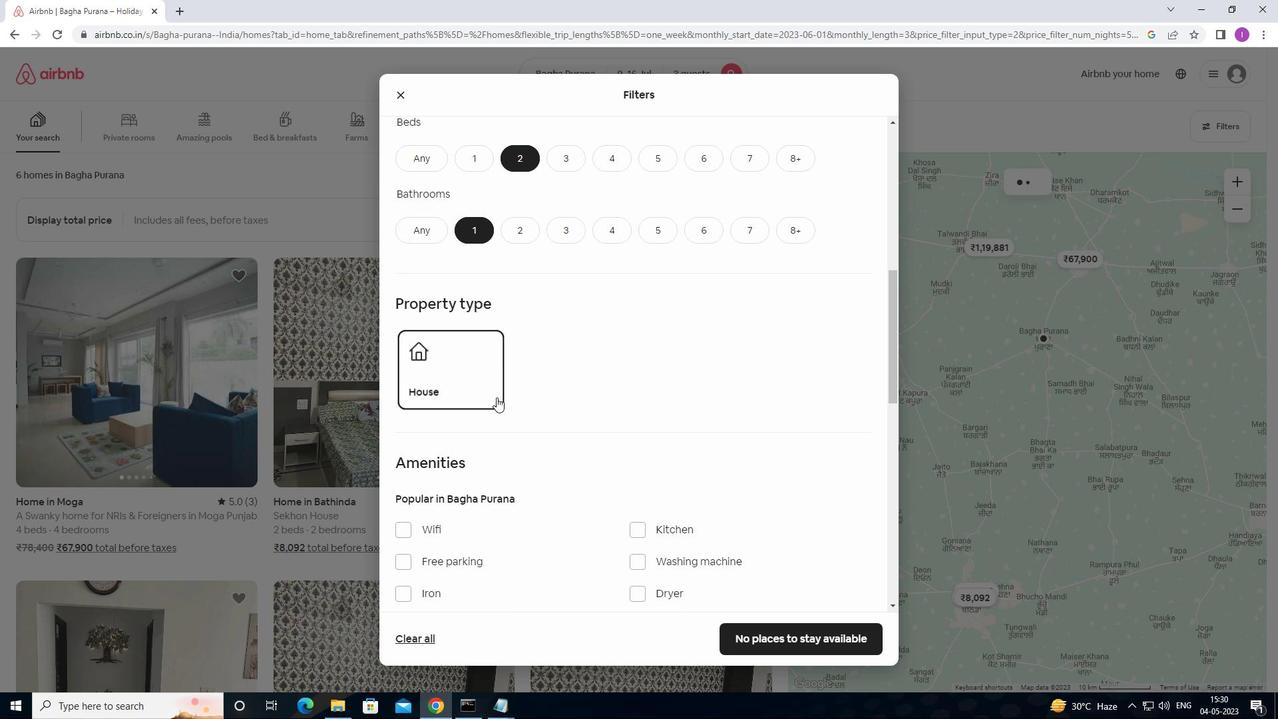 
Action: Mouse scrolled (619, 394) with delta (0, 0)
Screenshot: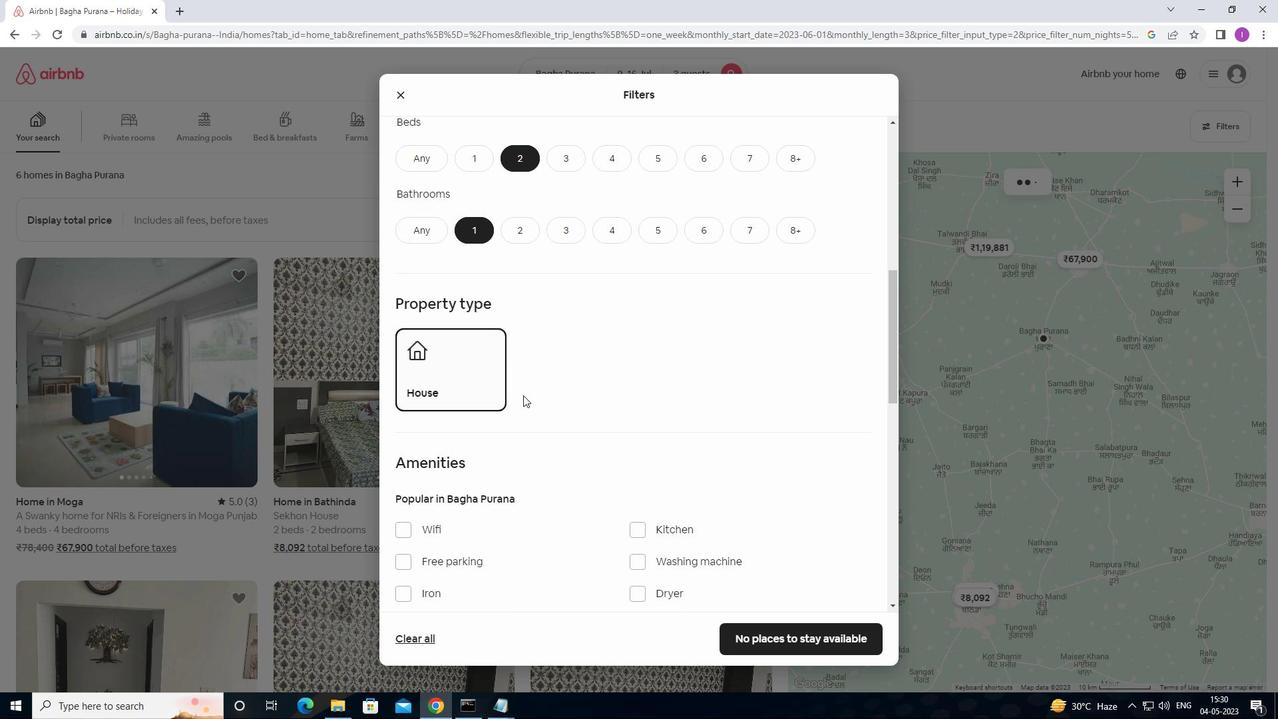 
Action: Mouse moved to (621, 396)
Screenshot: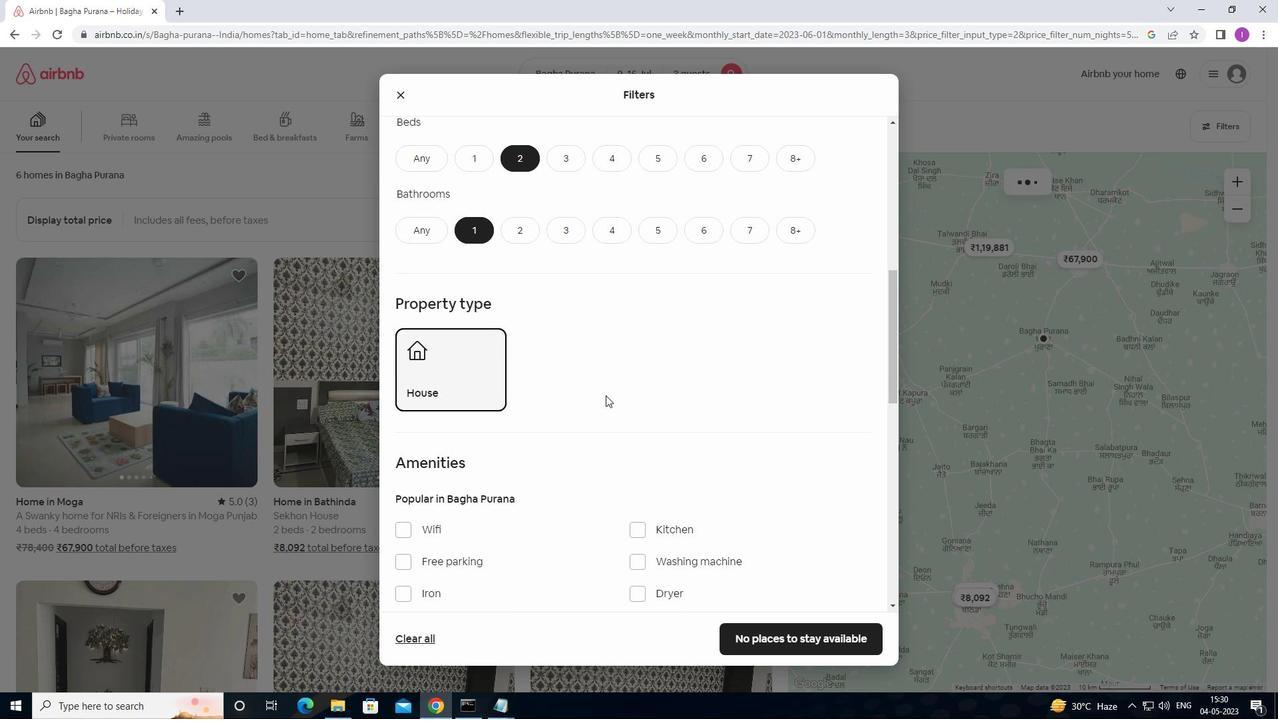 
Action: Mouse scrolled (621, 395) with delta (0, 0)
Screenshot: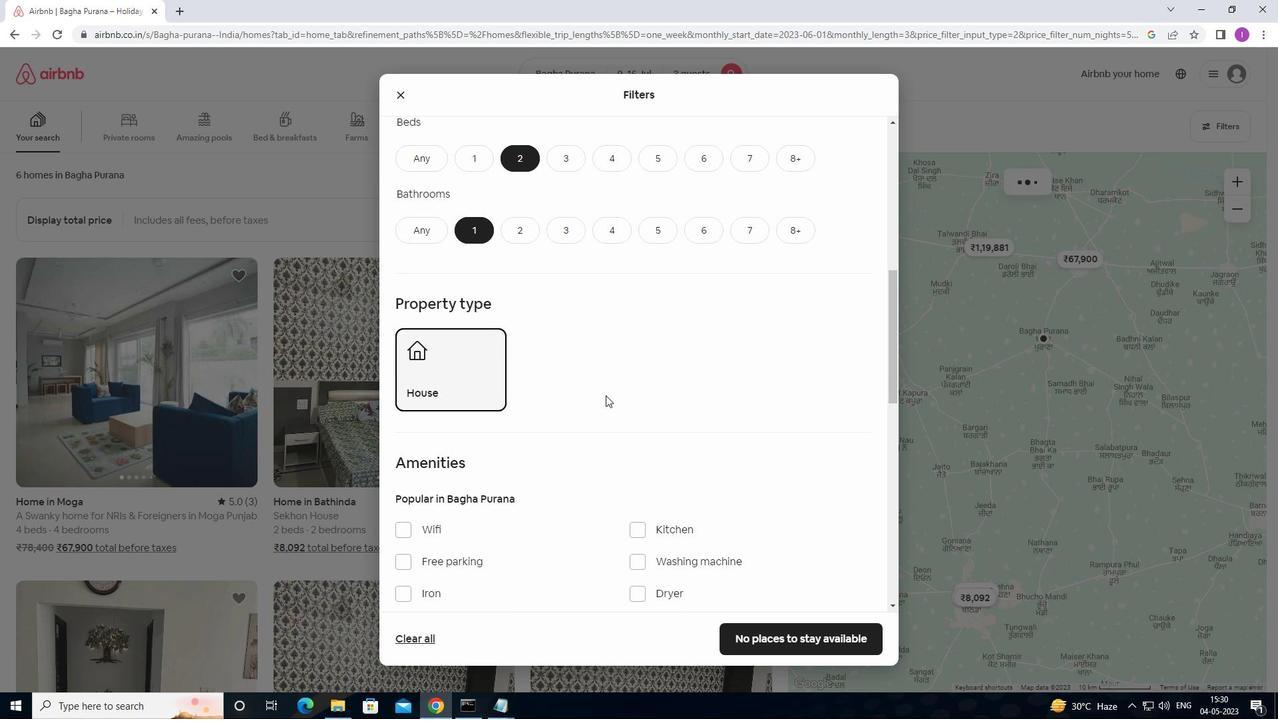 
Action: Mouse moved to (626, 399)
Screenshot: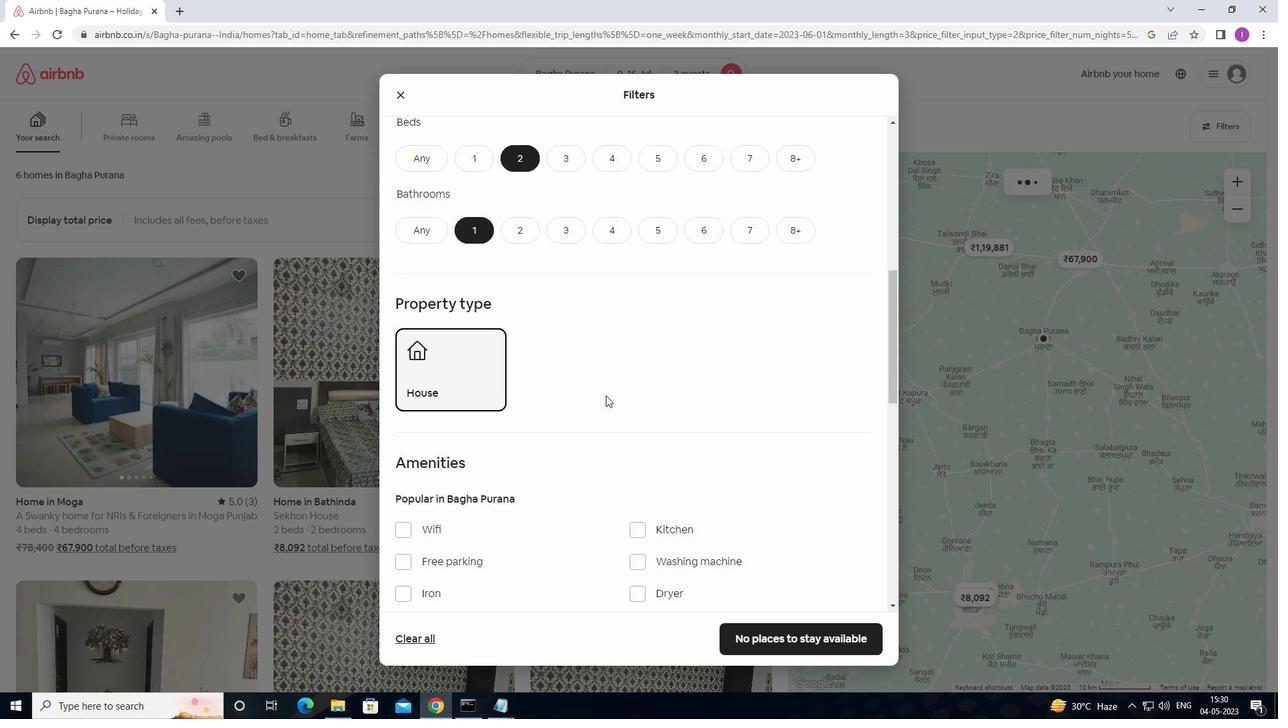 
Action: Mouse scrolled (626, 398) with delta (0, 0)
Screenshot: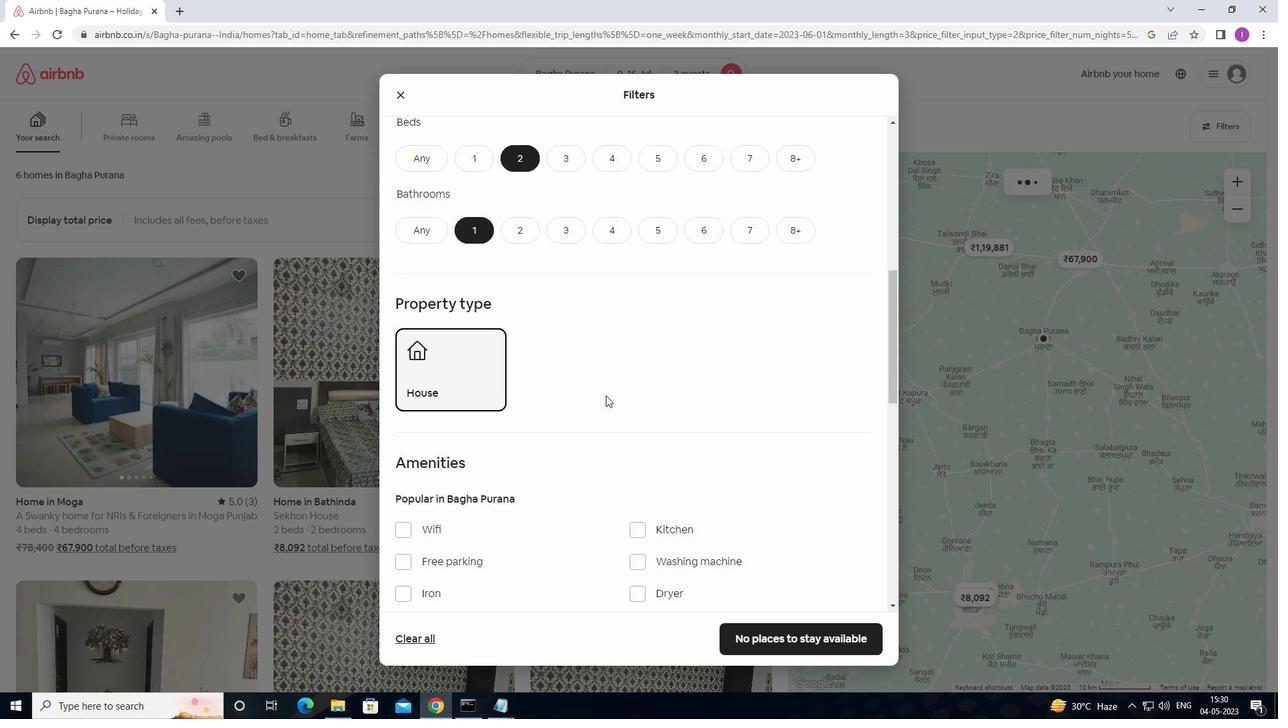 
Action: Mouse moved to (671, 406)
Screenshot: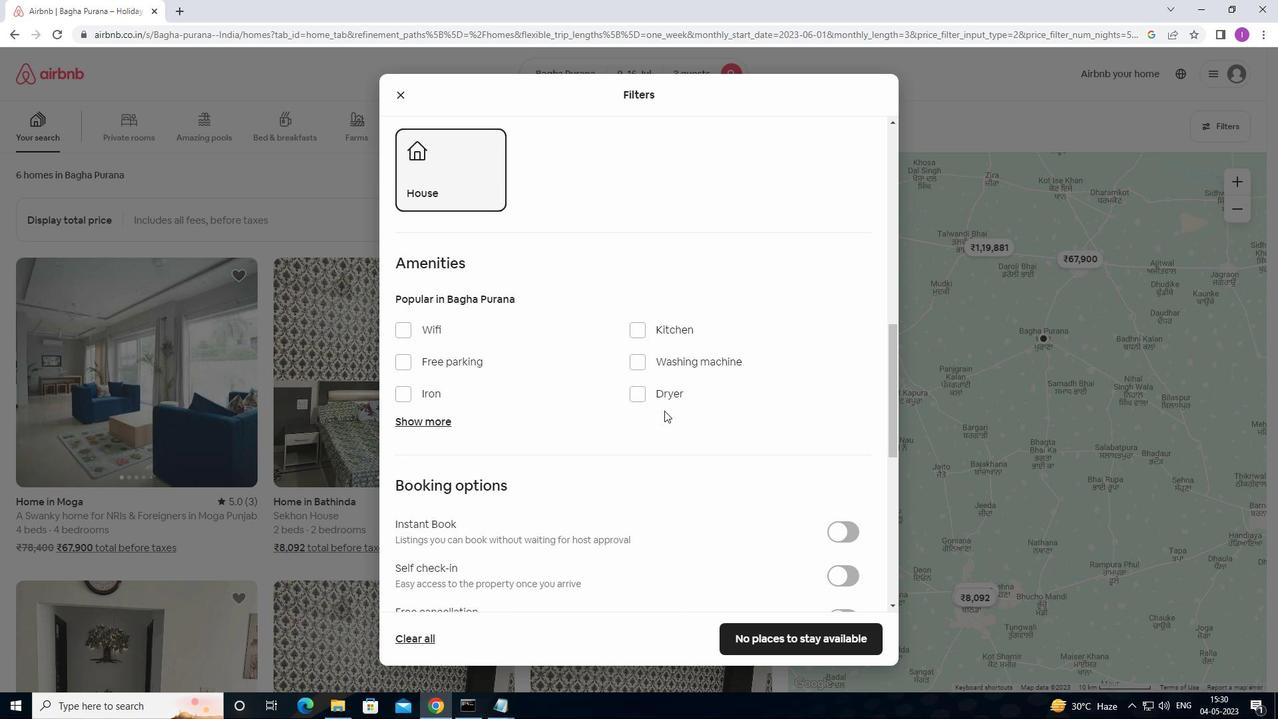 
Action: Mouse scrolled (671, 406) with delta (0, 0)
Screenshot: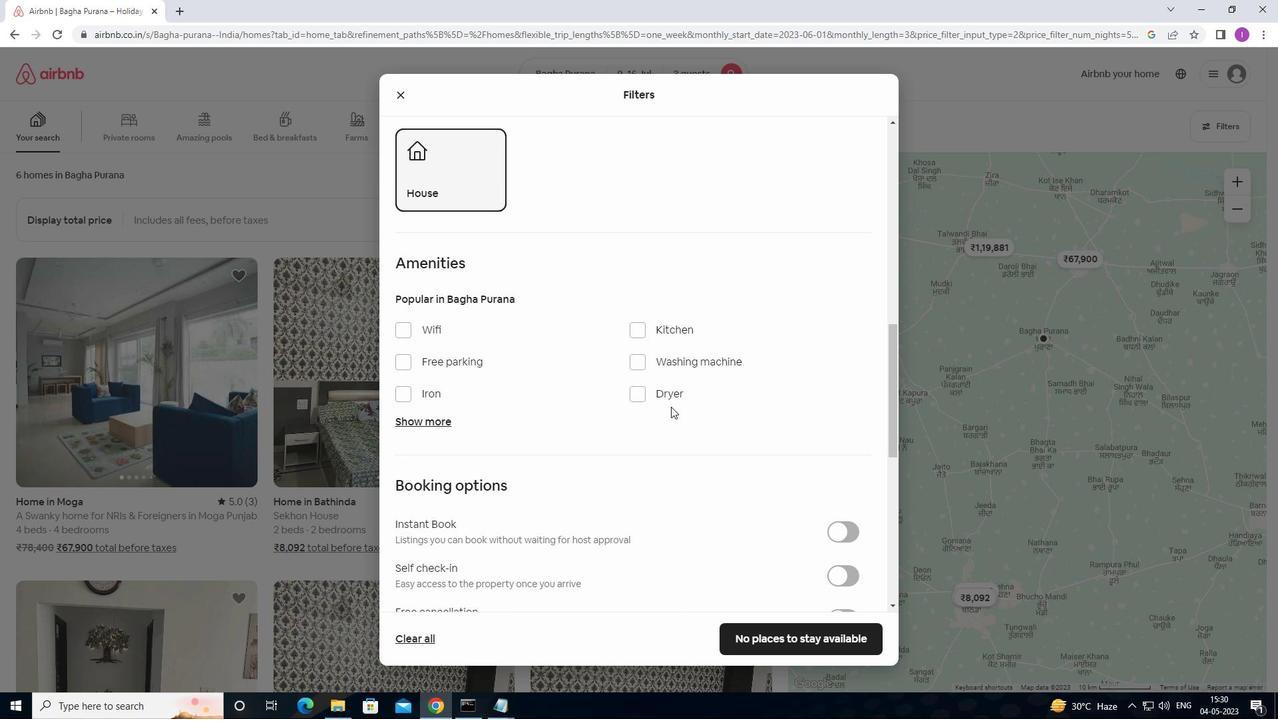 
Action: Mouse scrolled (671, 406) with delta (0, 0)
Screenshot: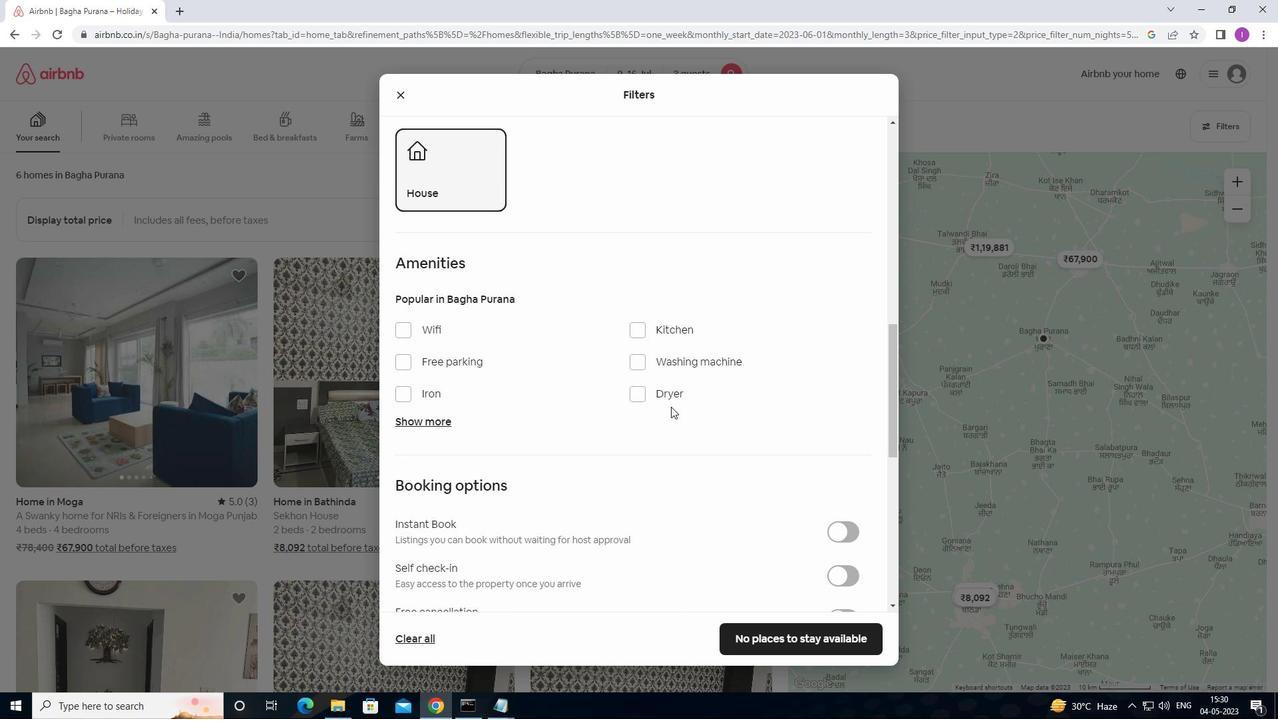 
Action: Mouse moved to (852, 438)
Screenshot: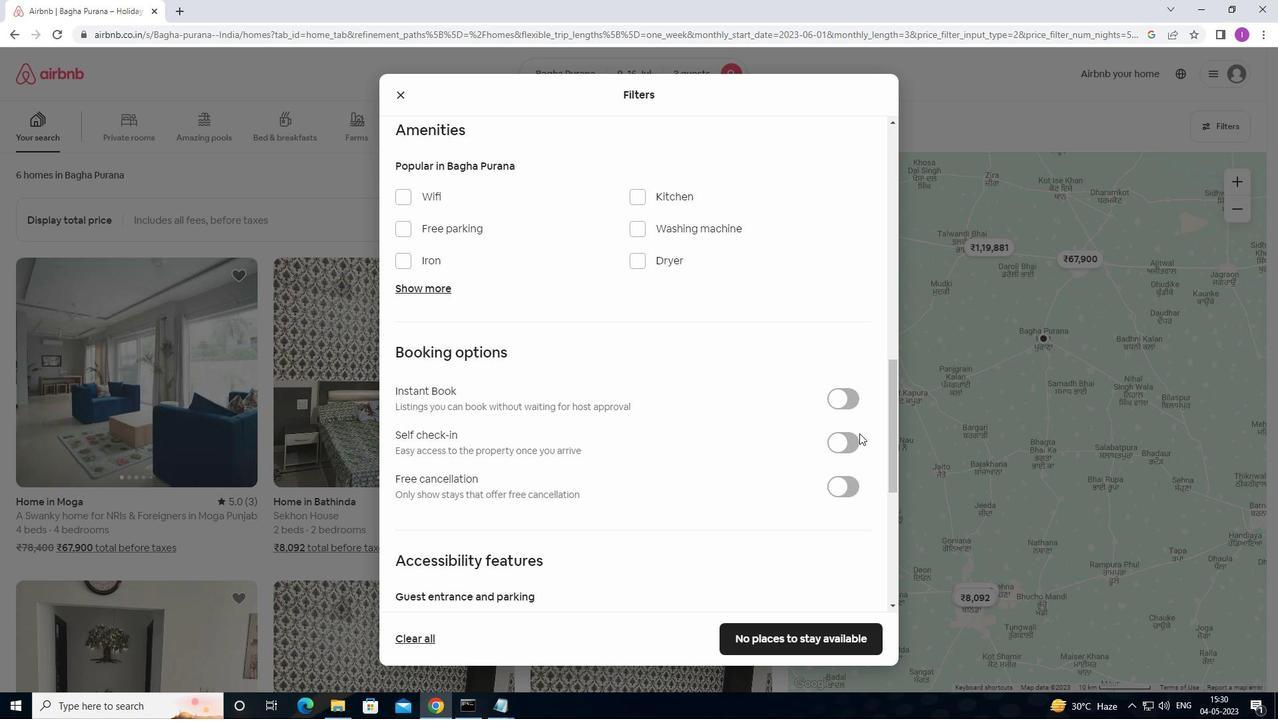 
Action: Mouse pressed left at (852, 438)
Screenshot: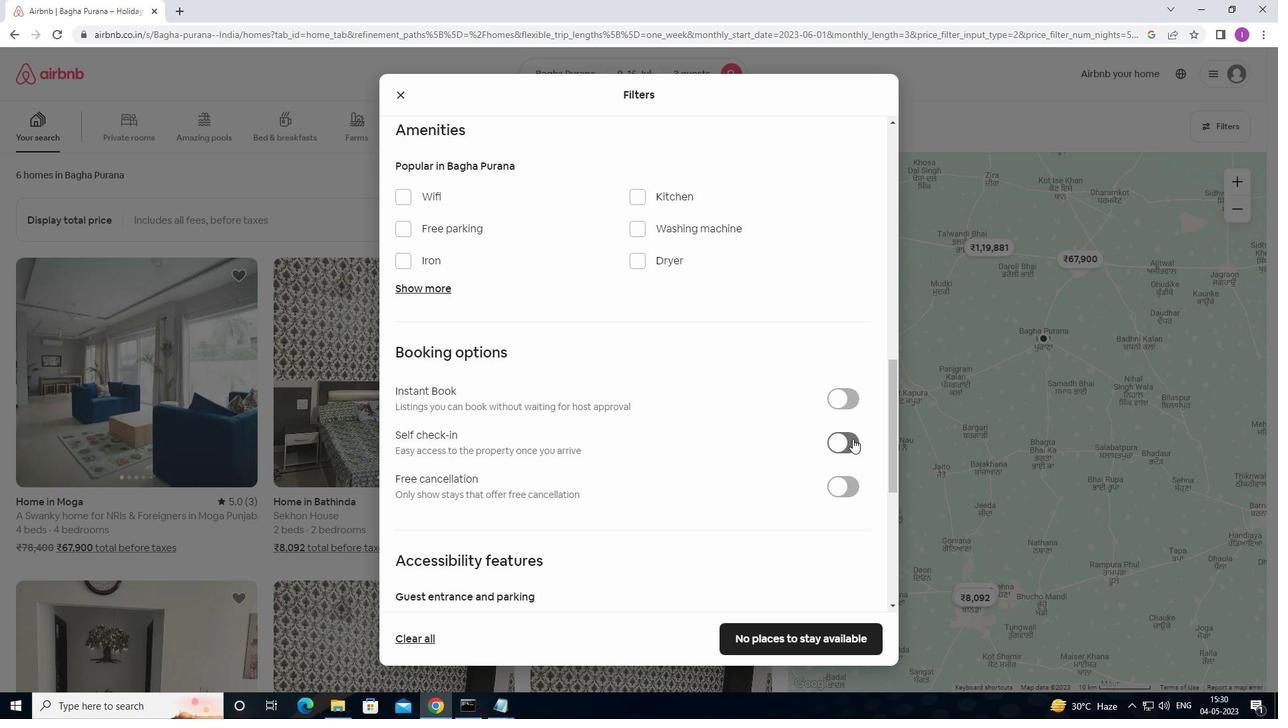 
Action: Mouse moved to (686, 444)
Screenshot: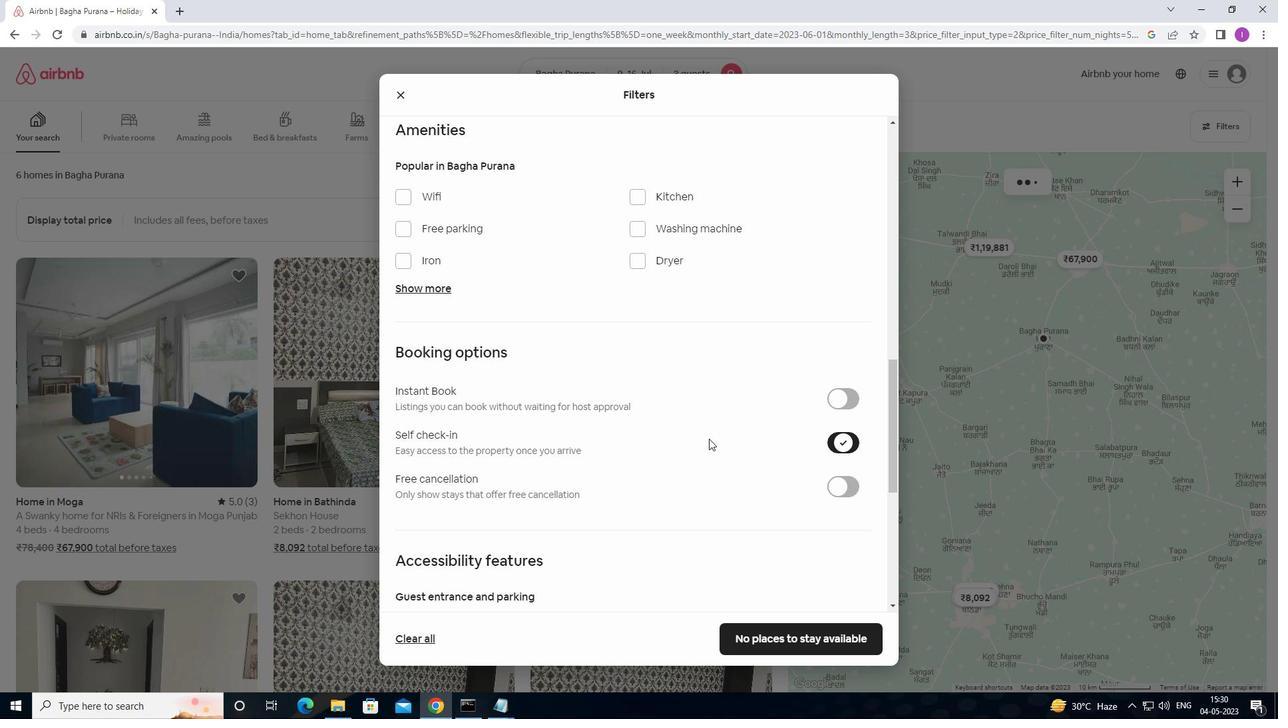 
Action: Mouse scrolled (686, 444) with delta (0, 0)
Screenshot: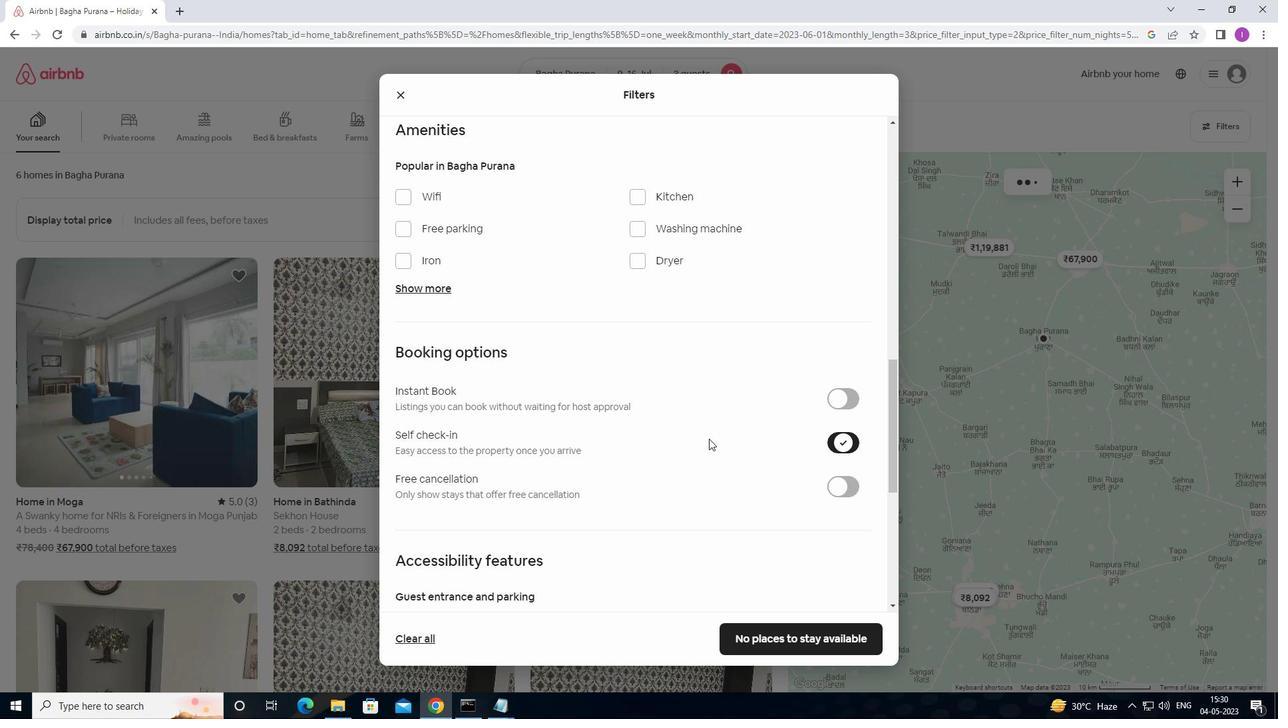
Action: Mouse moved to (686, 445)
Screenshot: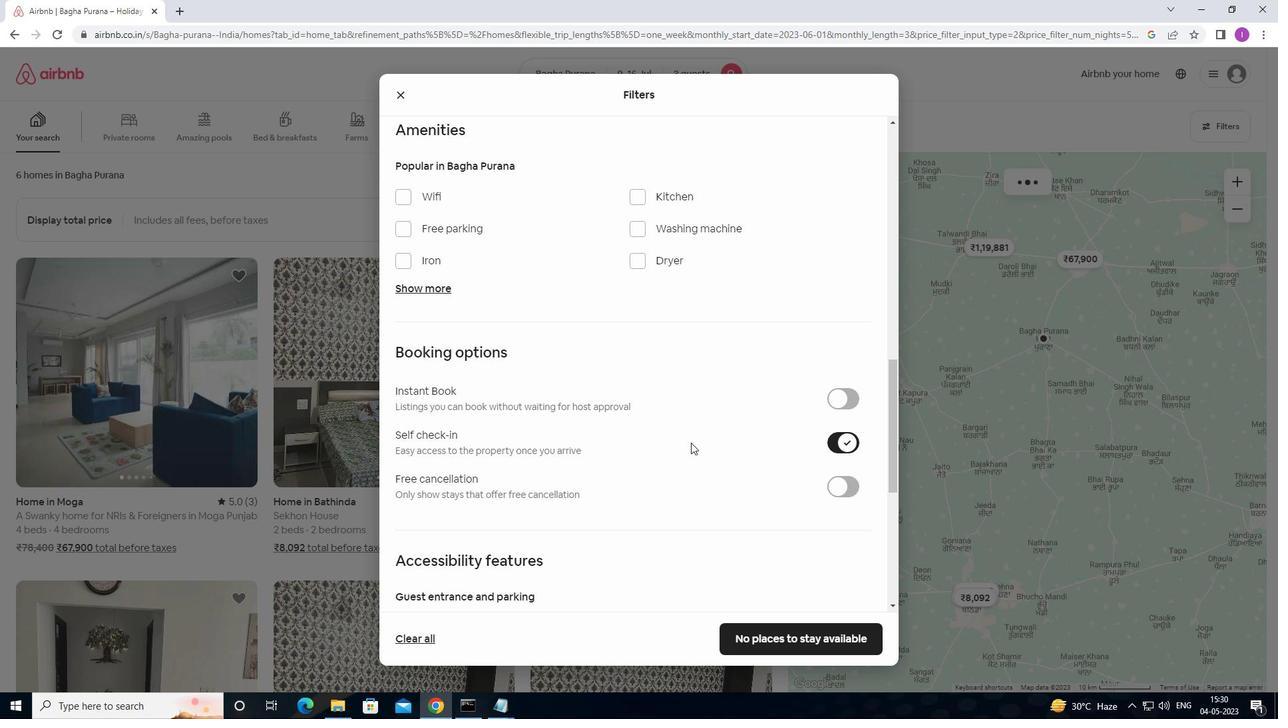 
Action: Mouse scrolled (686, 444) with delta (0, 0)
Screenshot: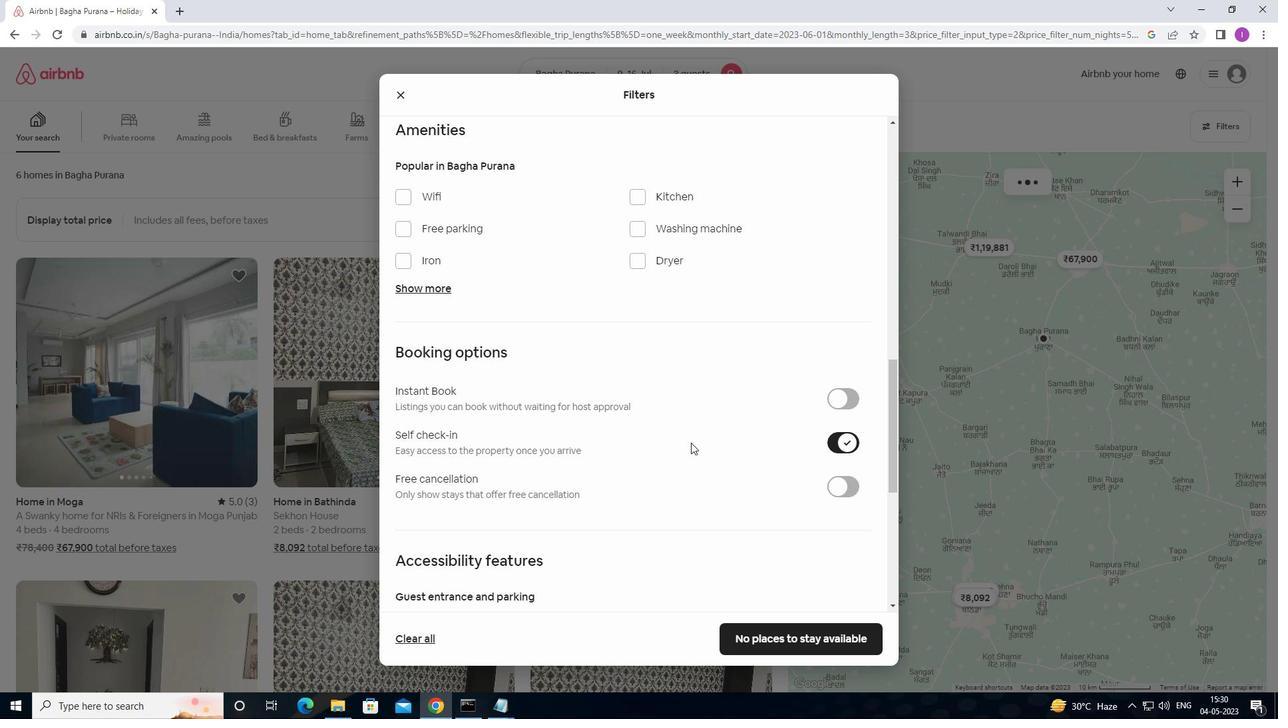 
Action: Mouse scrolled (686, 444) with delta (0, 0)
Screenshot: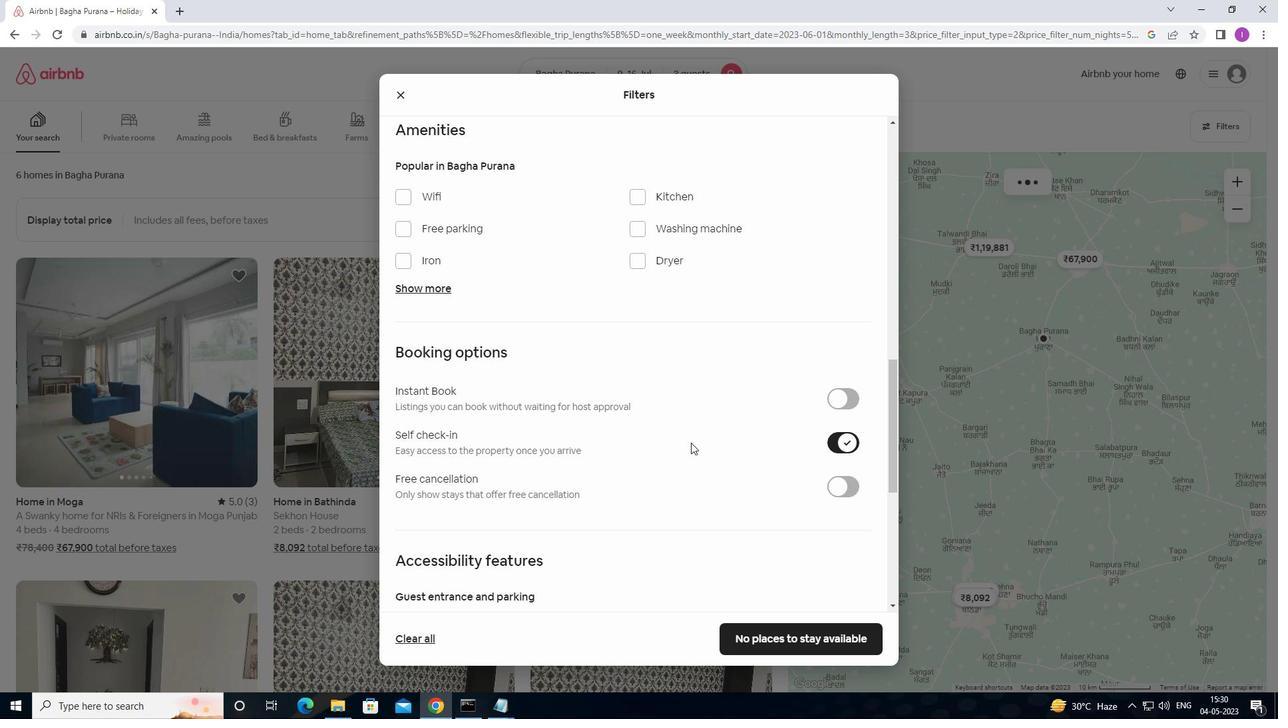 
Action: Mouse scrolled (686, 444) with delta (0, 0)
Screenshot: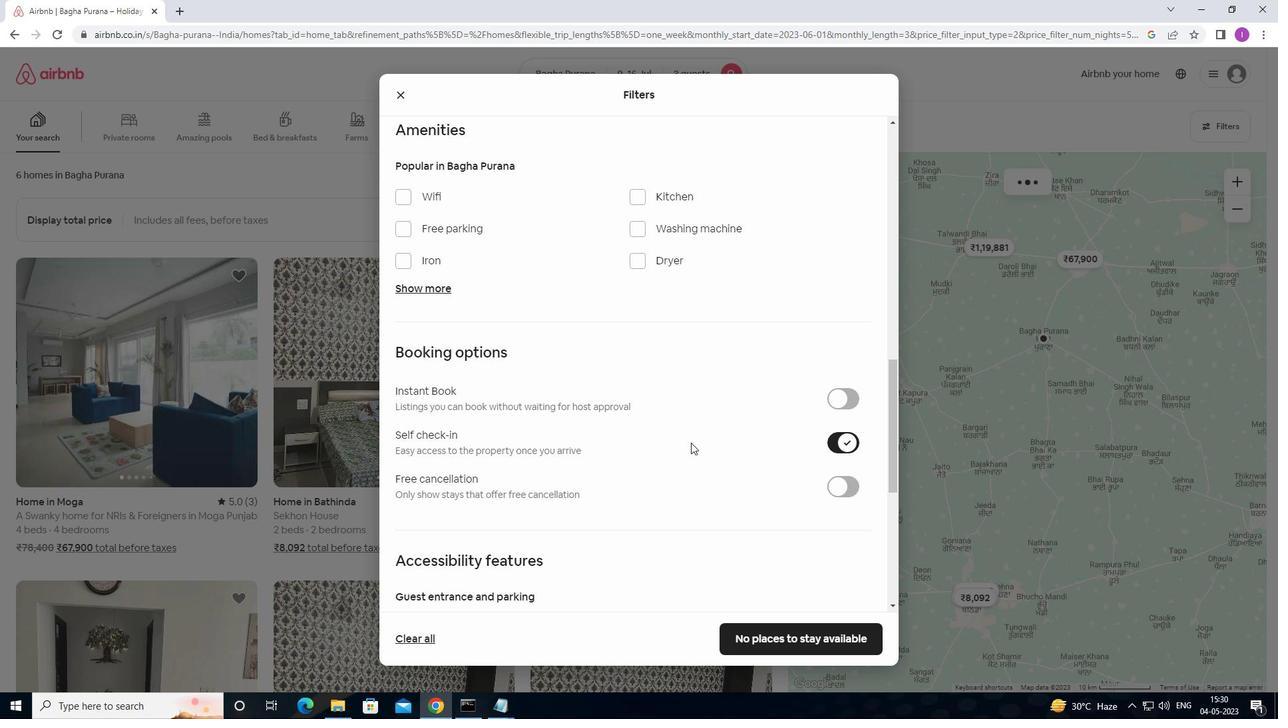 
Action: Mouse moved to (656, 436)
Screenshot: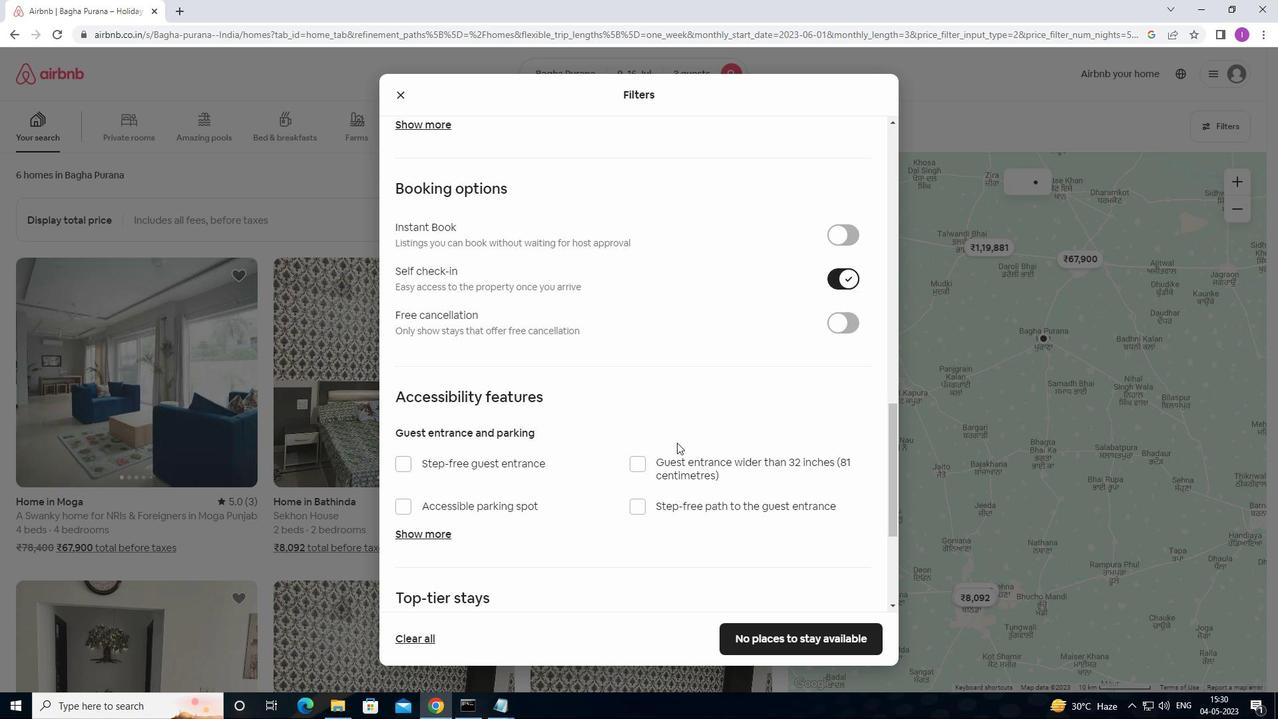
Action: Mouse scrolled (656, 435) with delta (0, 0)
Screenshot: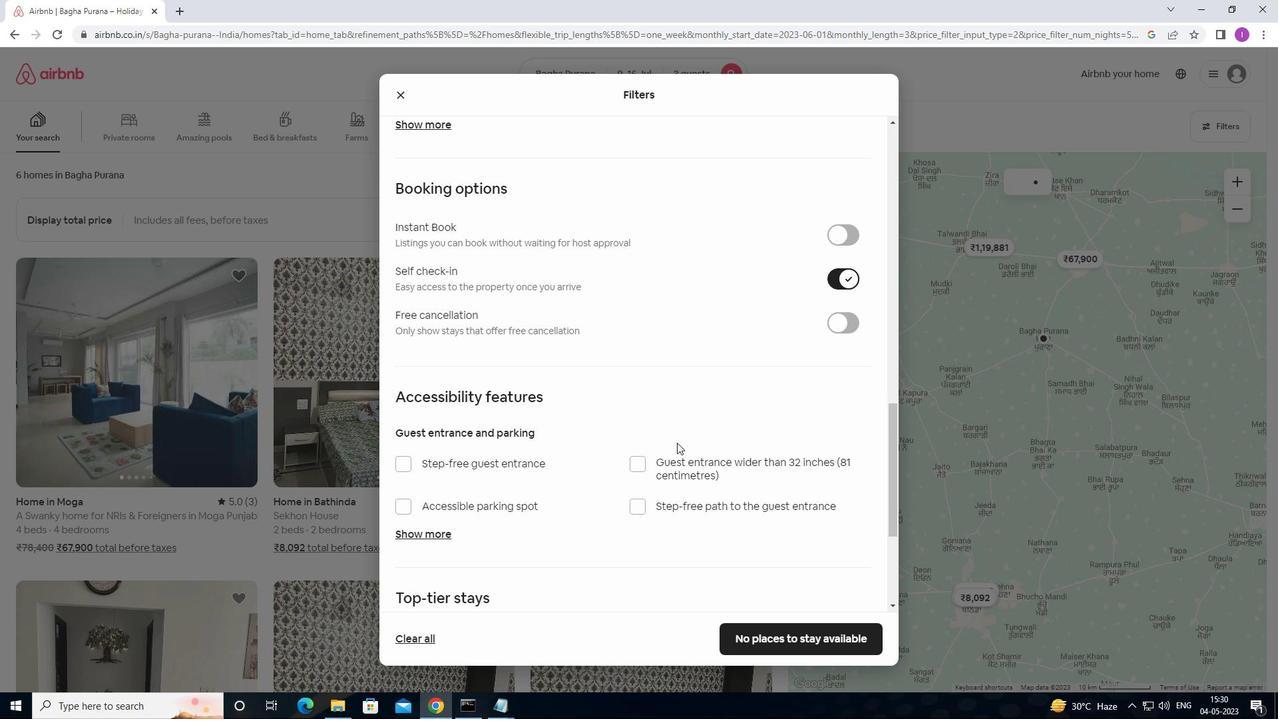 
Action: Mouse moved to (655, 439)
Screenshot: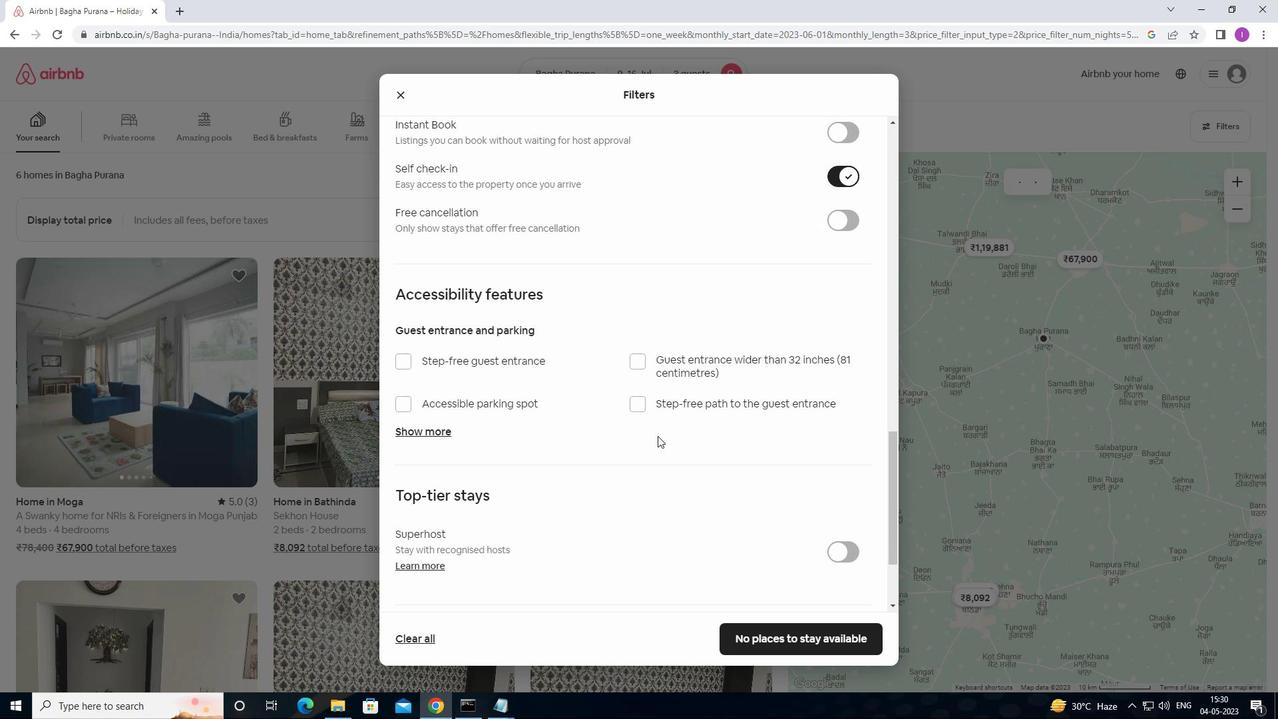 
Action: Mouse scrolled (655, 438) with delta (0, 0)
Screenshot: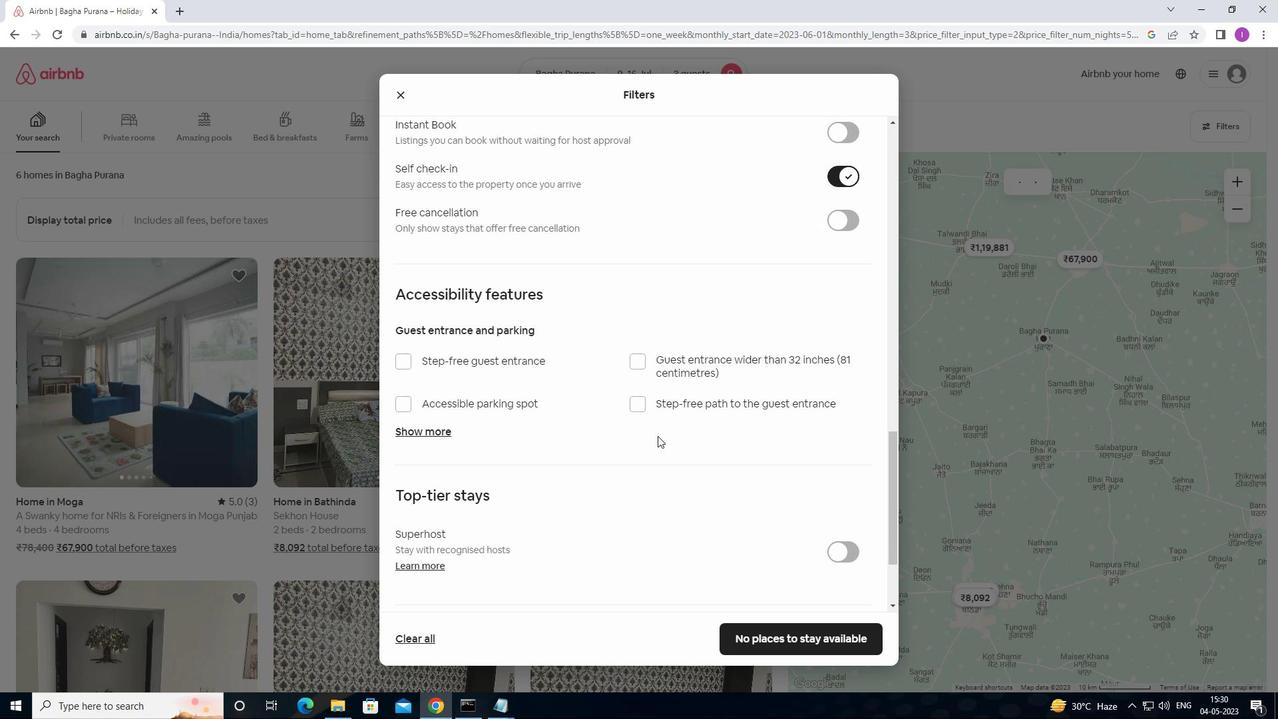 
Action: Mouse moved to (655, 444)
Screenshot: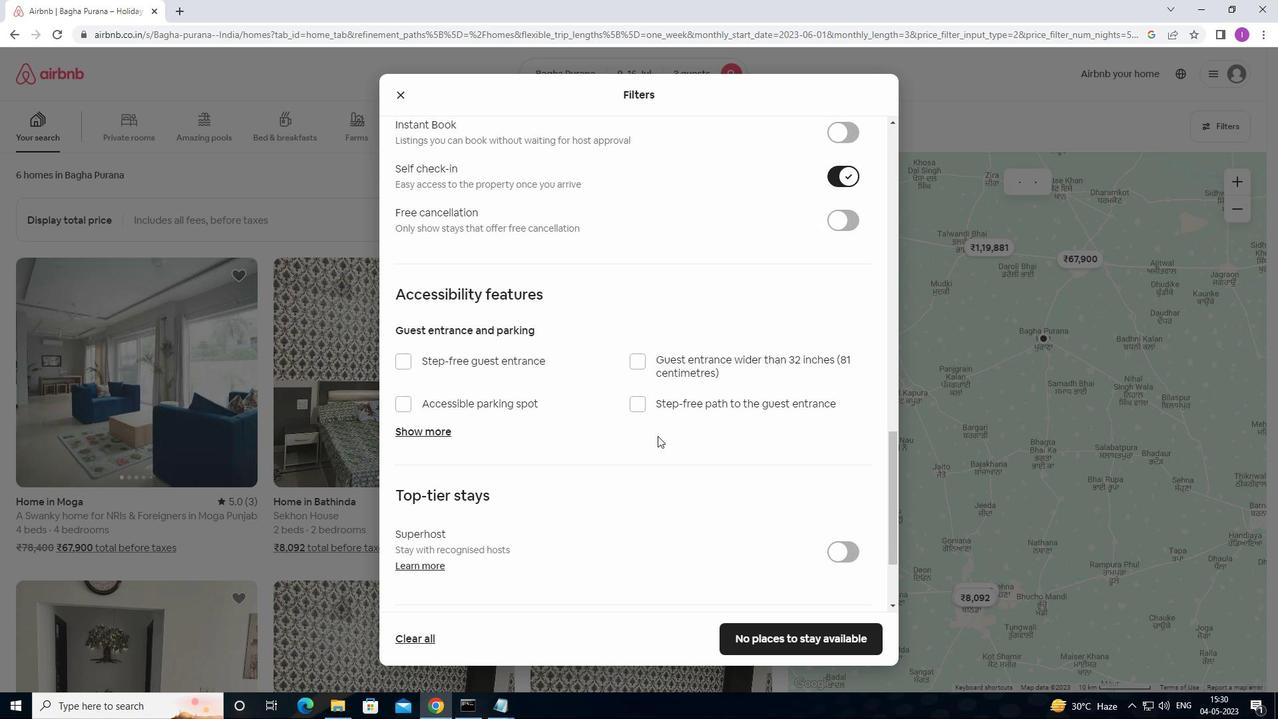 
Action: Mouse scrolled (655, 443) with delta (0, 0)
Screenshot: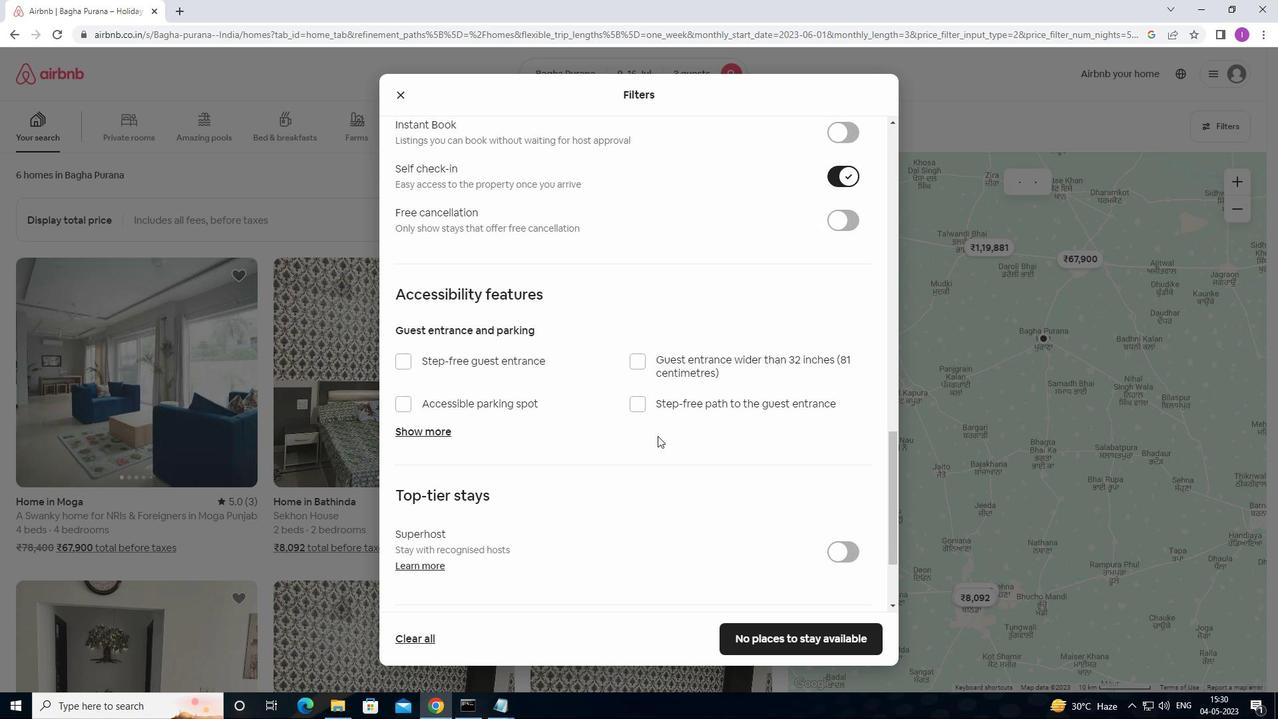 
Action: Mouse scrolled (655, 443) with delta (0, 0)
Screenshot: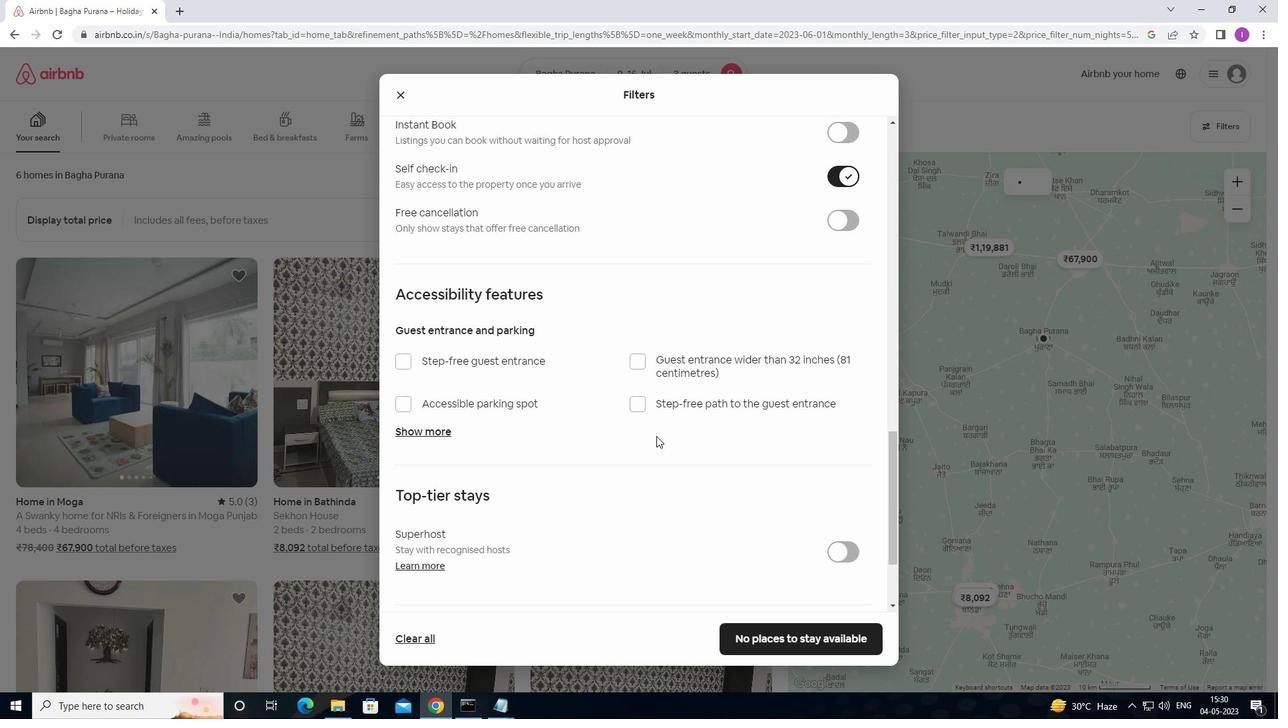 
Action: Mouse moved to (605, 462)
Screenshot: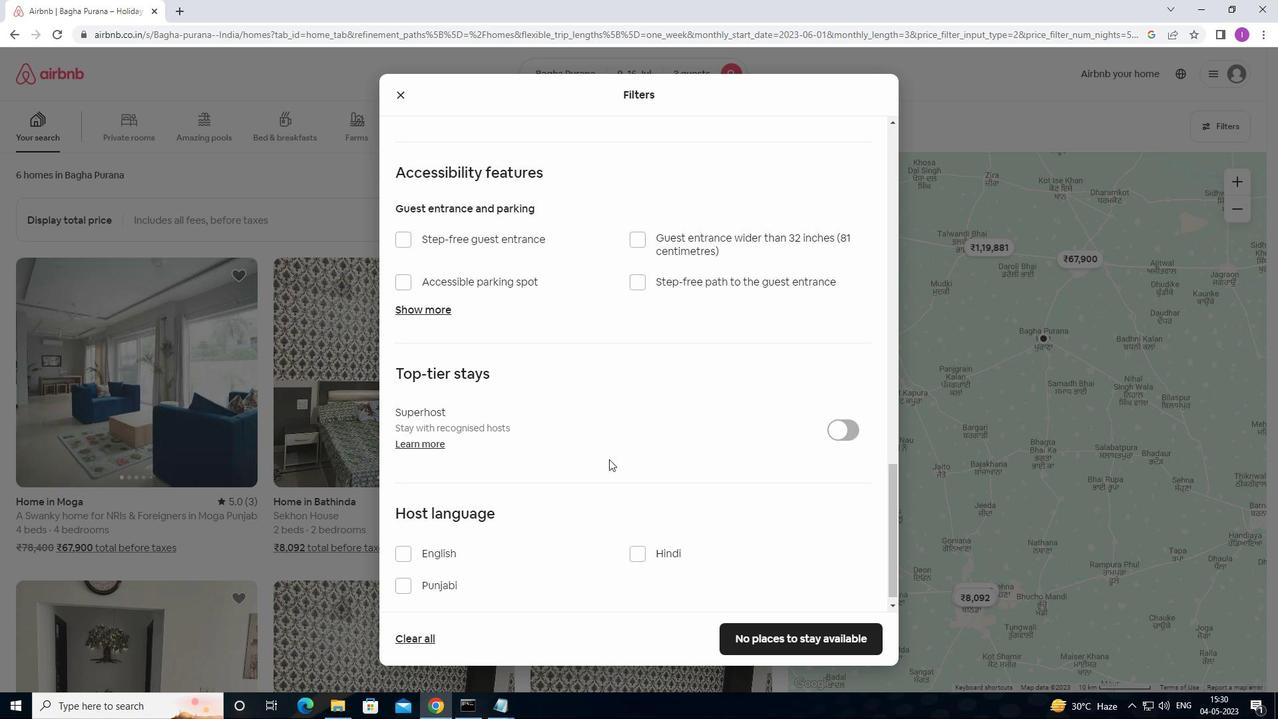 
Action: Mouse scrolled (605, 462) with delta (0, 0)
Screenshot: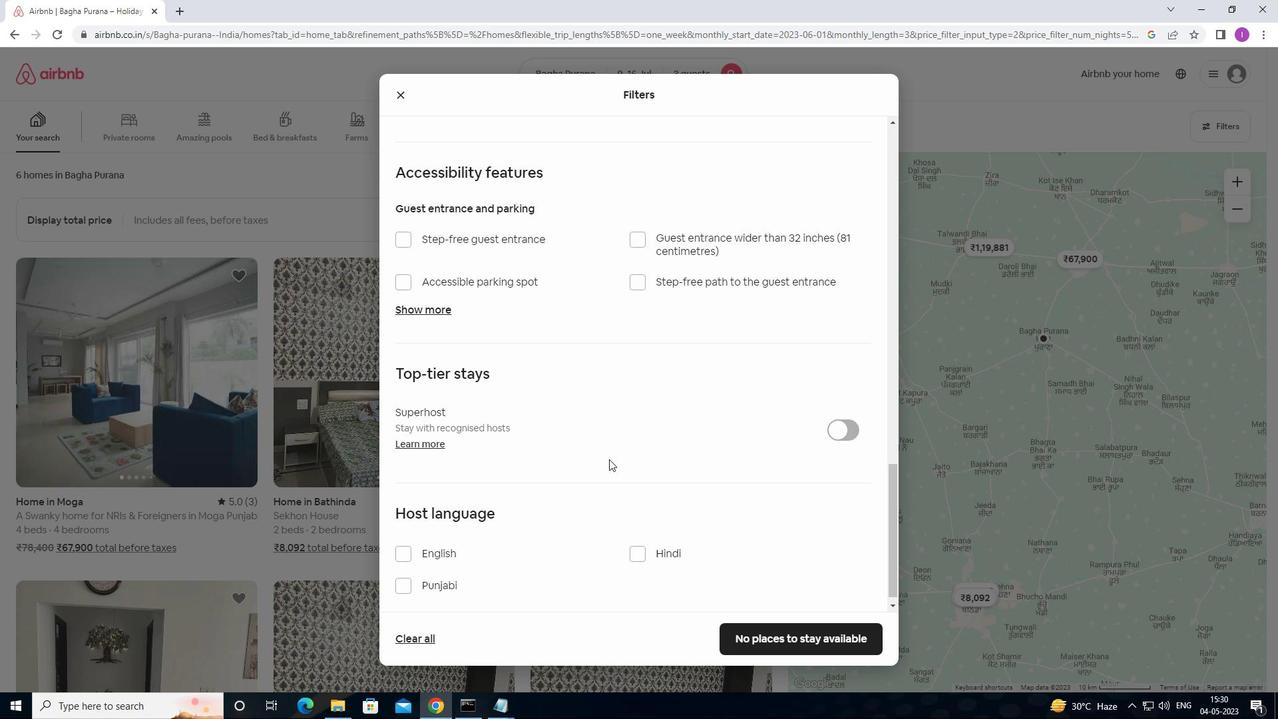 
Action: Mouse moved to (605, 462)
Screenshot: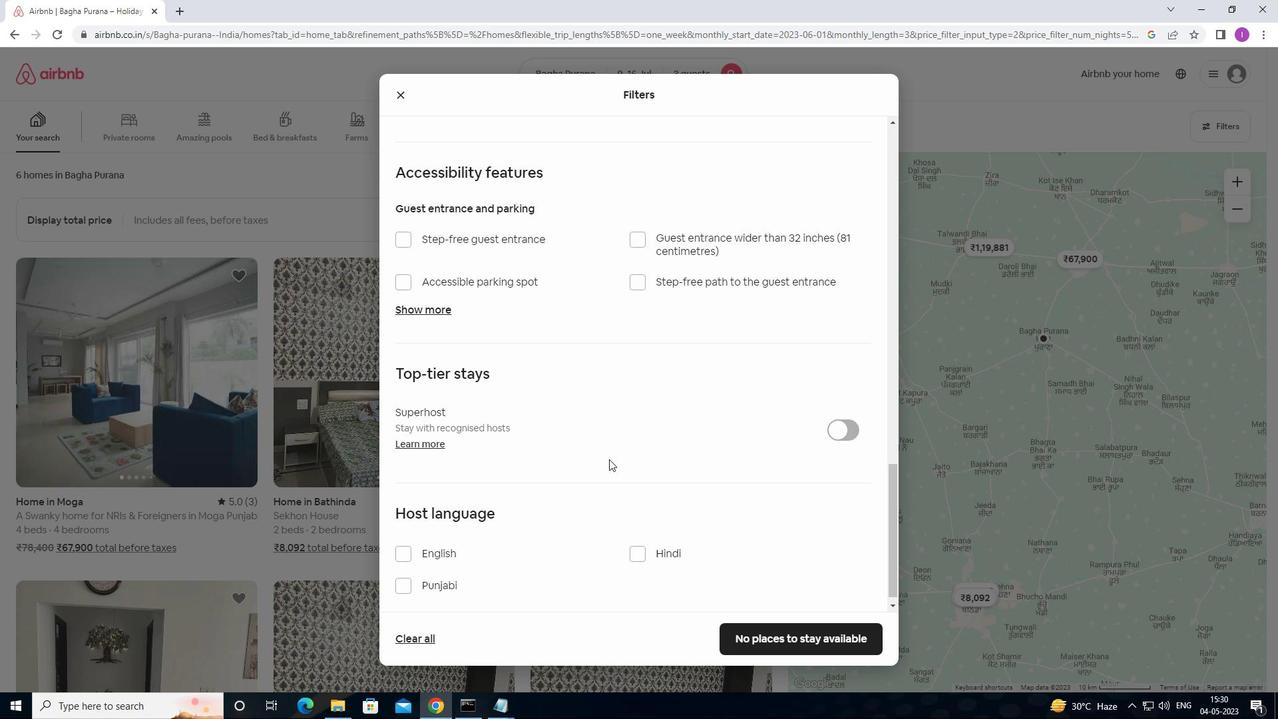 
Action: Mouse scrolled (605, 462) with delta (0, 0)
Screenshot: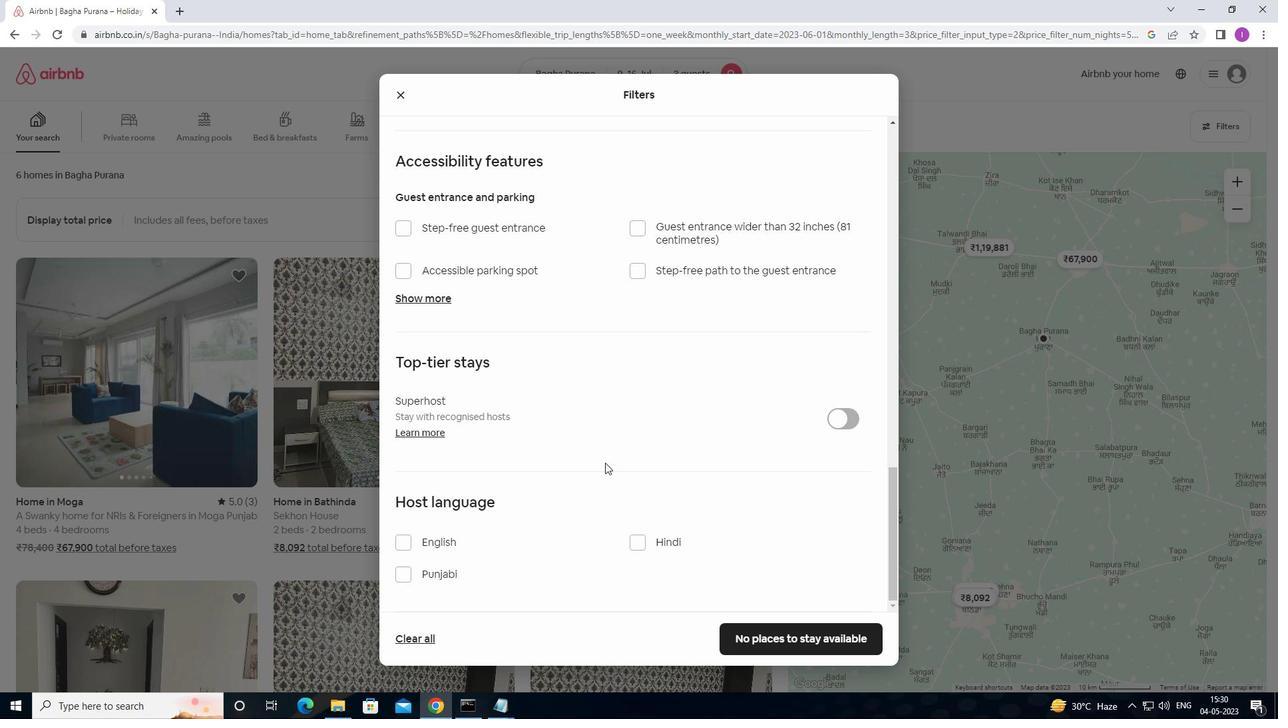 
Action: Mouse moved to (605, 464)
Screenshot: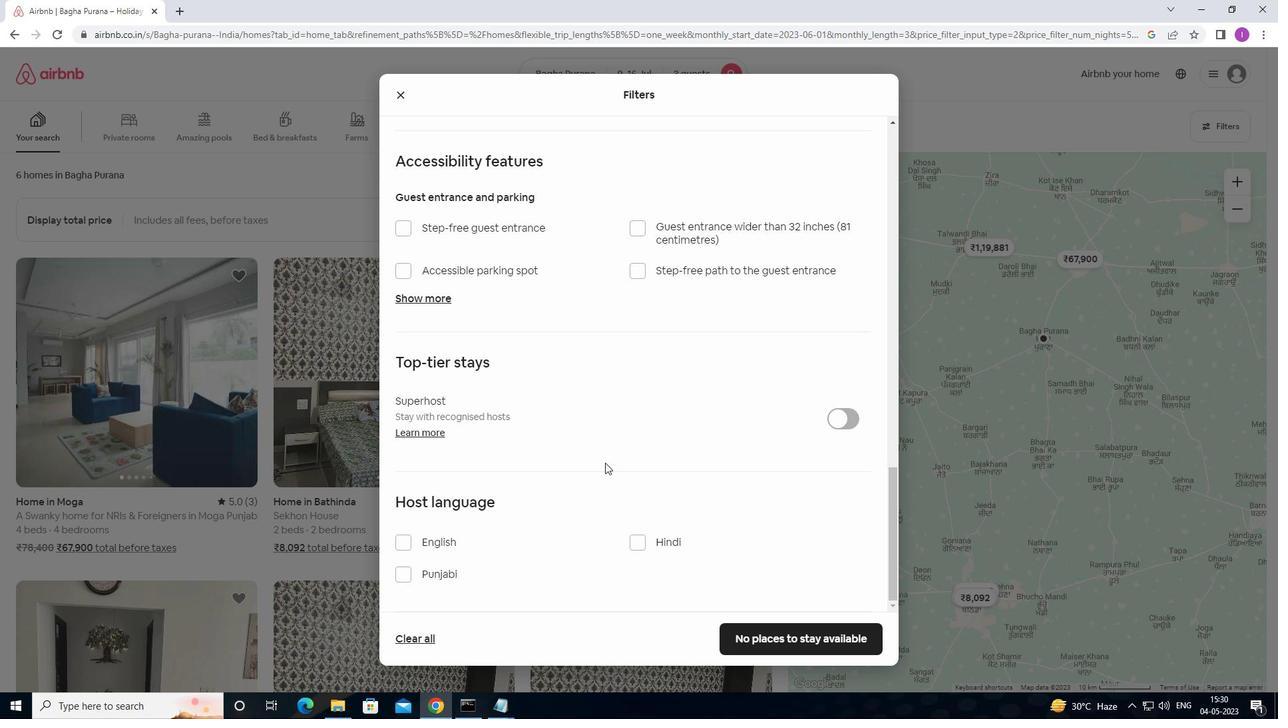 
Action: Mouse scrolled (605, 464) with delta (0, 0)
Screenshot: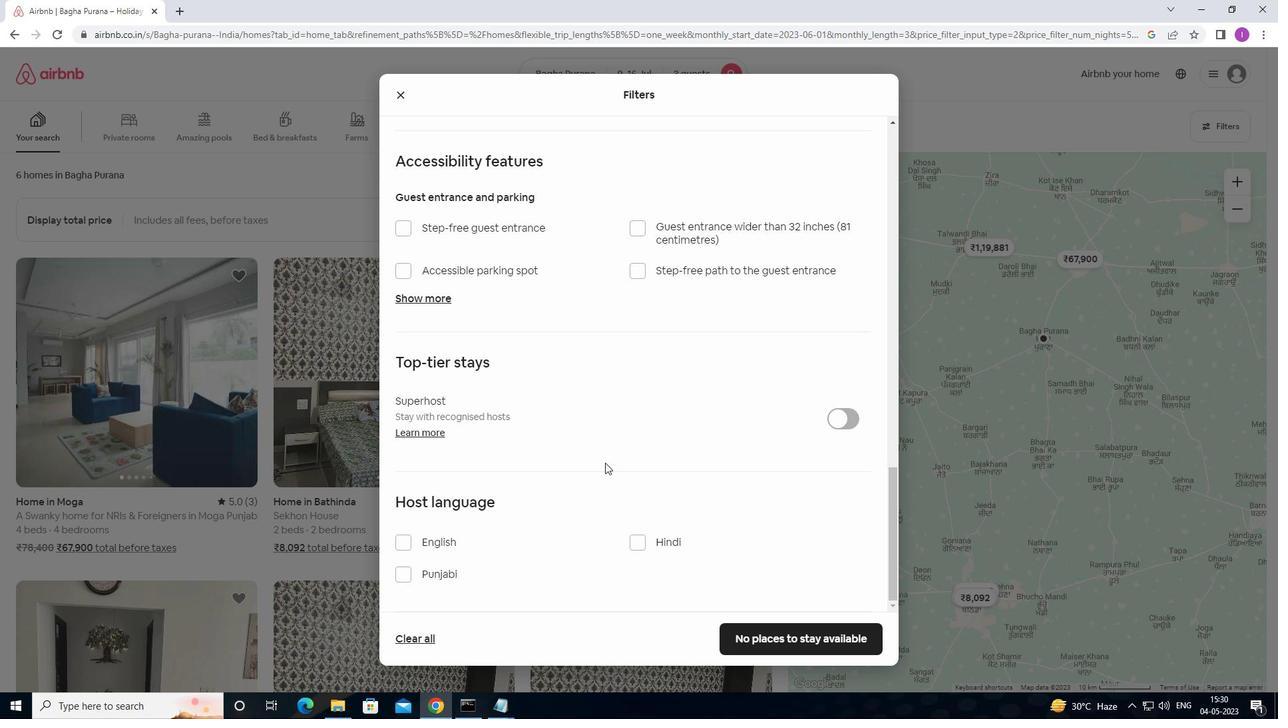 
Action: Mouse moved to (605, 465)
Screenshot: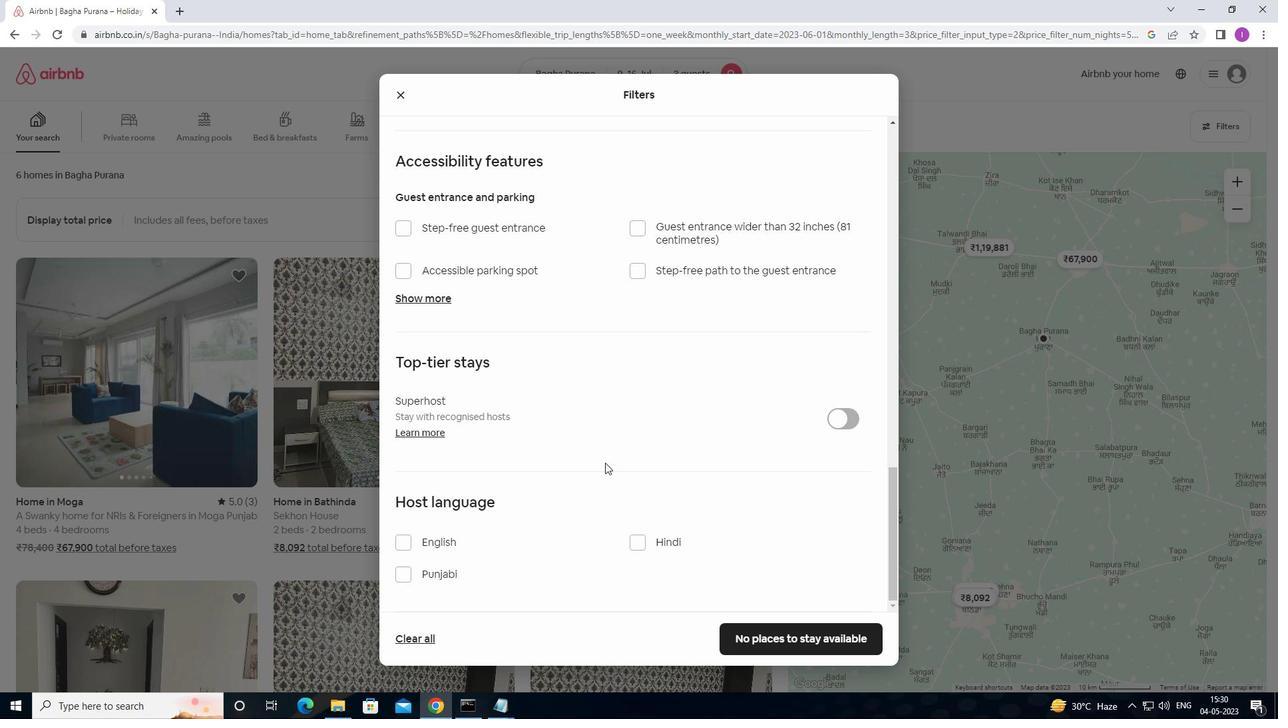 
Action: Mouse scrolled (605, 464) with delta (0, 0)
Screenshot: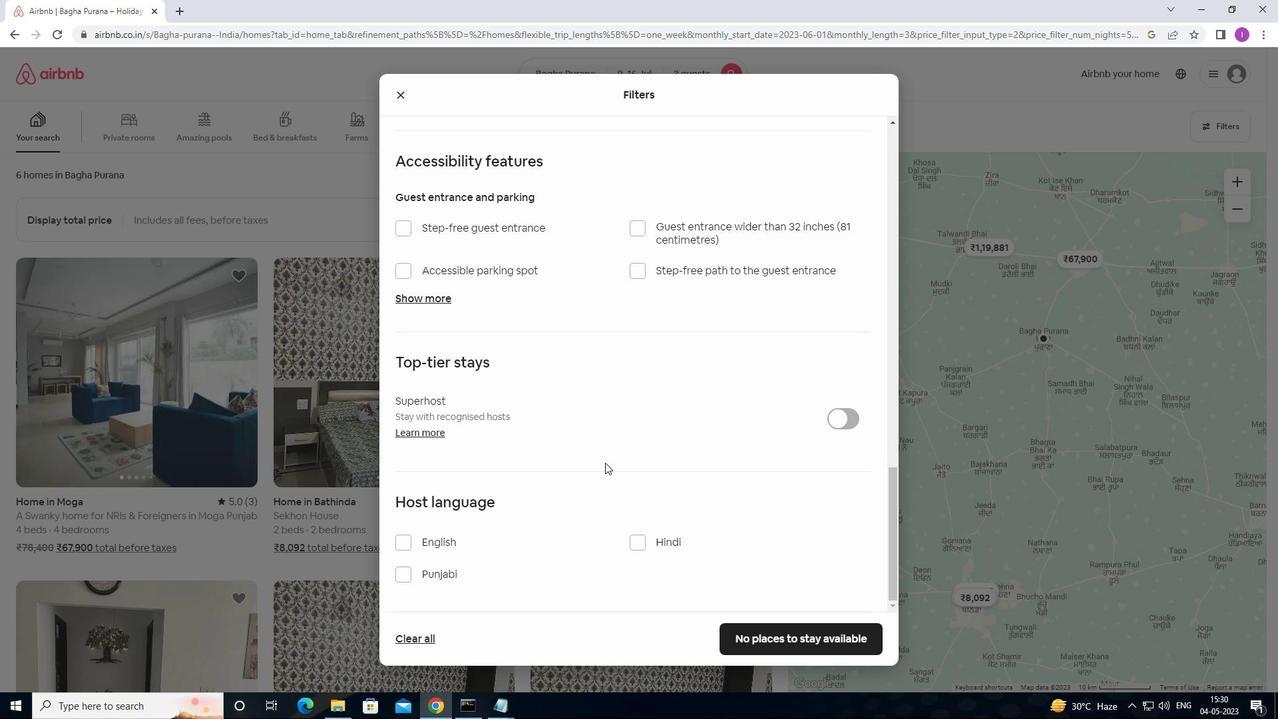 
Action: Mouse moved to (399, 542)
Screenshot: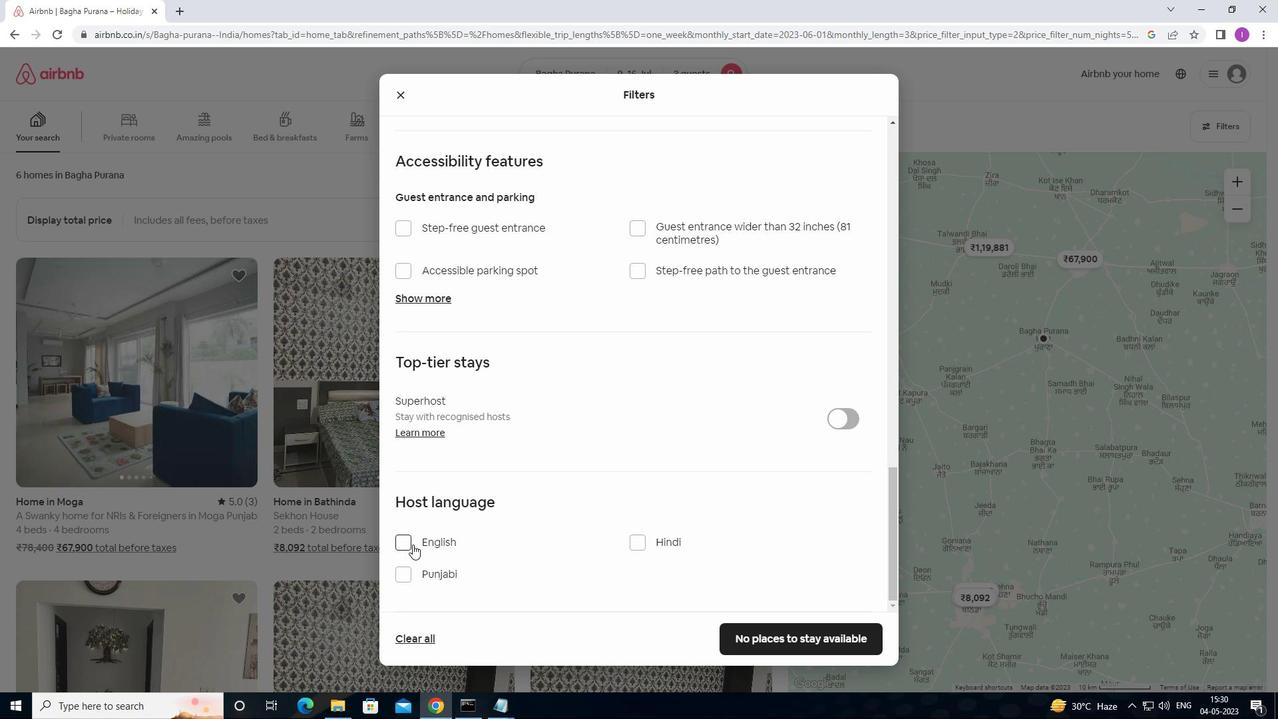 
Action: Mouse pressed left at (399, 542)
Screenshot: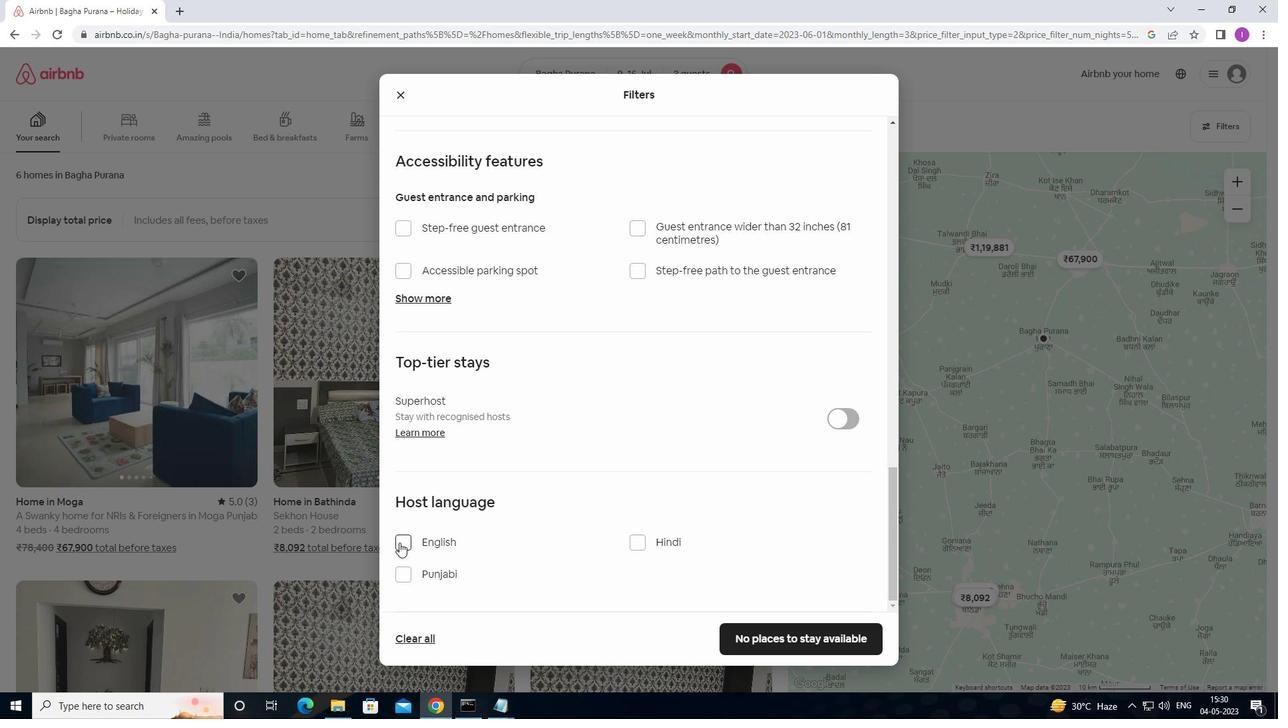 
Action: Mouse moved to (758, 637)
Screenshot: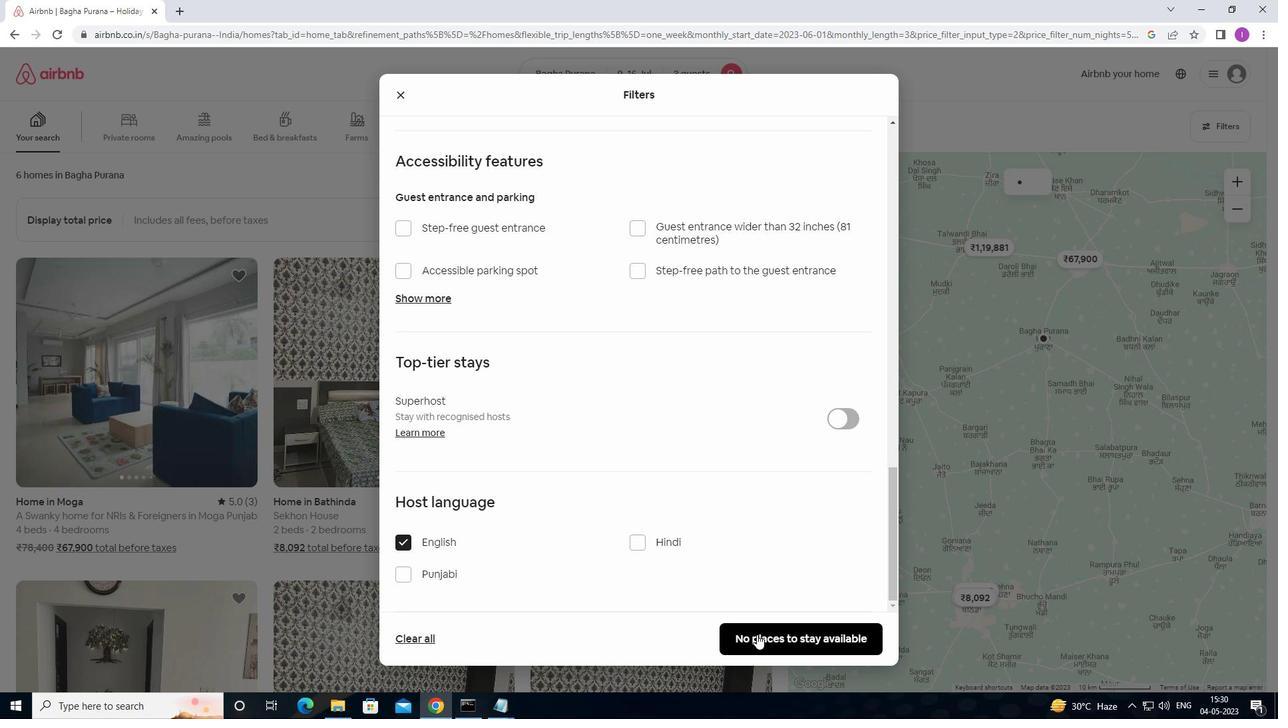 
Action: Mouse pressed left at (758, 637)
Screenshot: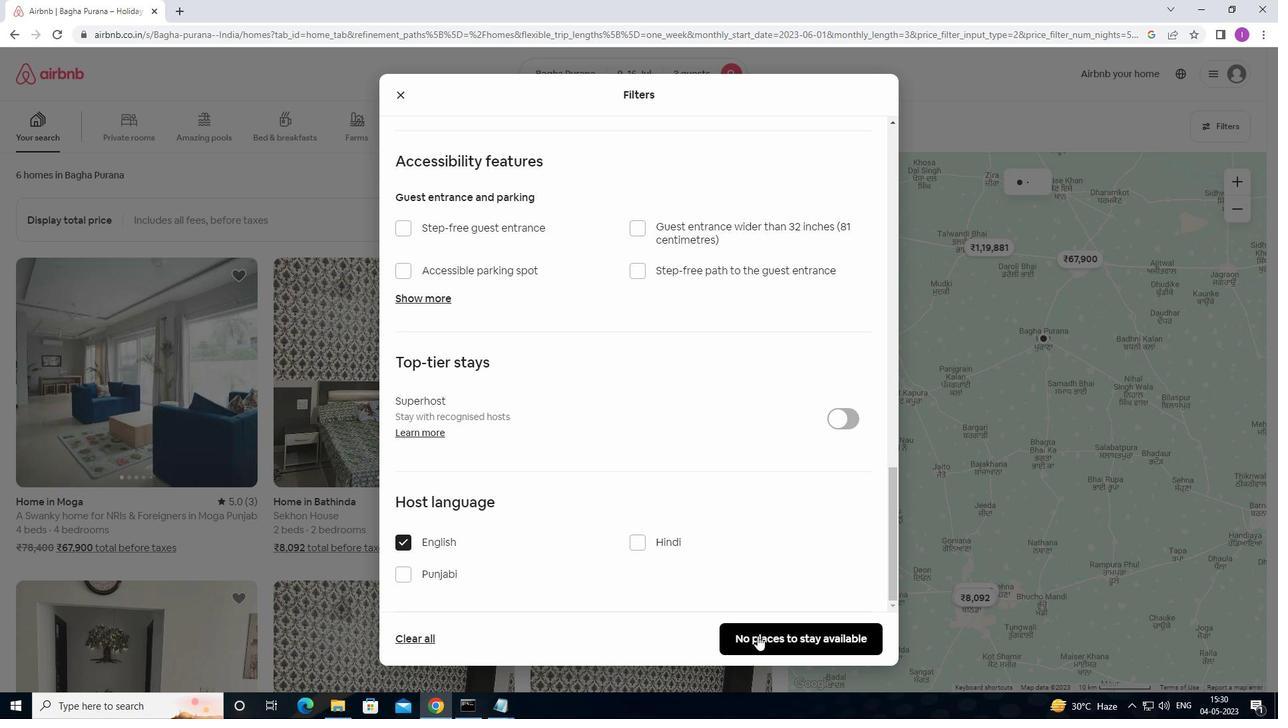 
Action: Mouse moved to (752, 587)
Screenshot: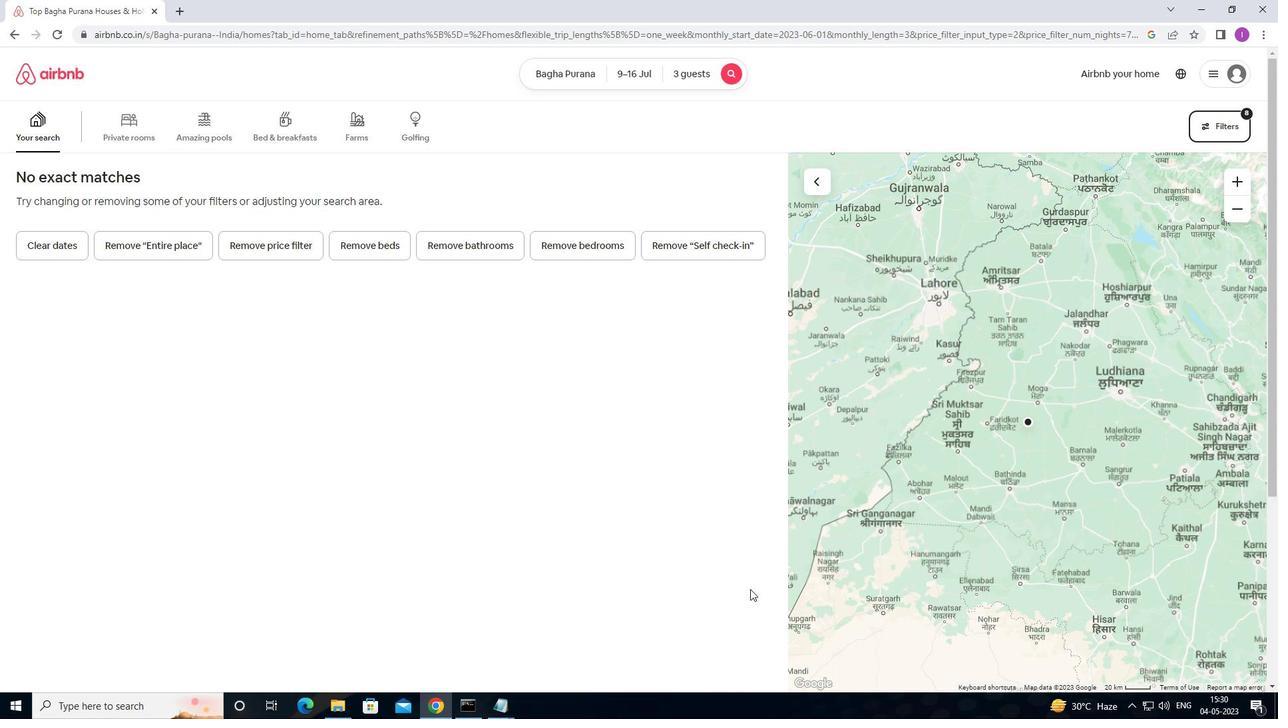 
